 Task: Look for space in Oktyabr'skiy, Russia from 4th September, 2023 to 10th September, 2023 for 1 adult in price range Rs.9000 to Rs.17000. Place can be private room with 1  bedroom having 1 bed and 1 bathroom. Property type can be house, flat, guest house, hotel. Booking option can be shelf check-in. Required host language is English.
Action: Mouse moved to (477, 107)
Screenshot: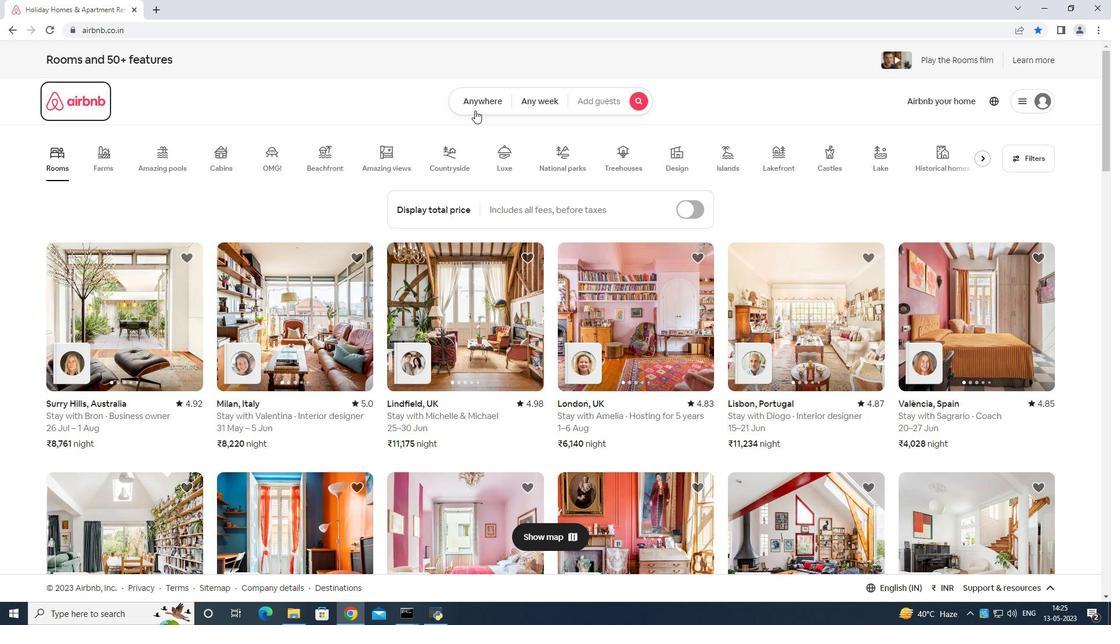 
Action: Mouse pressed left at (477, 107)
Screenshot: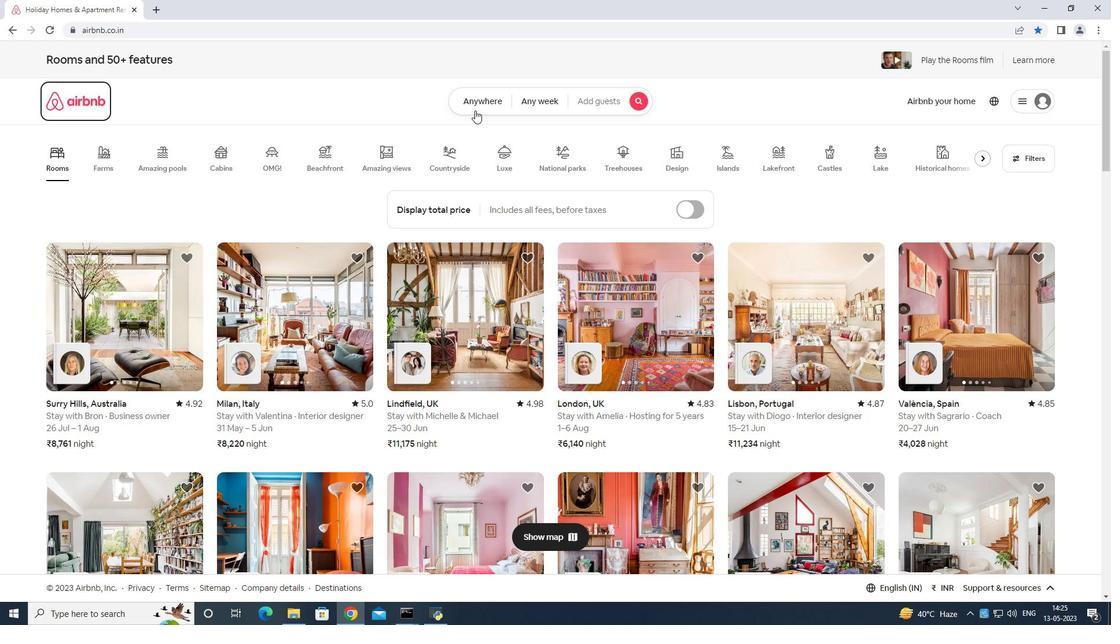 
Action: Mouse moved to (430, 142)
Screenshot: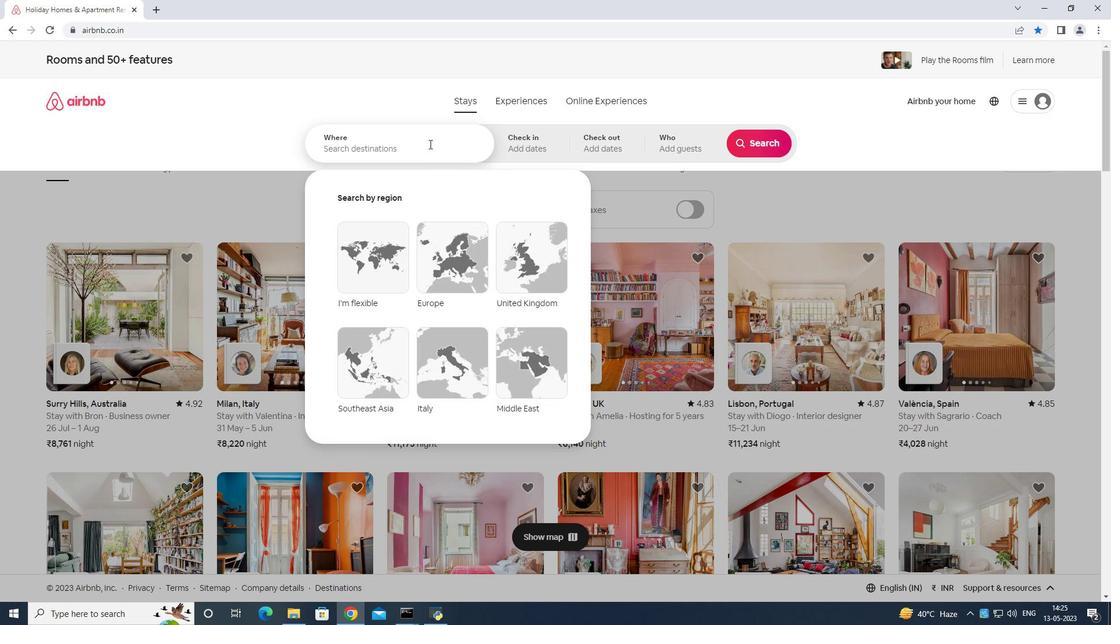 
Action: Mouse pressed left at (430, 142)
Screenshot: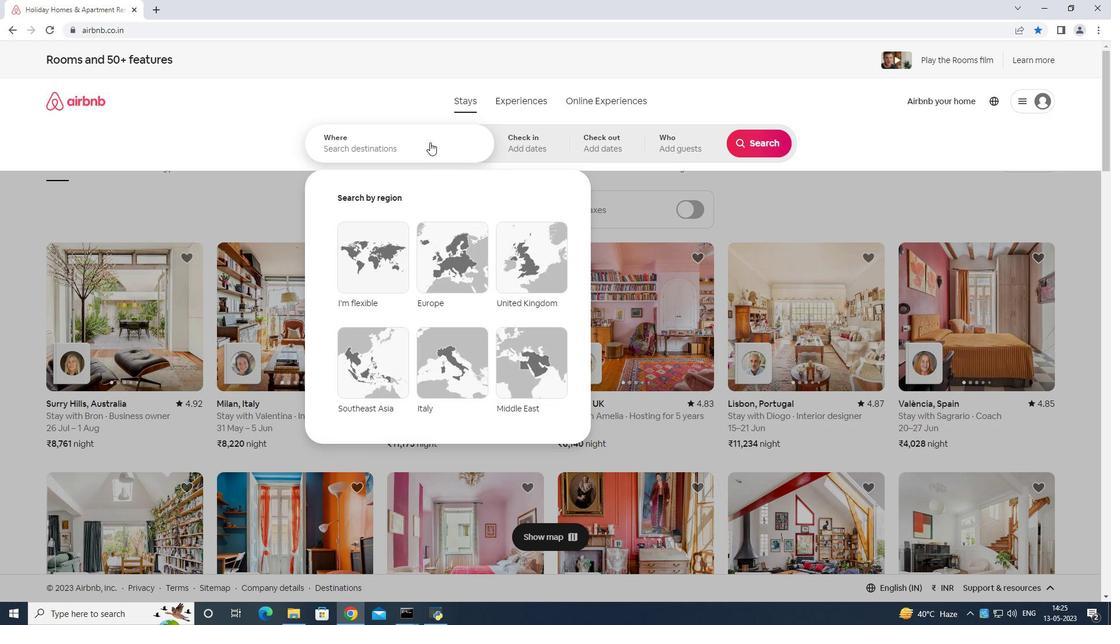 
Action: Mouse moved to (430, 140)
Screenshot: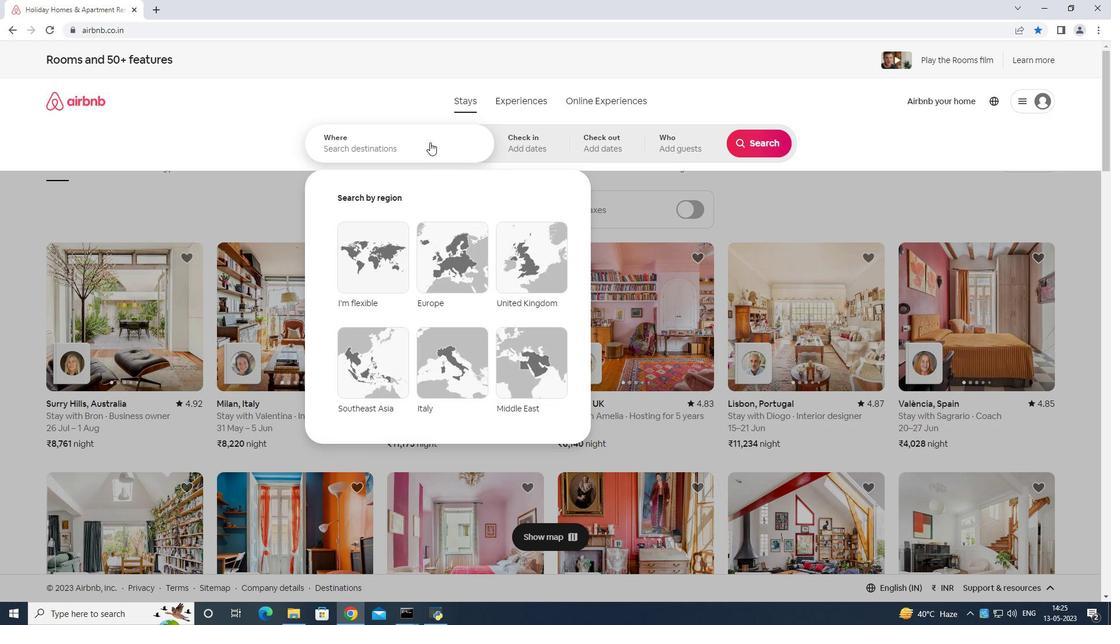 
Action: Key pressed <Key.shift>Oktyabr<Key.space>skiy<Key.space>russia<Key.enter>
Screenshot: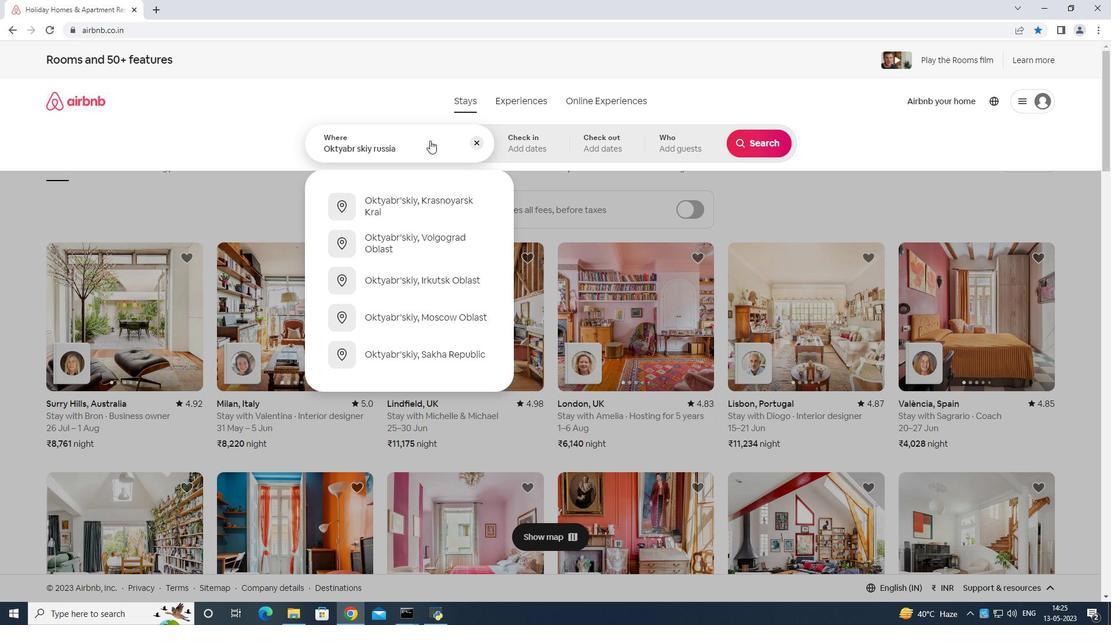 
Action: Mouse moved to (759, 235)
Screenshot: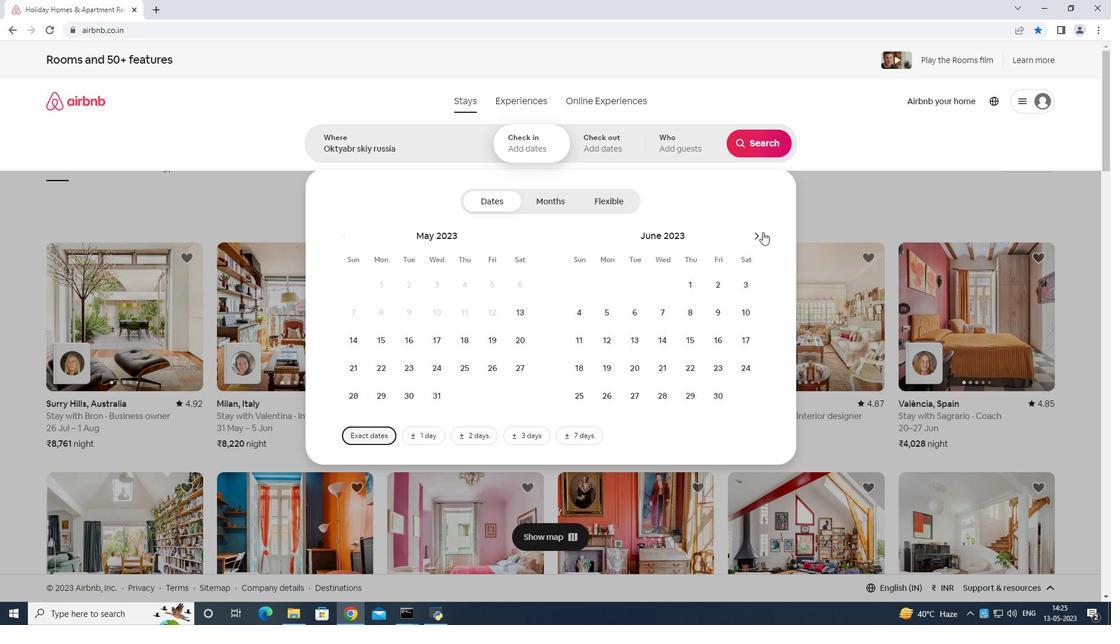 
Action: Mouse pressed left at (759, 235)
Screenshot: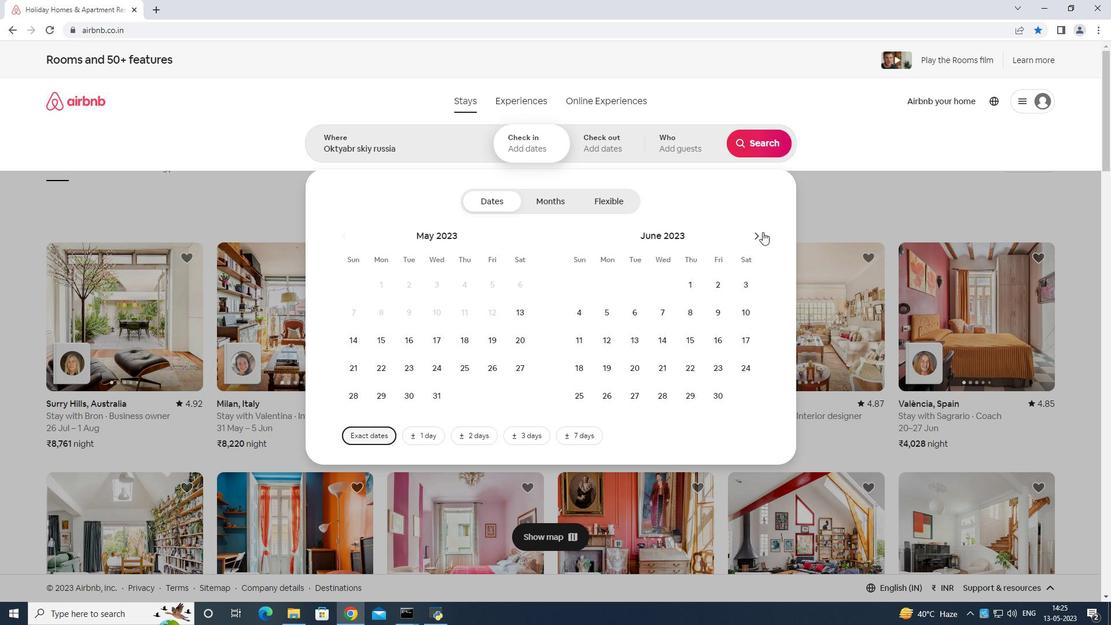 
Action: Mouse moved to (758, 233)
Screenshot: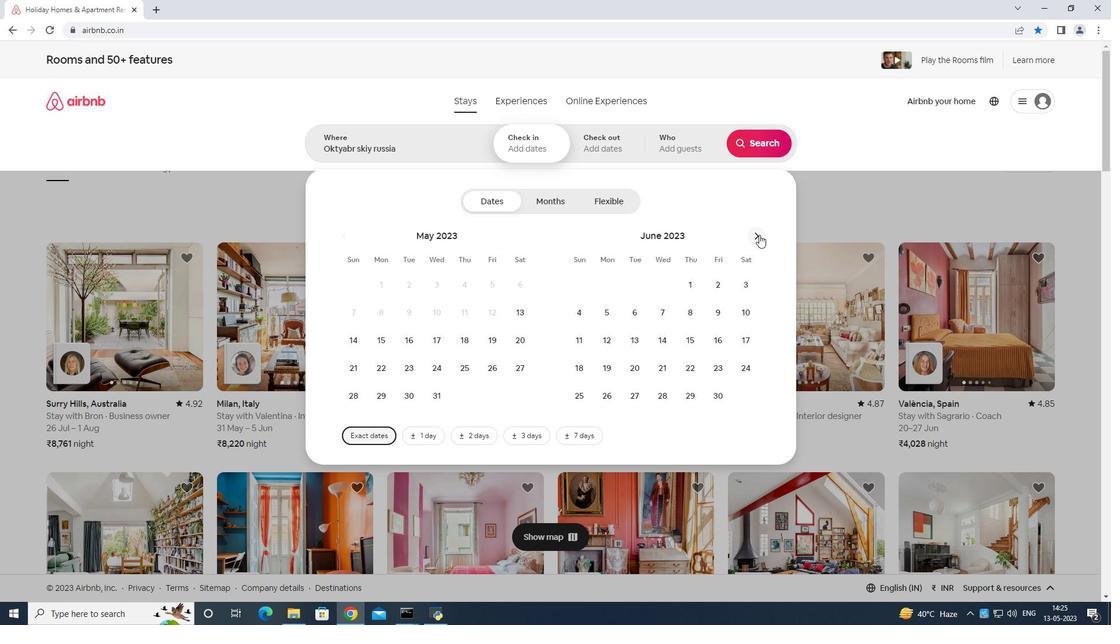 
Action: Mouse pressed left at (758, 233)
Screenshot: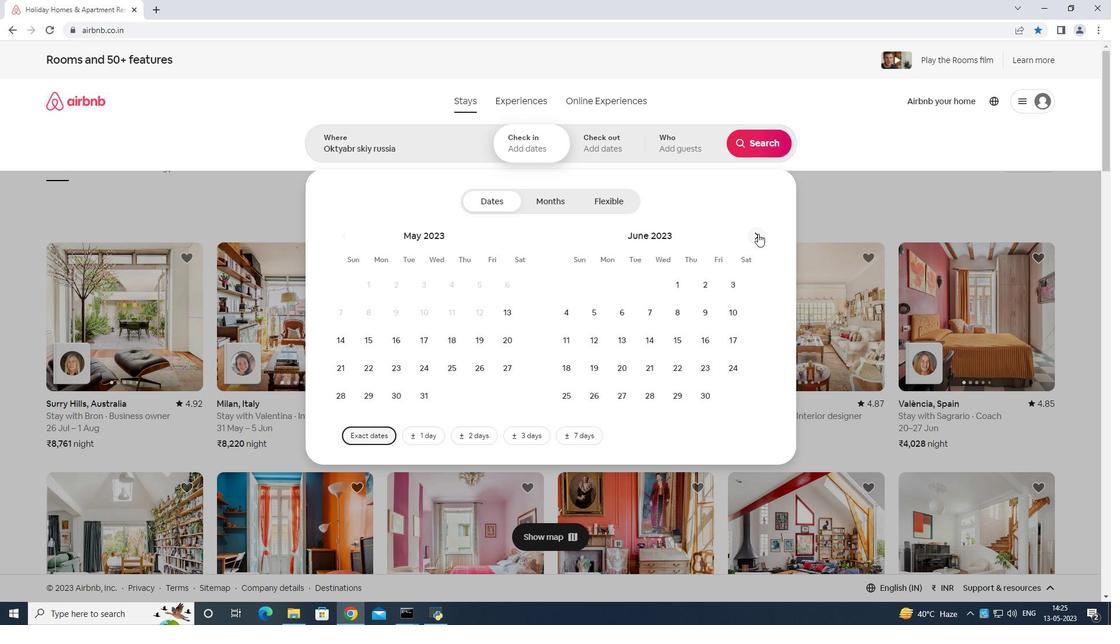
Action: Mouse moved to (758, 233)
Screenshot: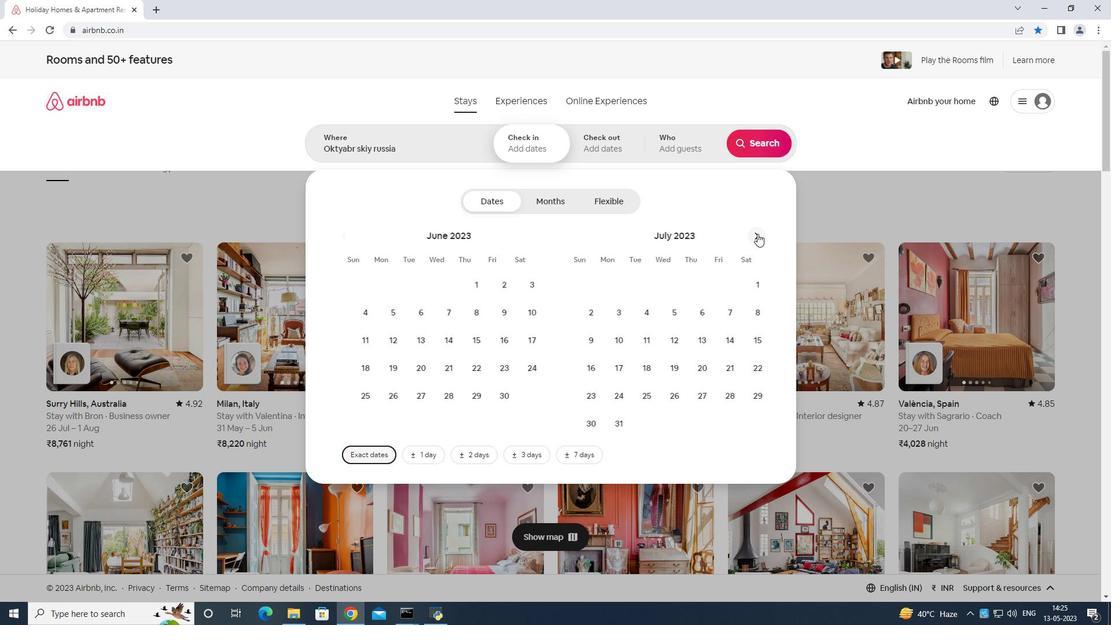 
Action: Mouse pressed left at (758, 233)
Screenshot: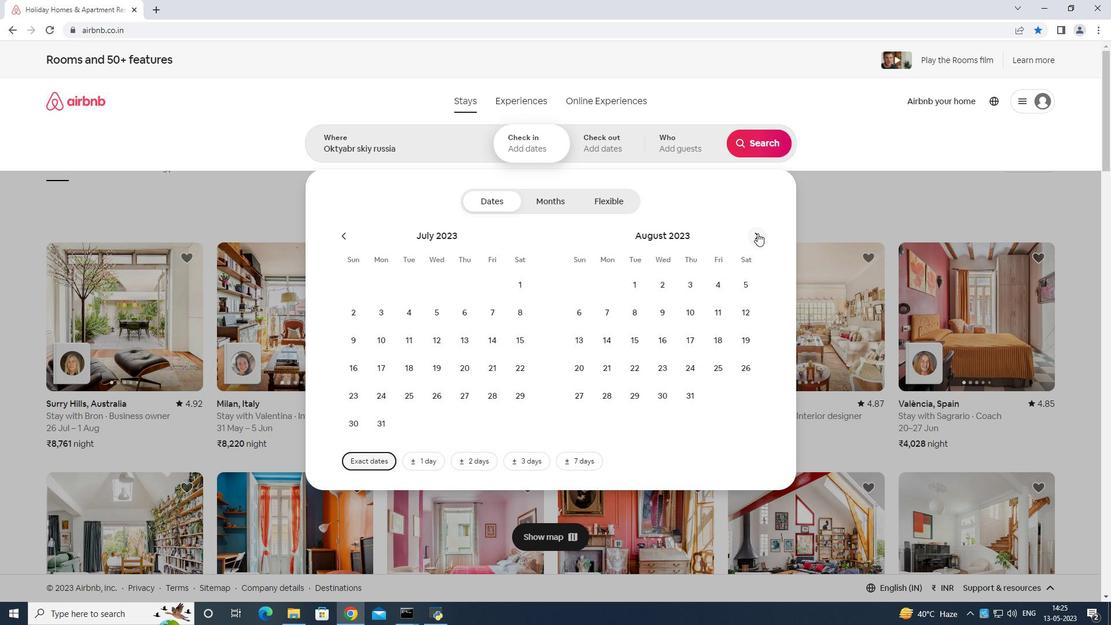 
Action: Mouse moved to (612, 308)
Screenshot: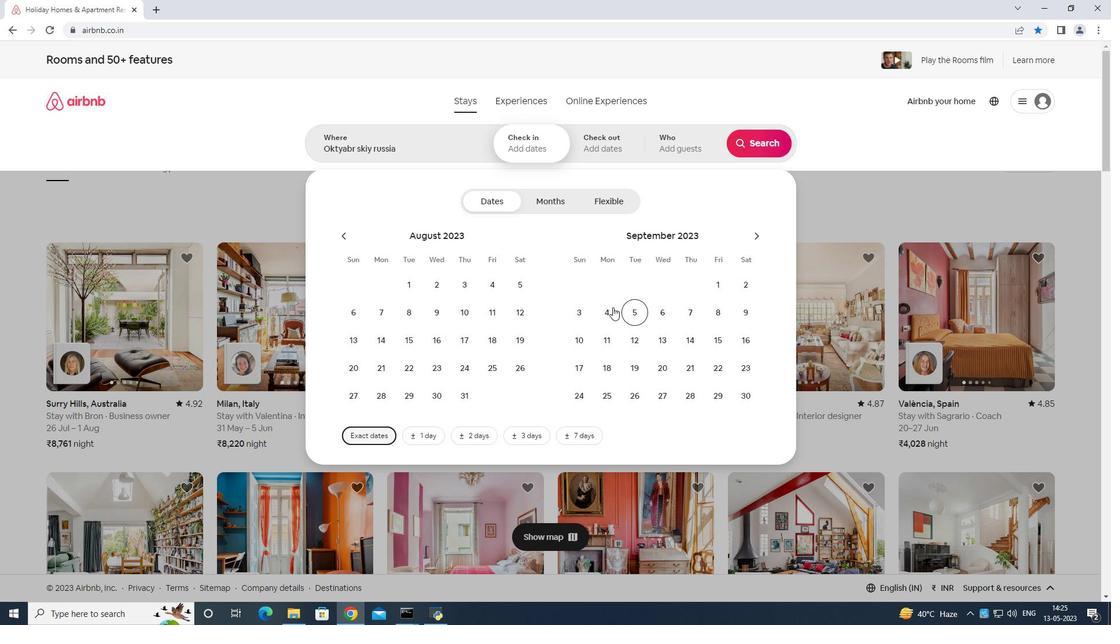 
Action: Mouse pressed left at (612, 308)
Screenshot: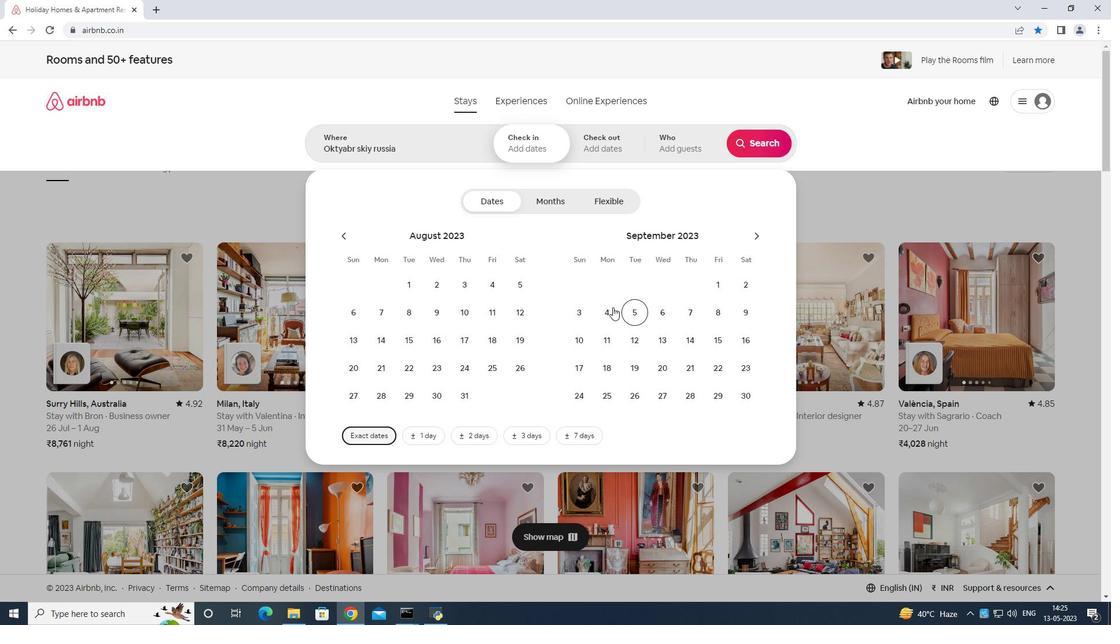 
Action: Mouse moved to (587, 337)
Screenshot: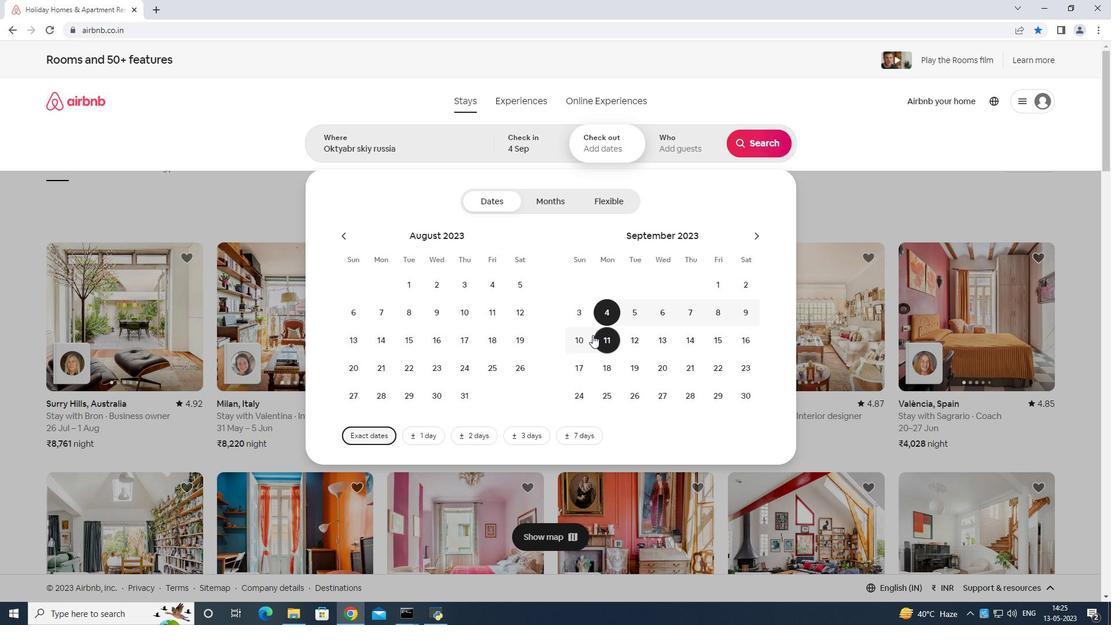 
Action: Mouse pressed left at (587, 337)
Screenshot: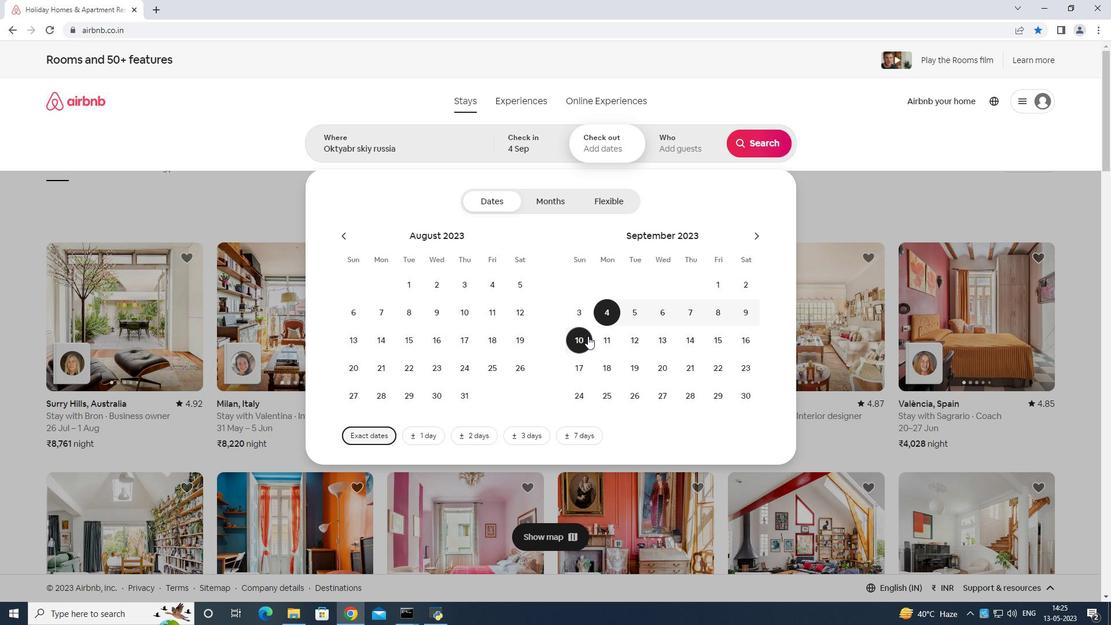 
Action: Mouse moved to (694, 140)
Screenshot: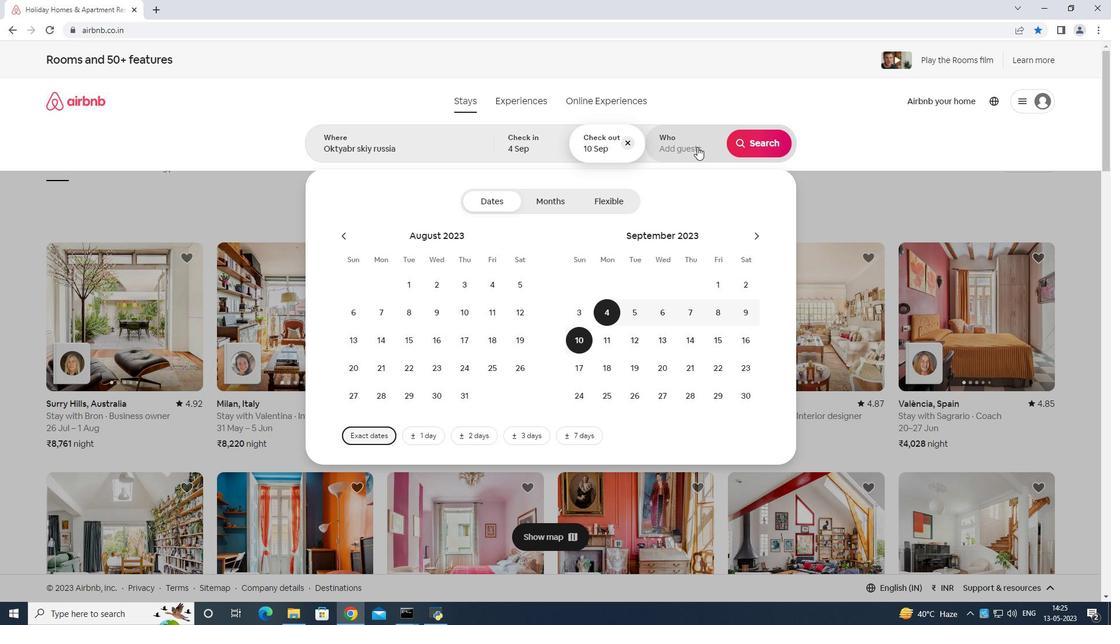 
Action: Mouse pressed left at (694, 140)
Screenshot: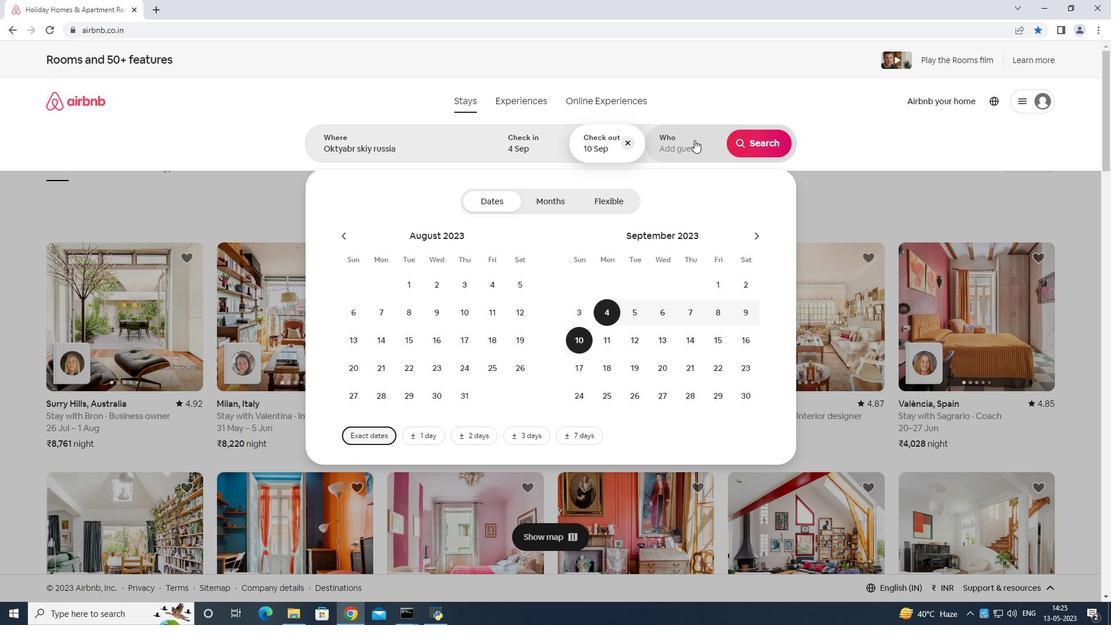 
Action: Mouse moved to (762, 202)
Screenshot: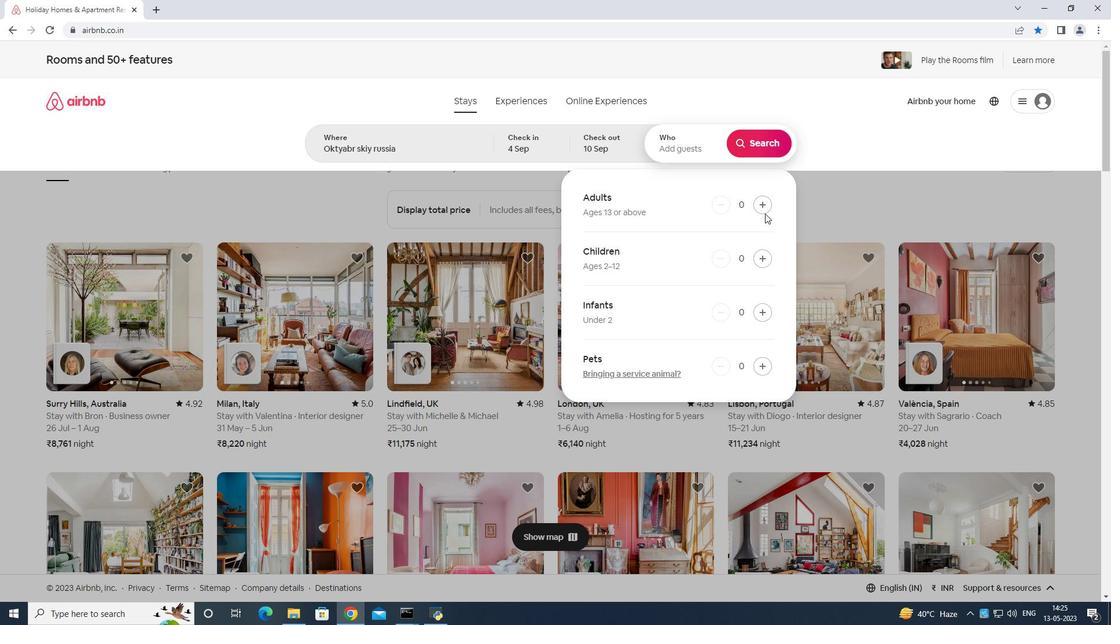 
Action: Mouse pressed left at (762, 202)
Screenshot: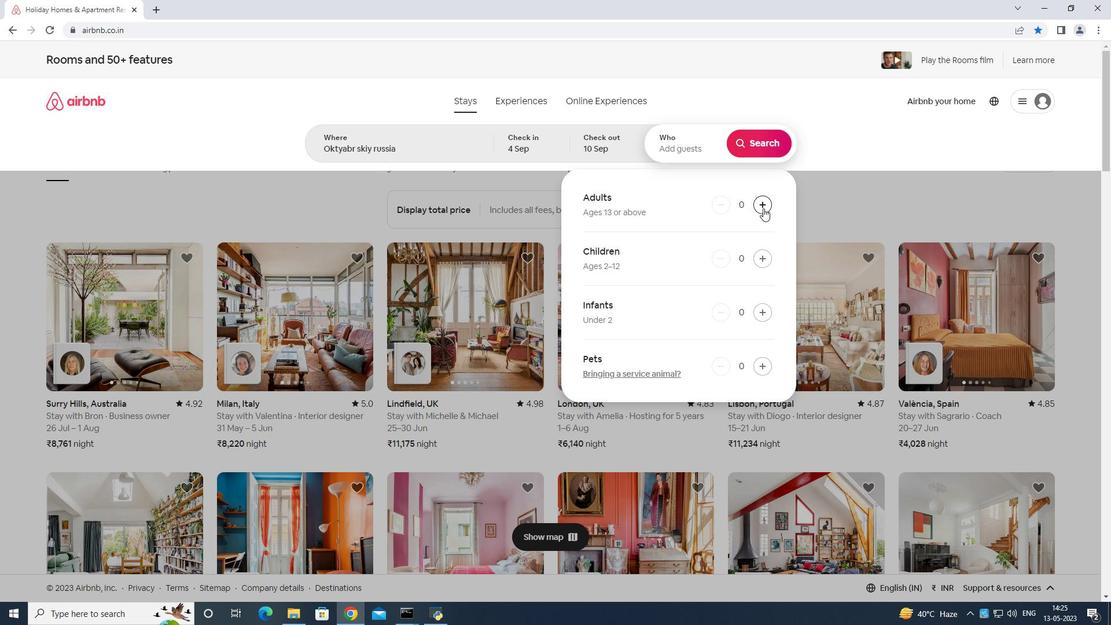 
Action: Mouse moved to (762, 148)
Screenshot: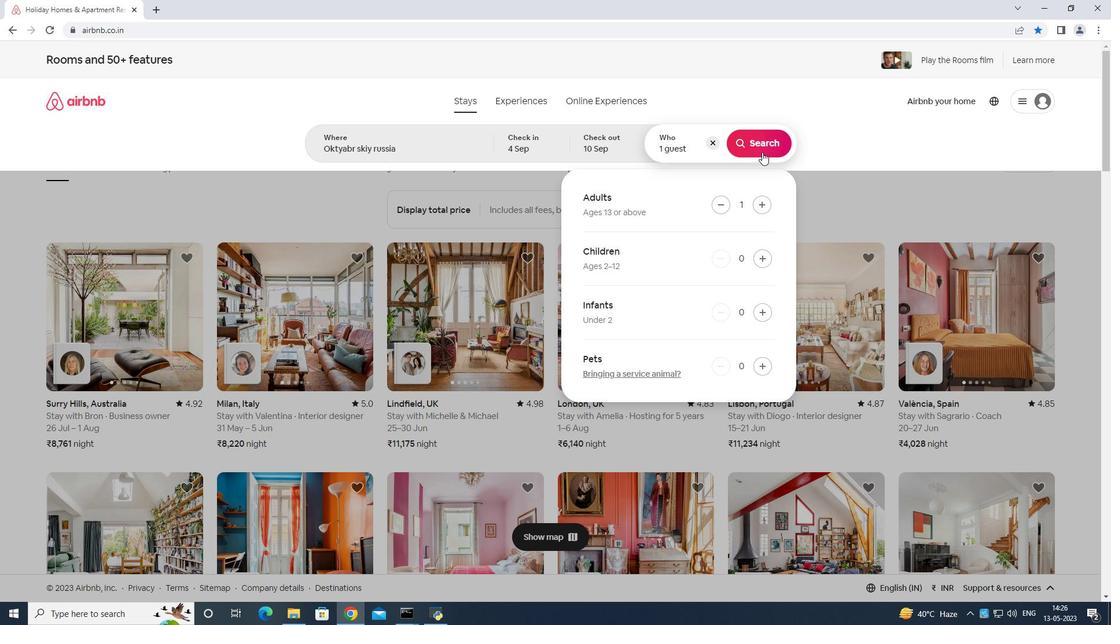
Action: Mouse pressed left at (762, 148)
Screenshot: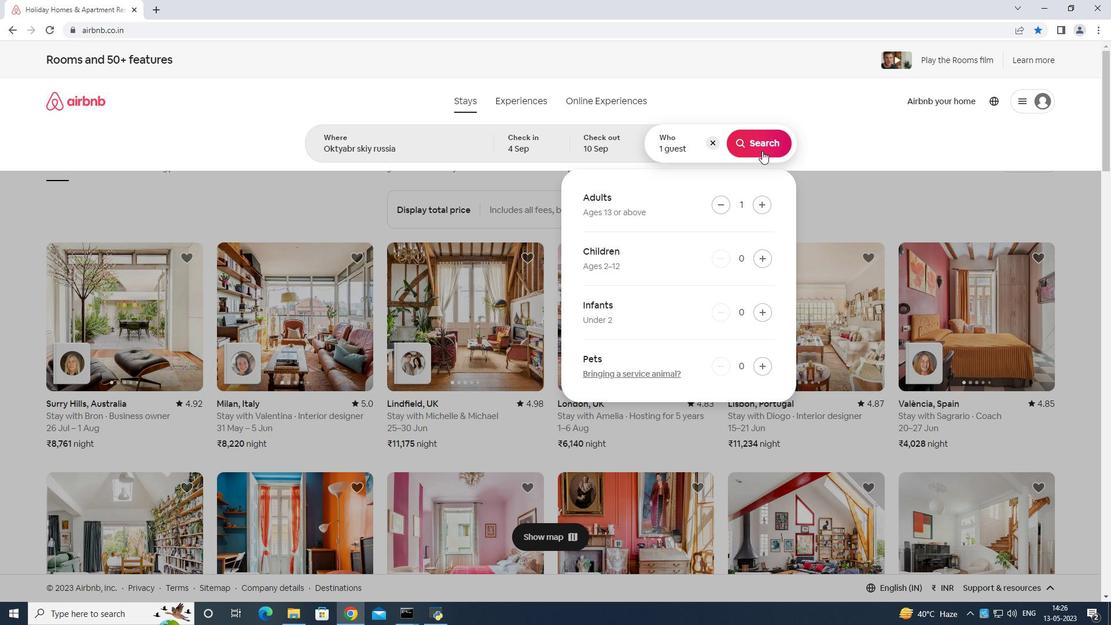 
Action: Mouse moved to (1045, 105)
Screenshot: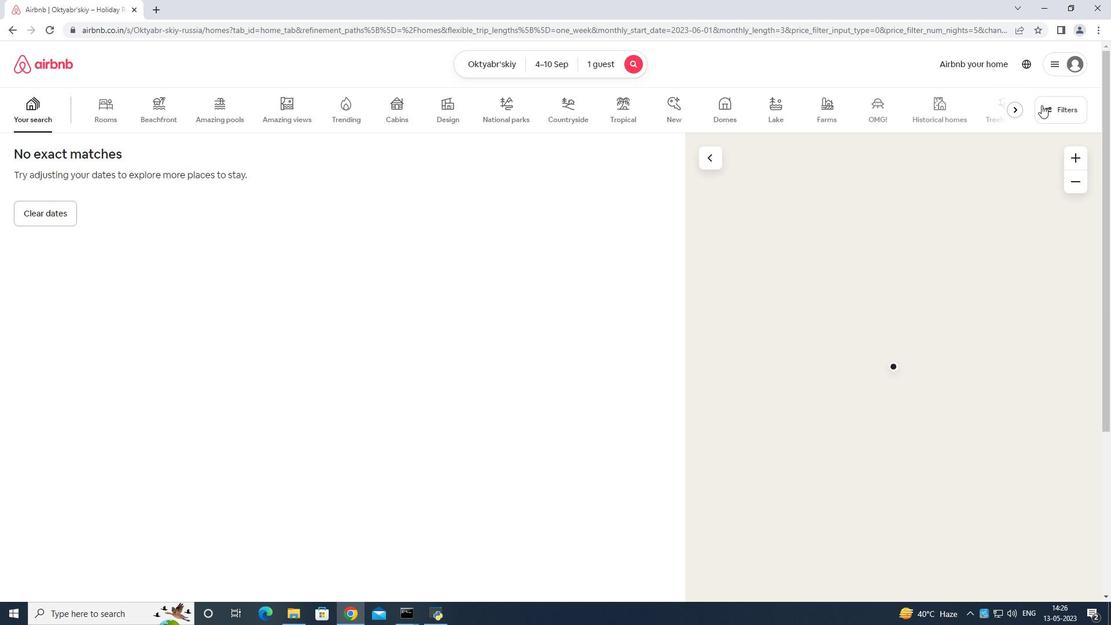 
Action: Mouse pressed left at (1045, 105)
Screenshot: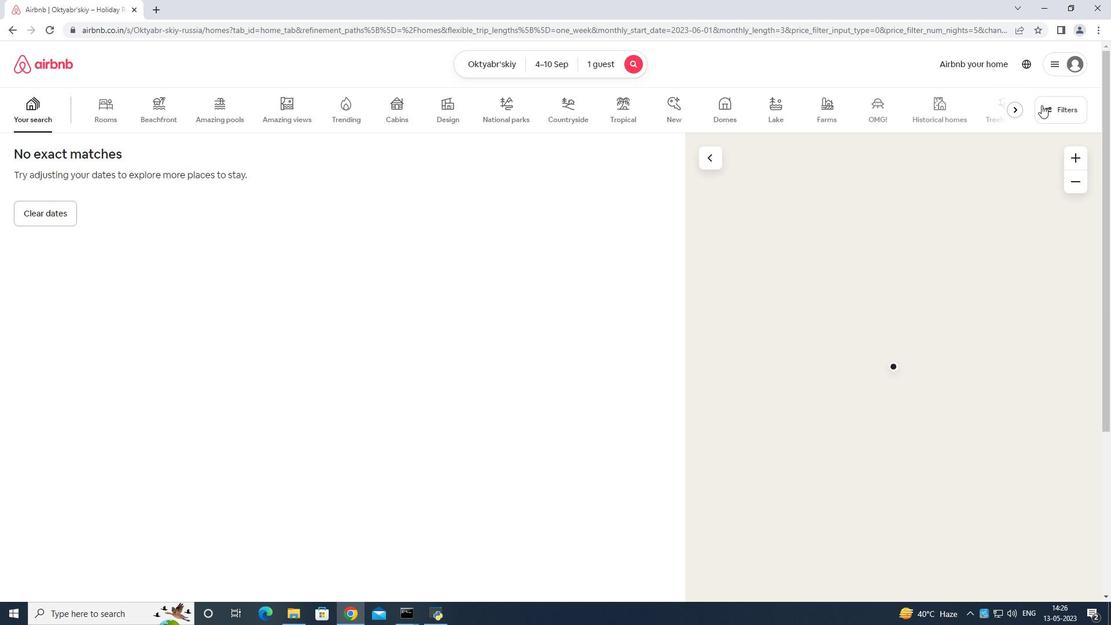 
Action: Mouse moved to (438, 381)
Screenshot: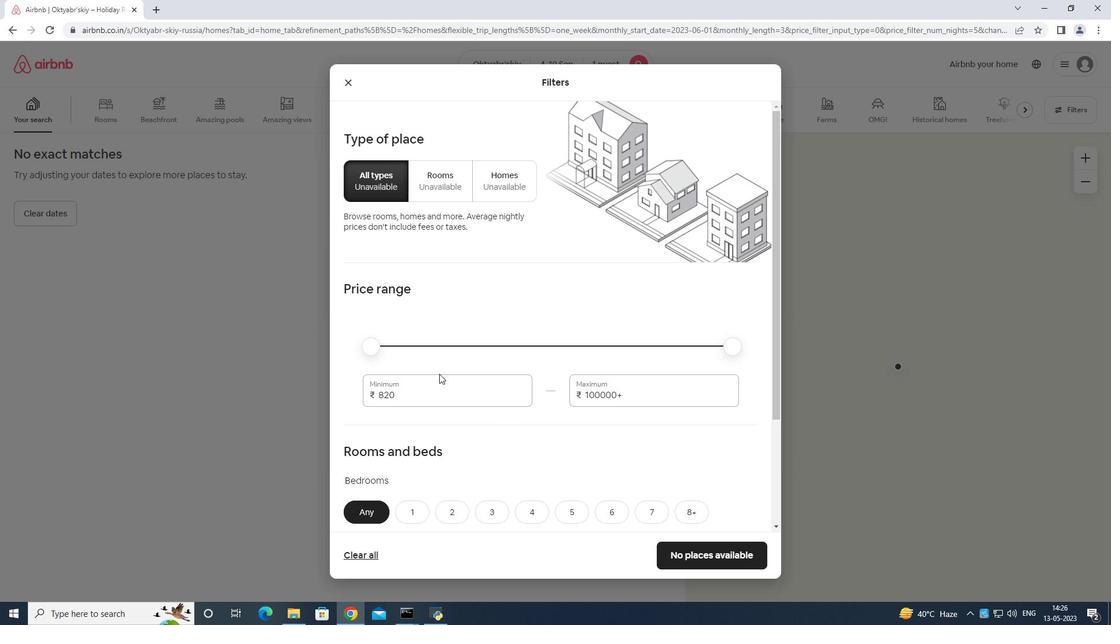 
Action: Mouse pressed left at (438, 381)
Screenshot: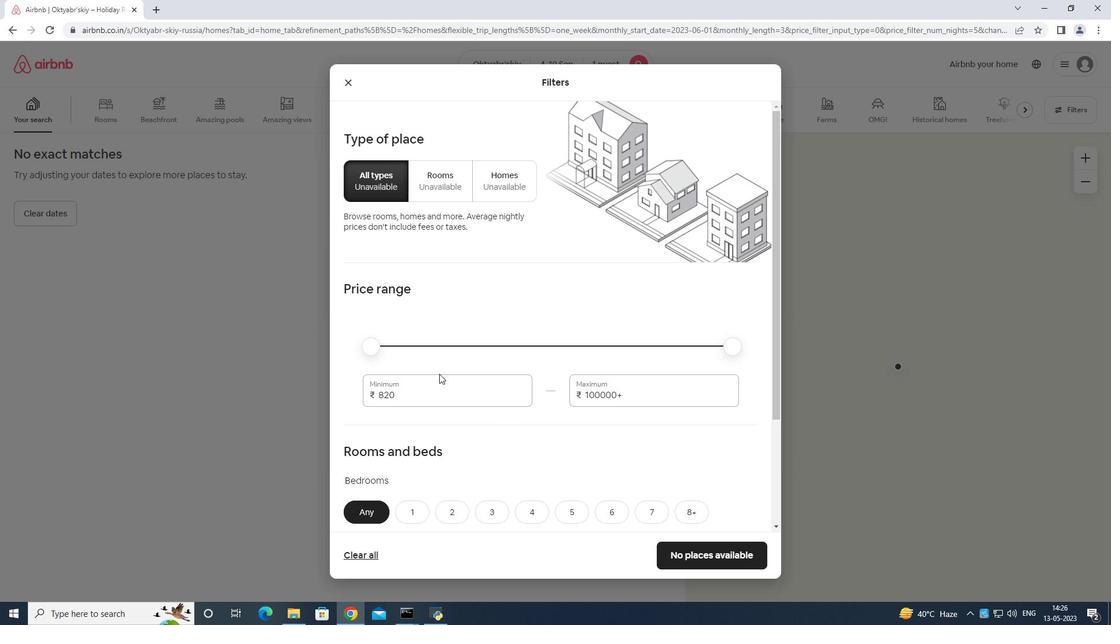 
Action: Mouse moved to (438, 383)
Screenshot: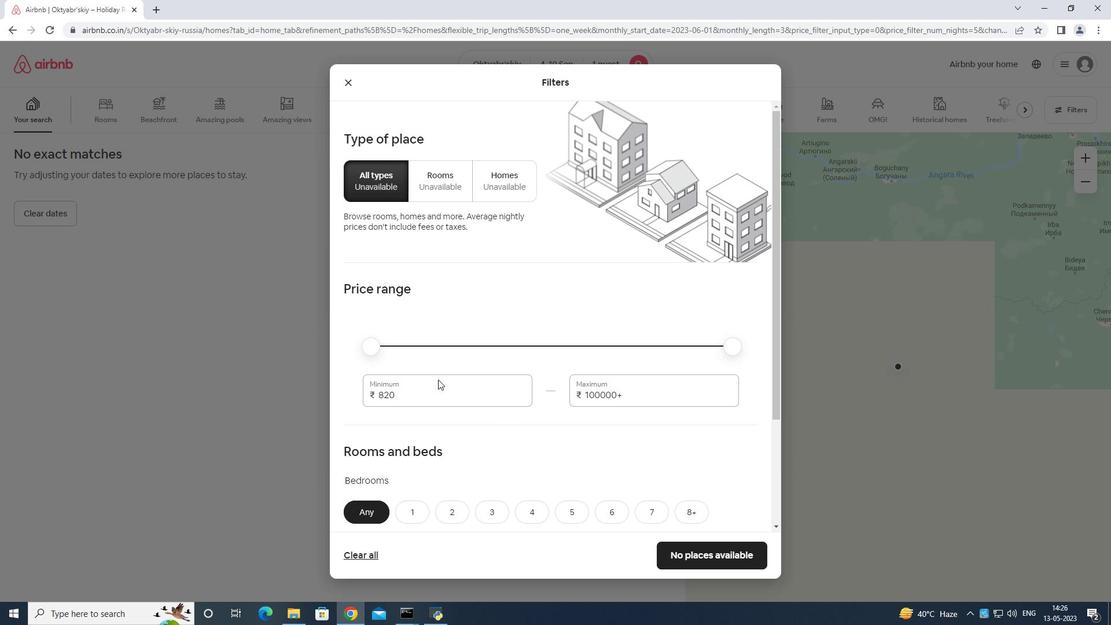 
Action: Key pressed <Key.backspace><Key.backspace><Key.backspace><Key.backspace><Key.backspace><Key.backspace><Key.backspace><Key.backspace><Key.backspace><Key.backspace><Key.backspace>
Screenshot: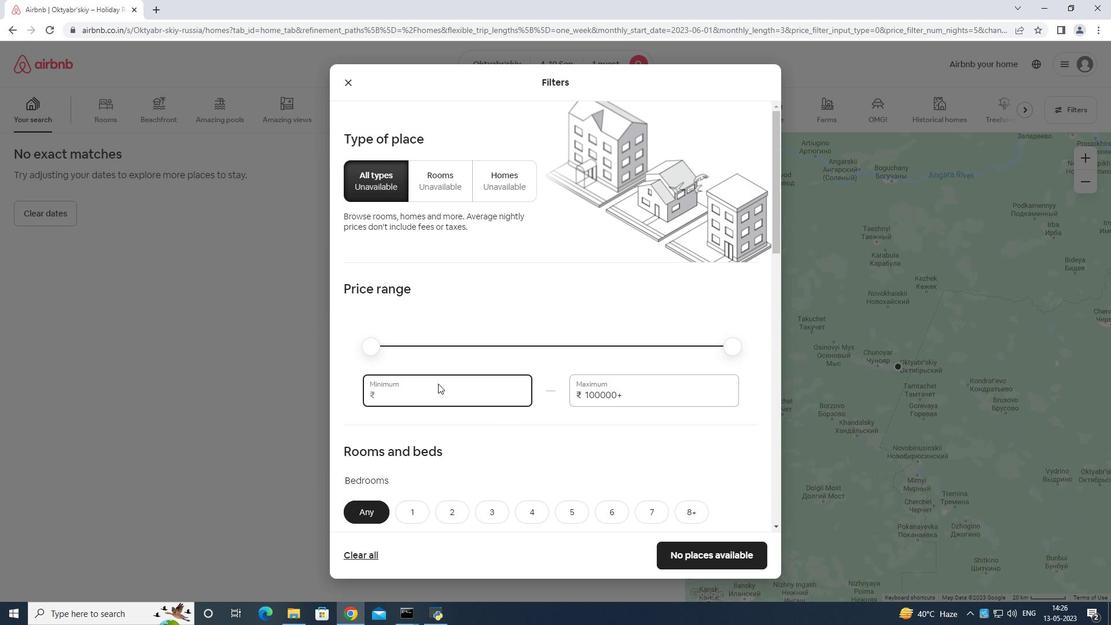 
Action: Mouse moved to (450, 389)
Screenshot: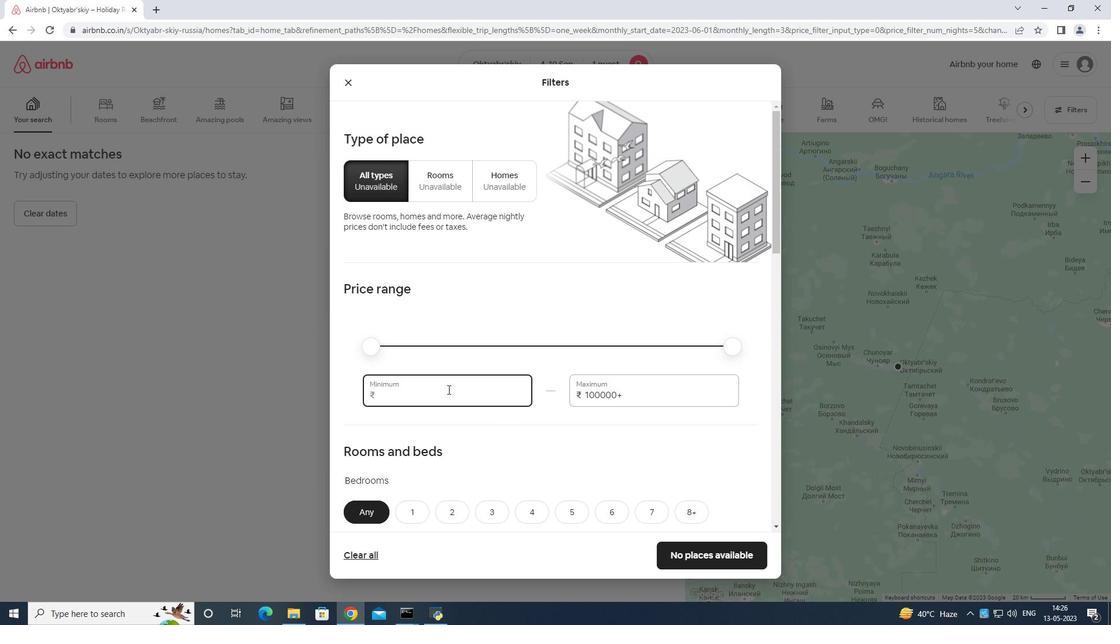 
Action: Key pressed 9
Screenshot: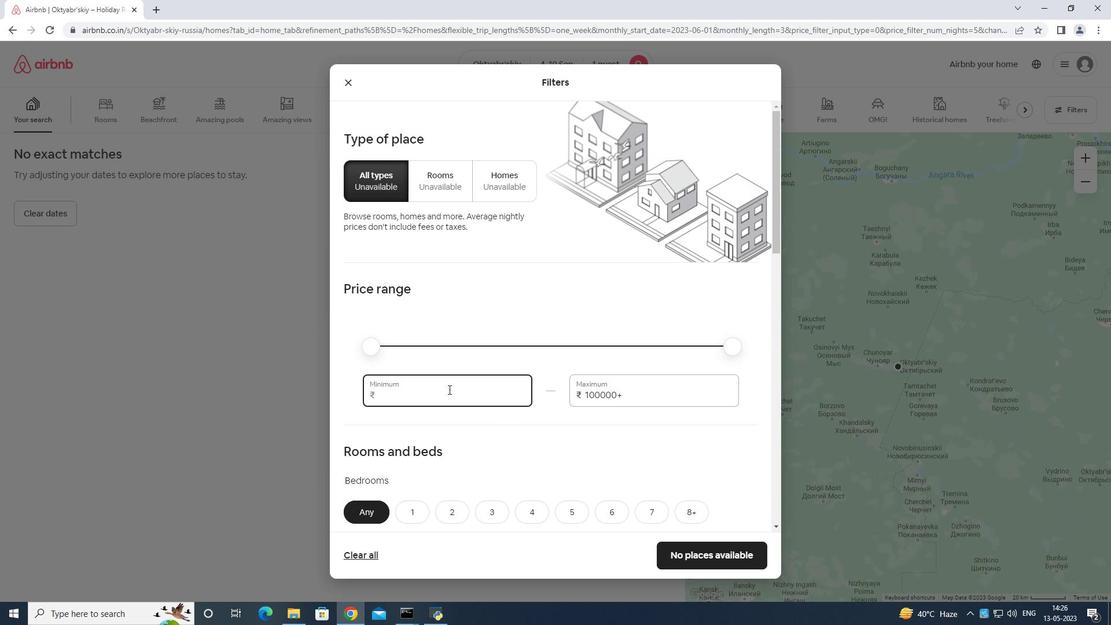 
Action: Mouse moved to (450, 390)
Screenshot: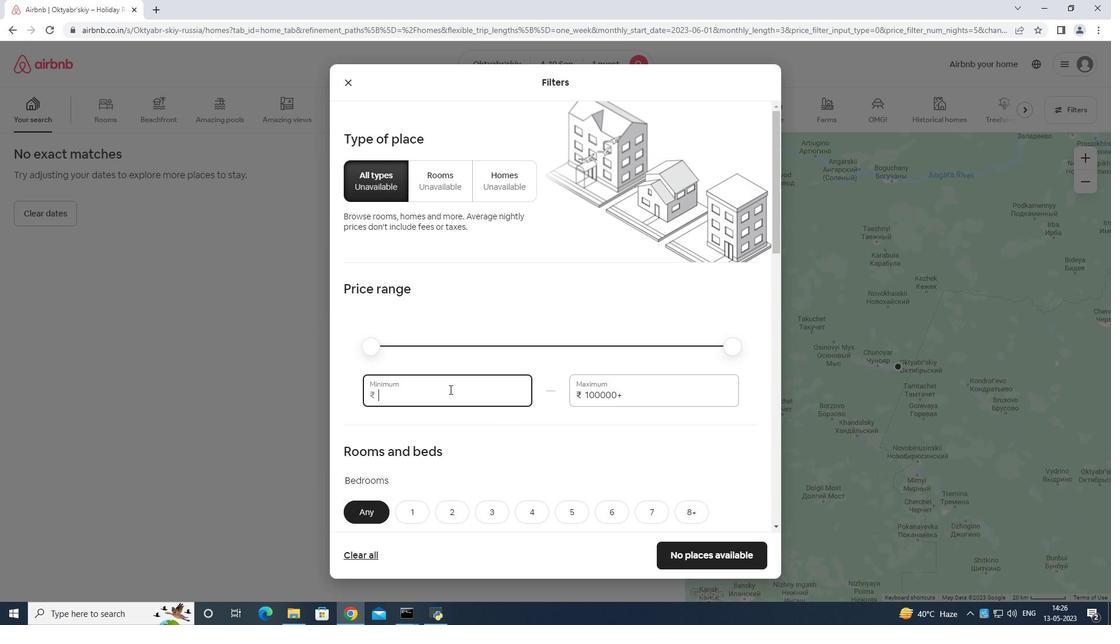 
Action: Key pressed 0
Screenshot: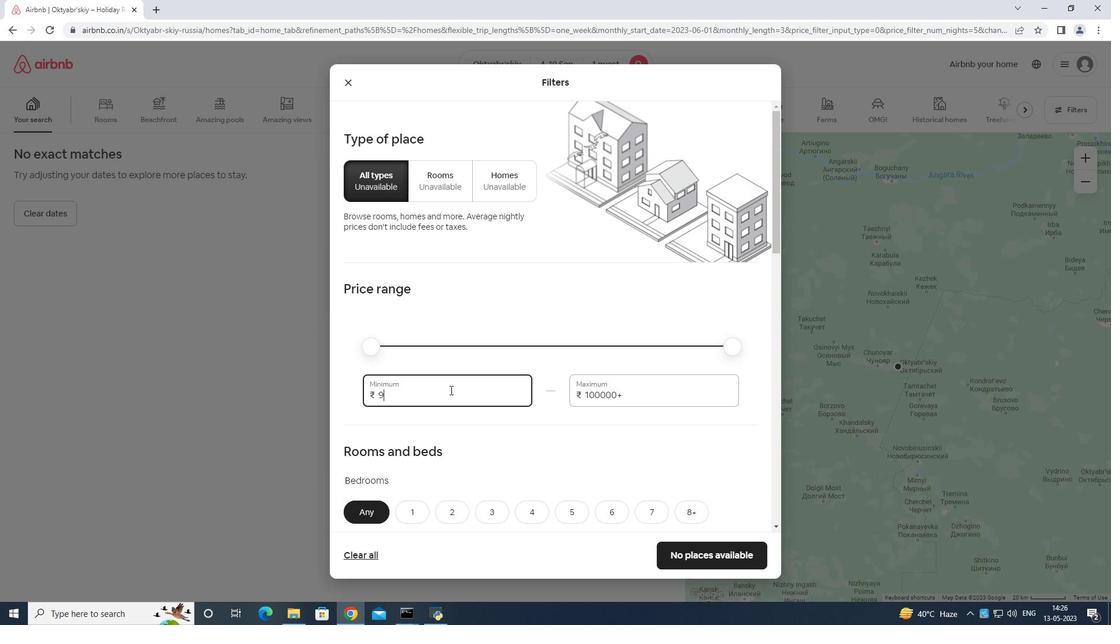 
Action: Mouse moved to (450, 390)
Screenshot: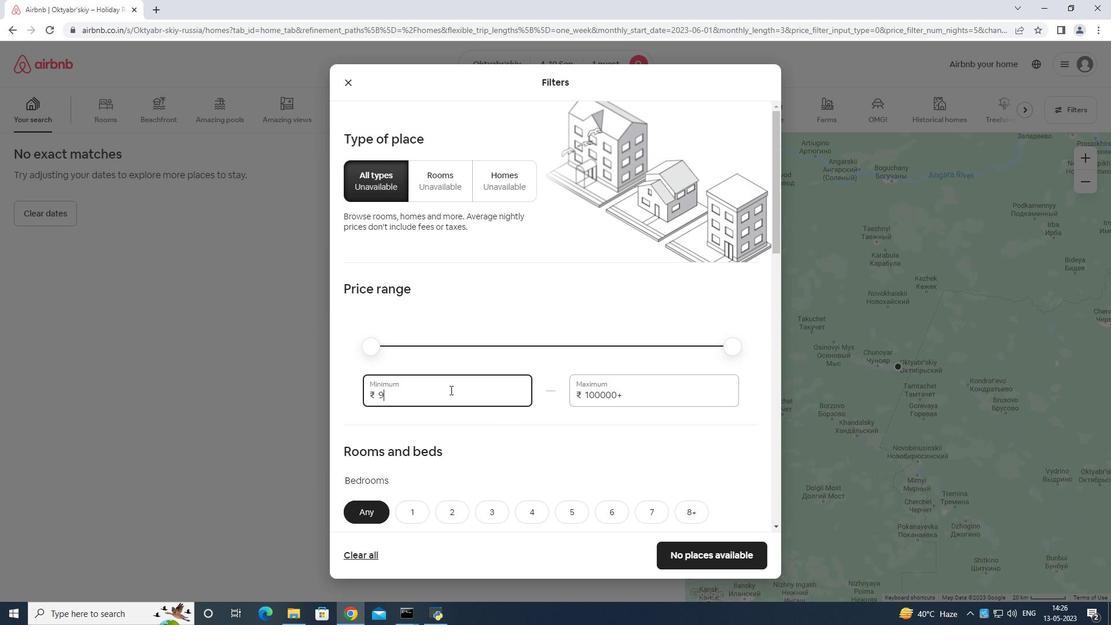 
Action: Key pressed 00
Screenshot: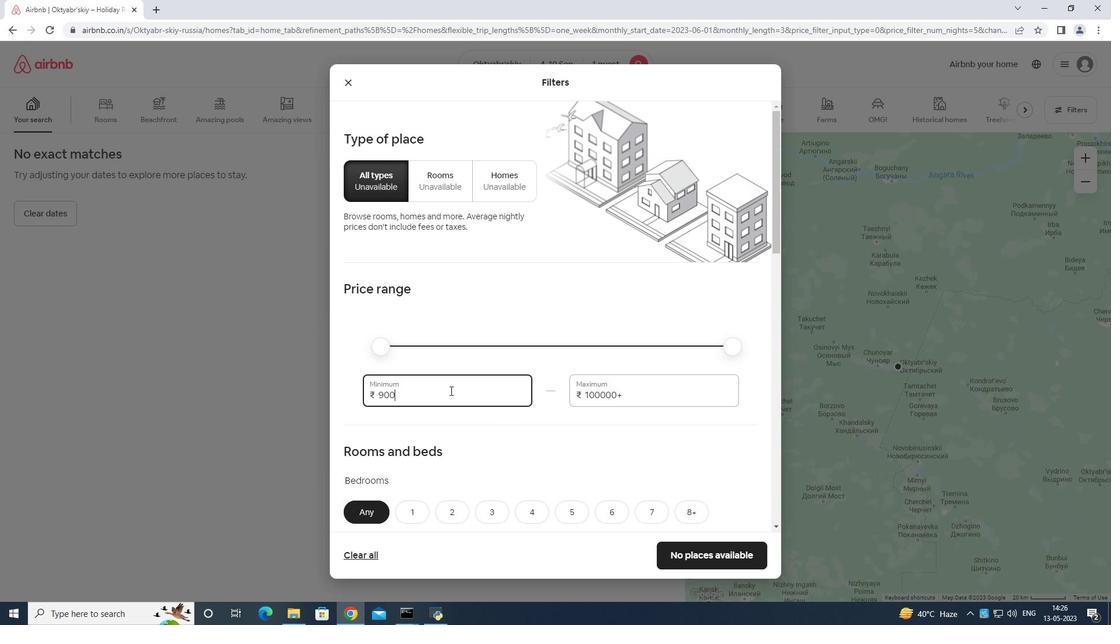 
Action: Mouse moved to (623, 381)
Screenshot: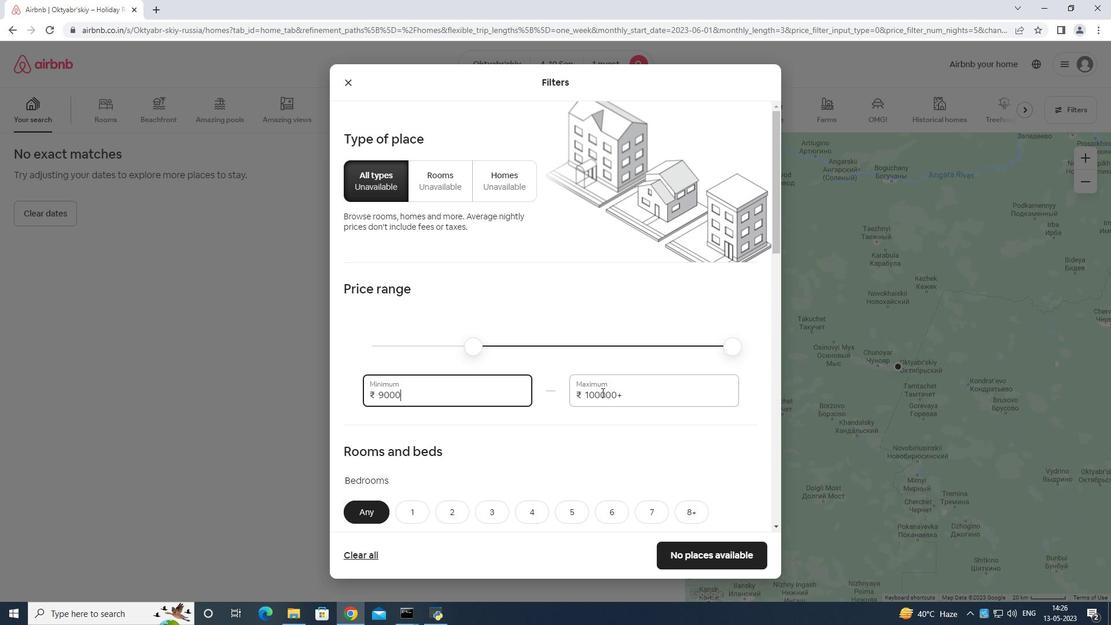 
Action: Mouse pressed left at (623, 381)
Screenshot: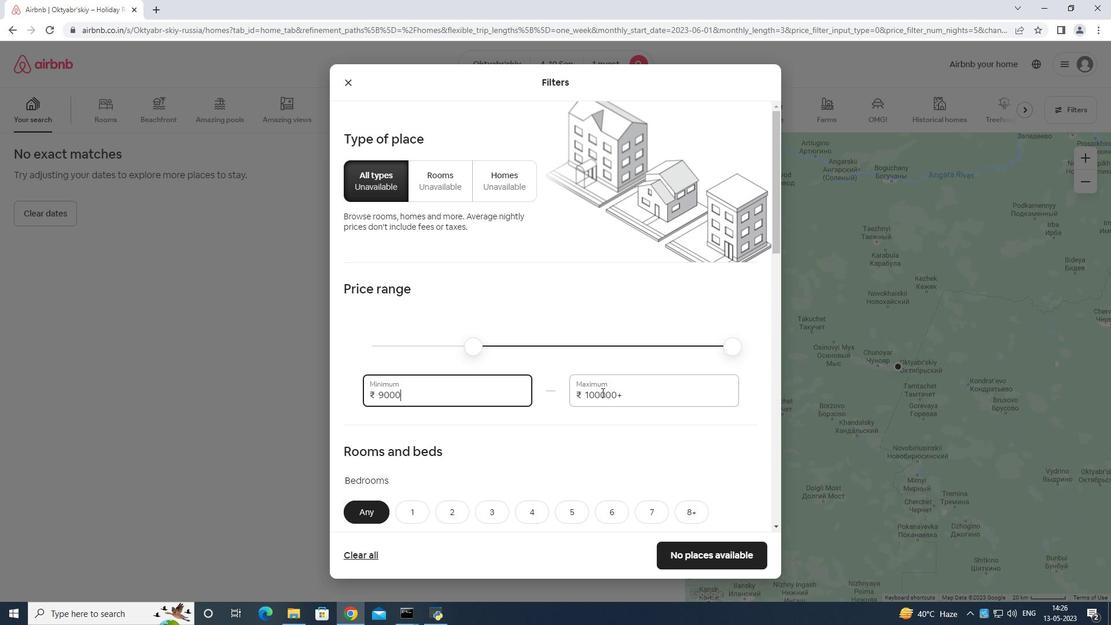 
Action: Mouse moved to (623, 388)
Screenshot: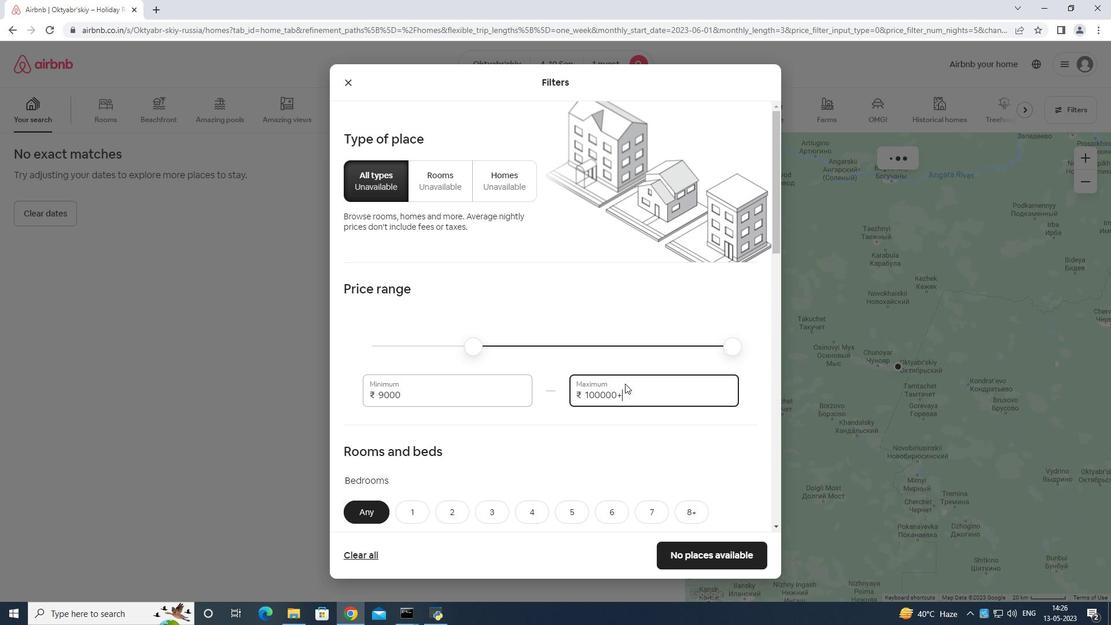 
Action: Key pressed <Key.backspace>
Screenshot: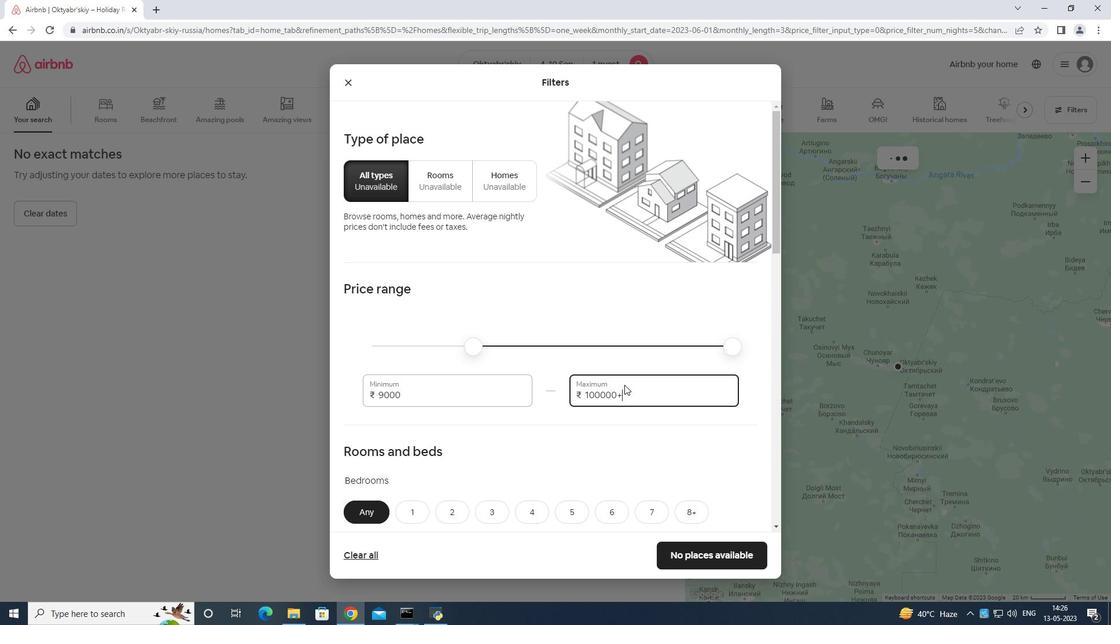 
Action: Mouse moved to (617, 388)
Screenshot: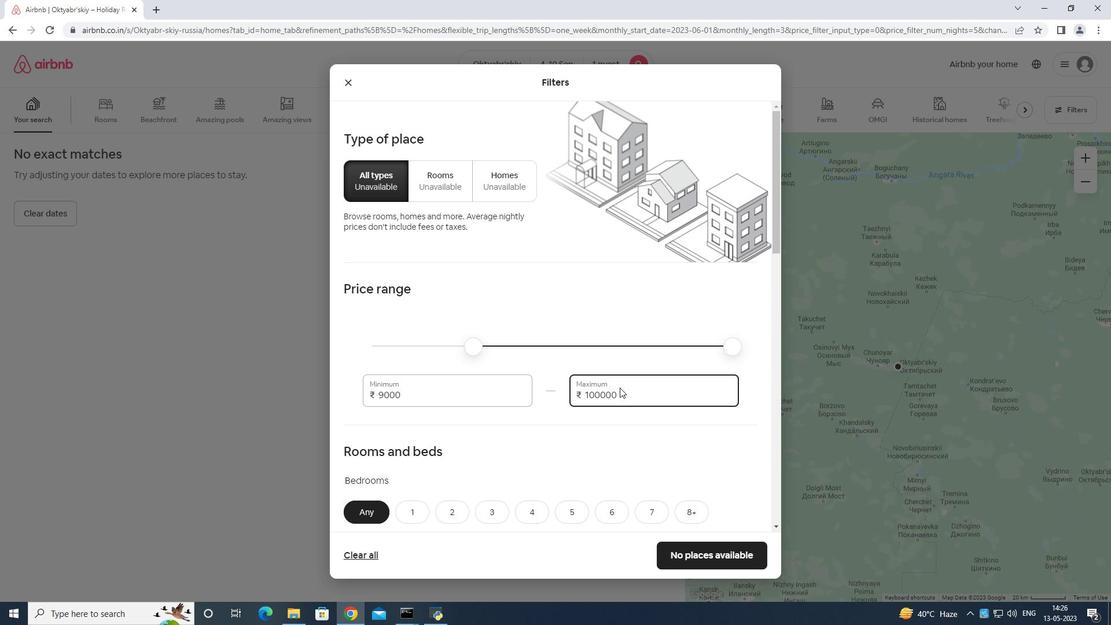 
Action: Key pressed <Key.backspace>
Screenshot: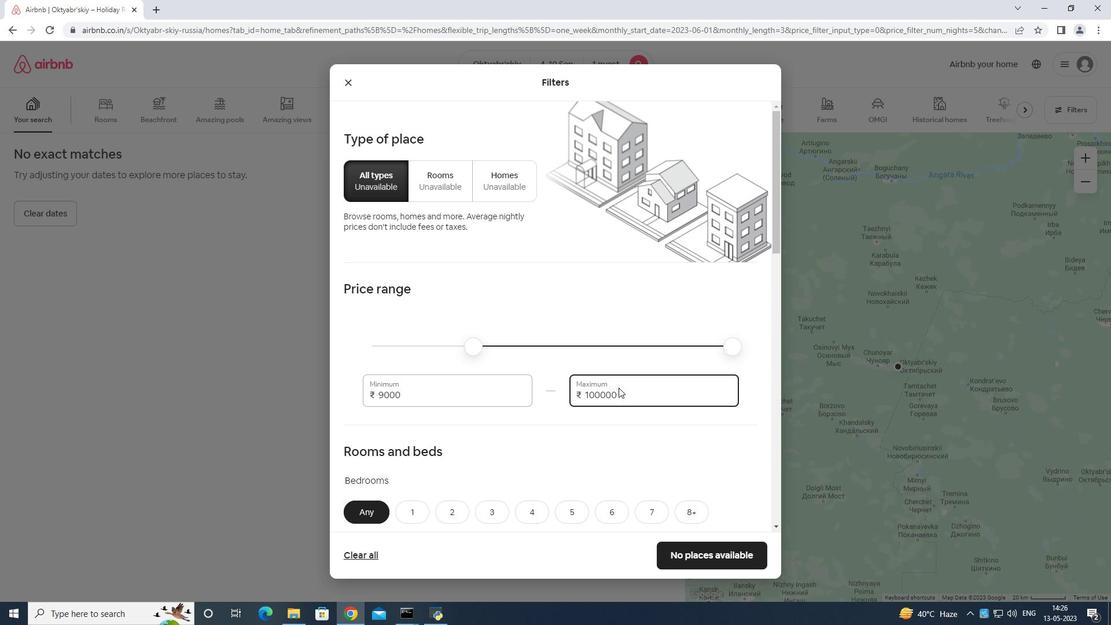 
Action: Mouse moved to (617, 388)
Screenshot: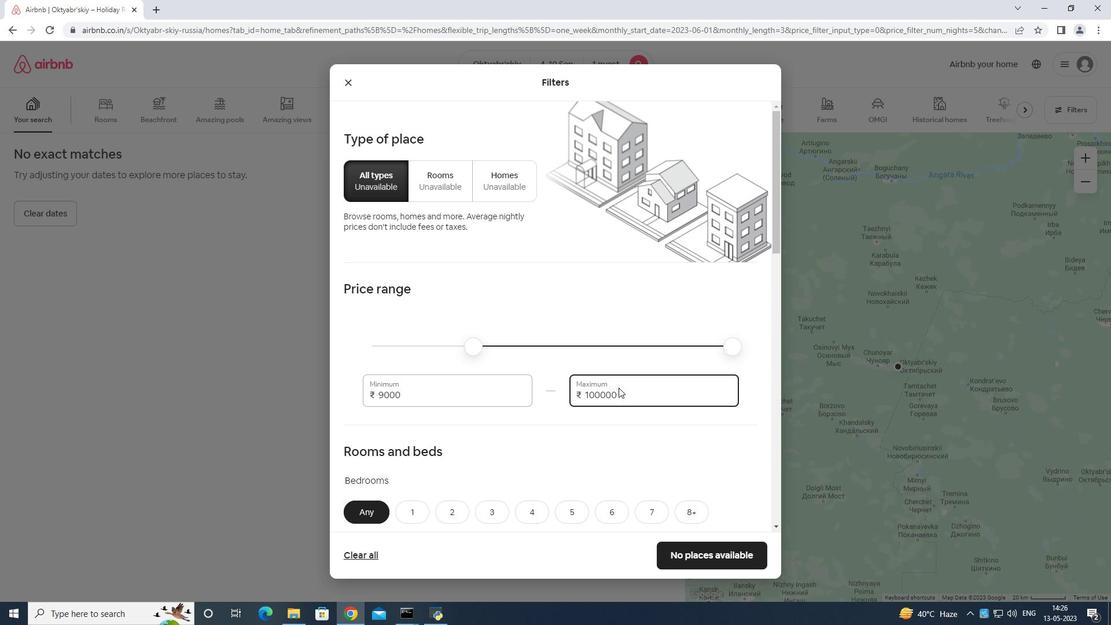
Action: Key pressed <Key.backspace>
Screenshot: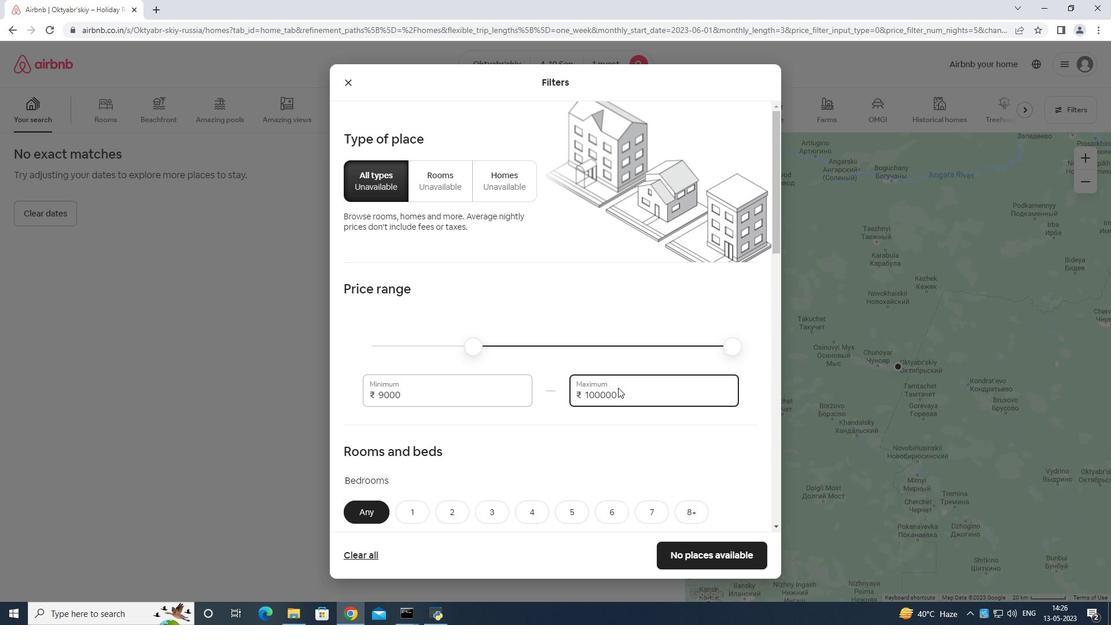 
Action: Mouse moved to (617, 388)
Screenshot: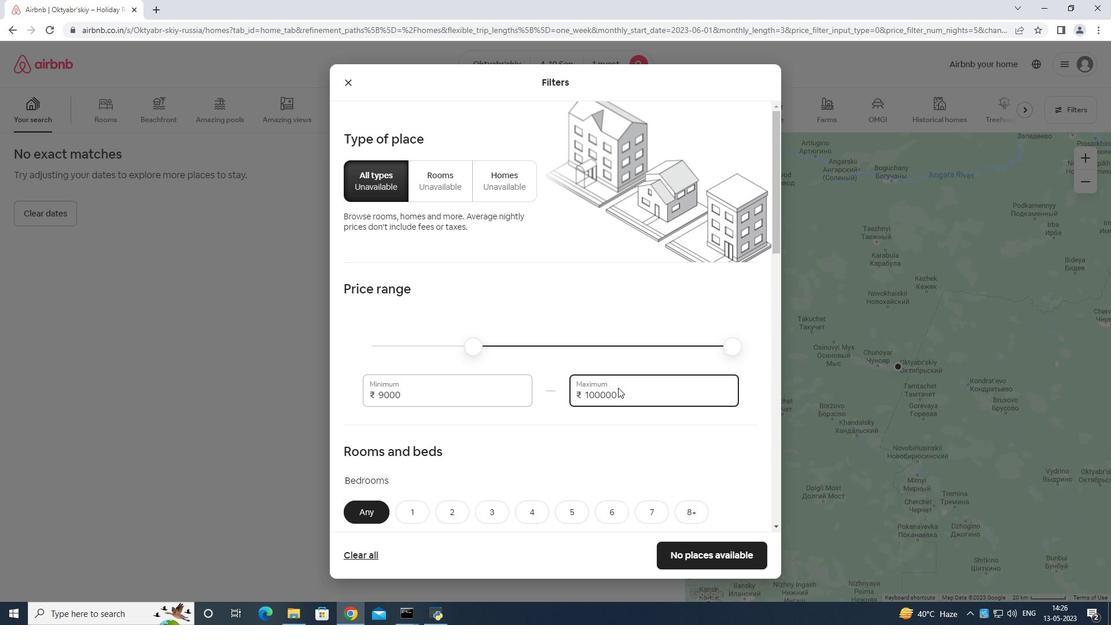 
Action: Key pressed <Key.backspace><Key.backspace><Key.backspace><Key.backspace><Key.backspace><Key.backspace><Key.backspace><Key.backspace><Key.backspace><Key.backspace><Key.backspace><Key.backspace>
Screenshot: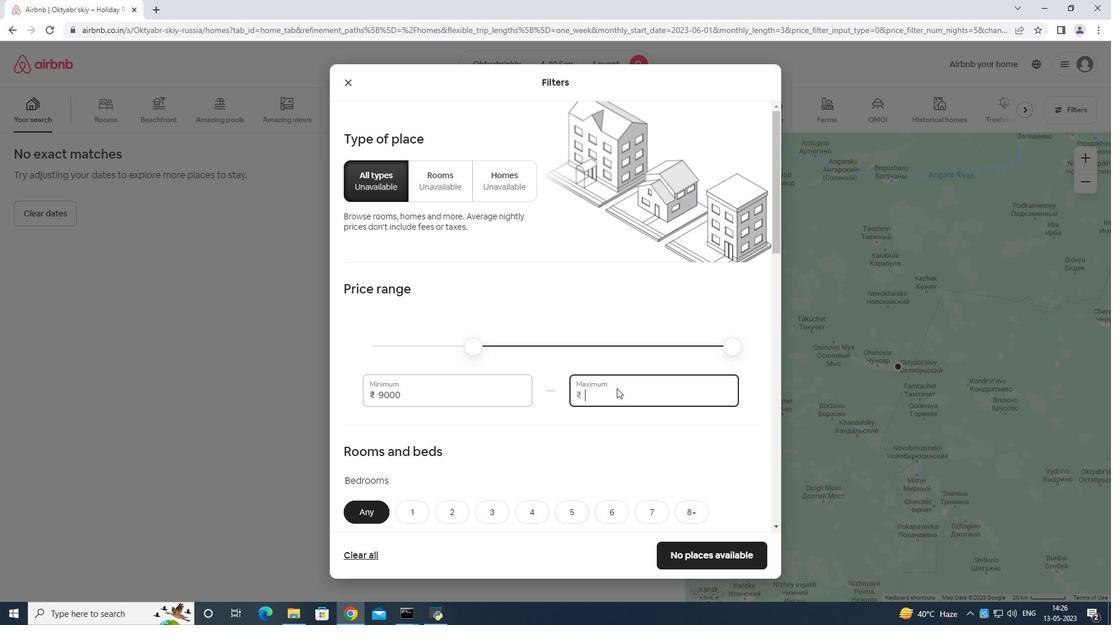 
Action: Mouse moved to (617, 390)
Screenshot: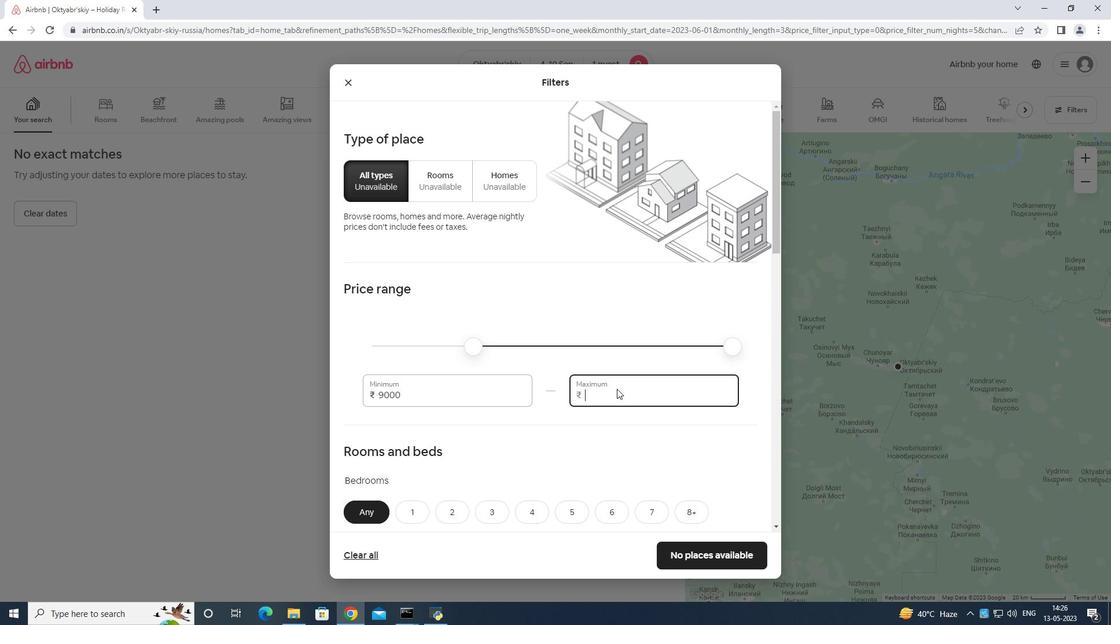 
Action: Key pressed 1
Screenshot: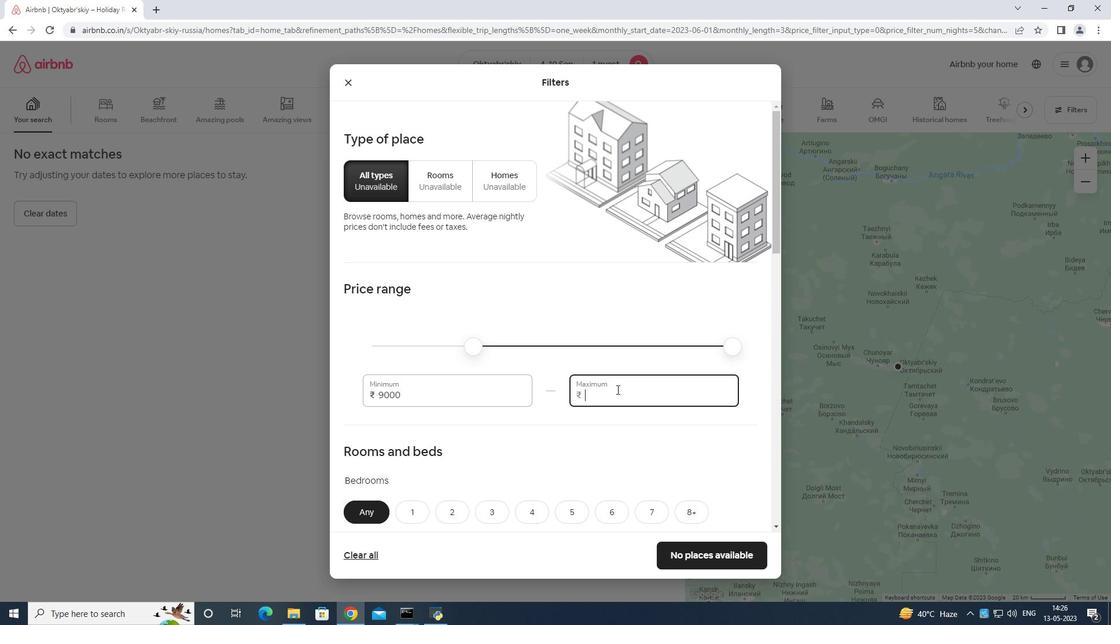 
Action: Mouse moved to (617, 390)
Screenshot: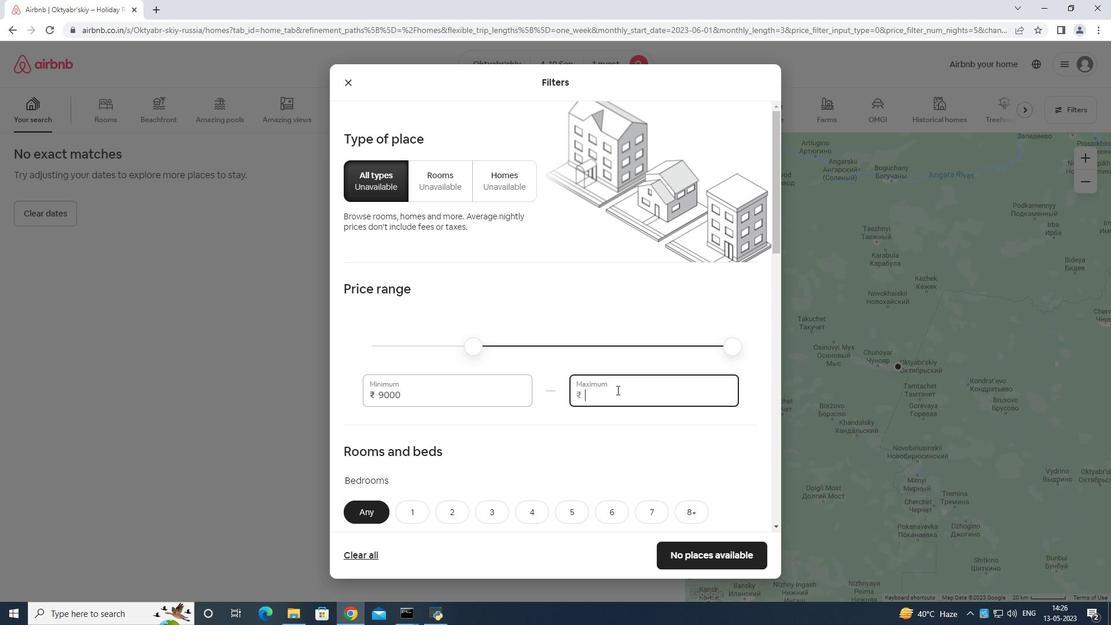 
Action: Key pressed 7
Screenshot: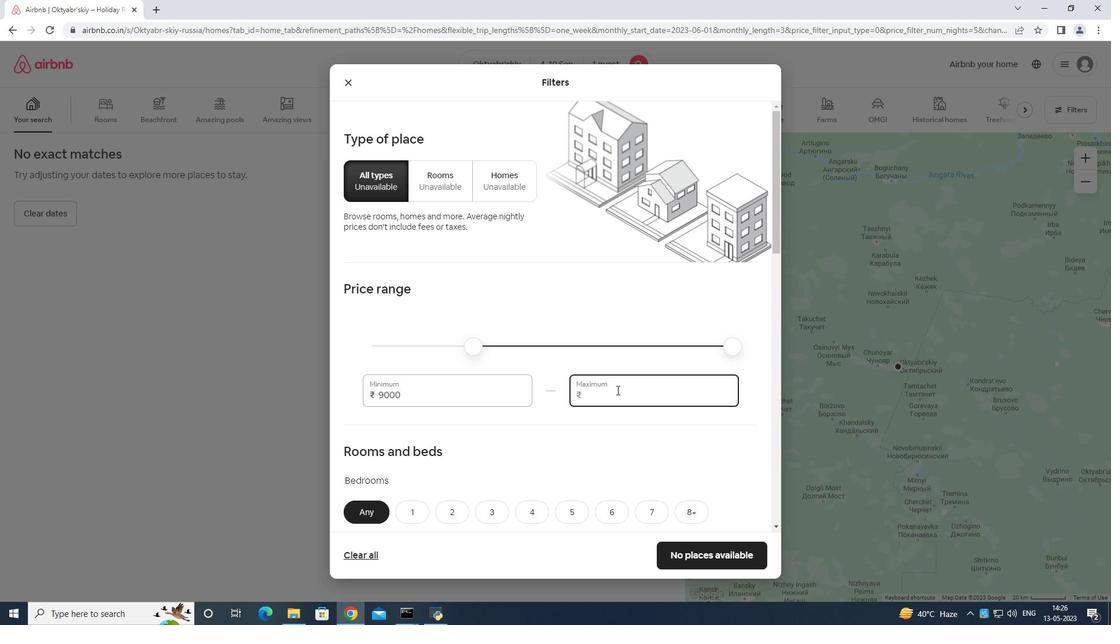 
Action: Mouse moved to (618, 391)
Screenshot: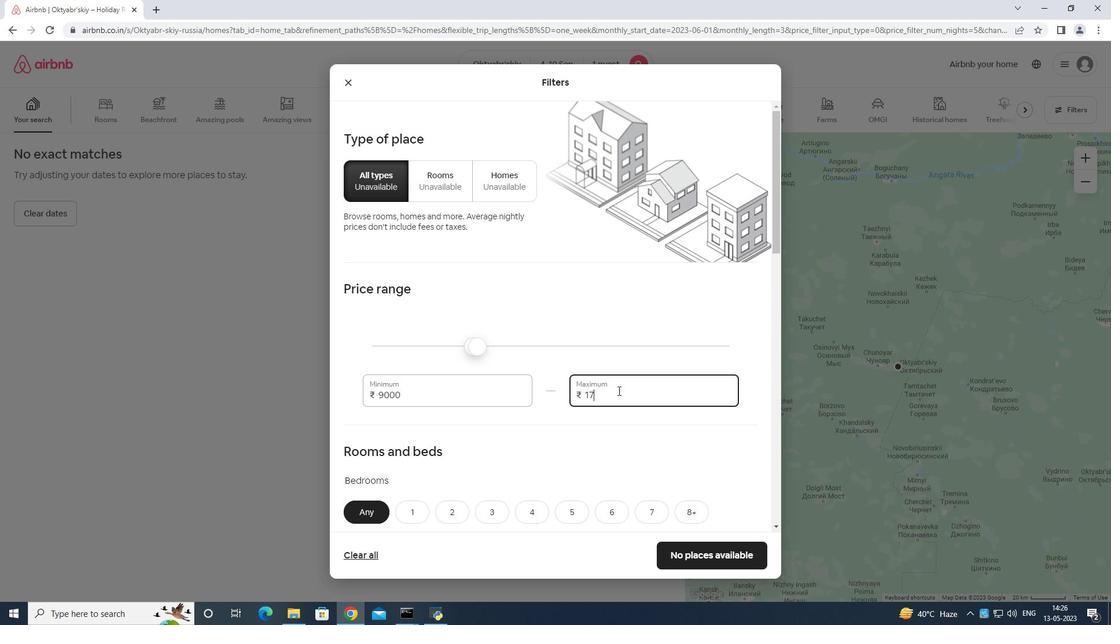 
Action: Key pressed 0
Screenshot: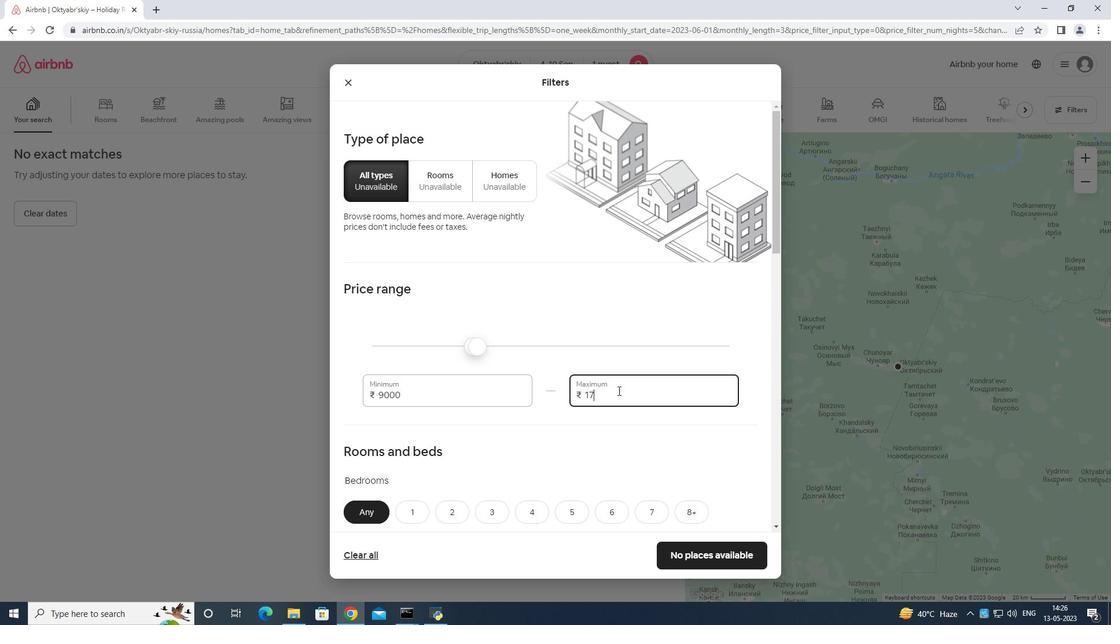 
Action: Mouse moved to (618, 392)
Screenshot: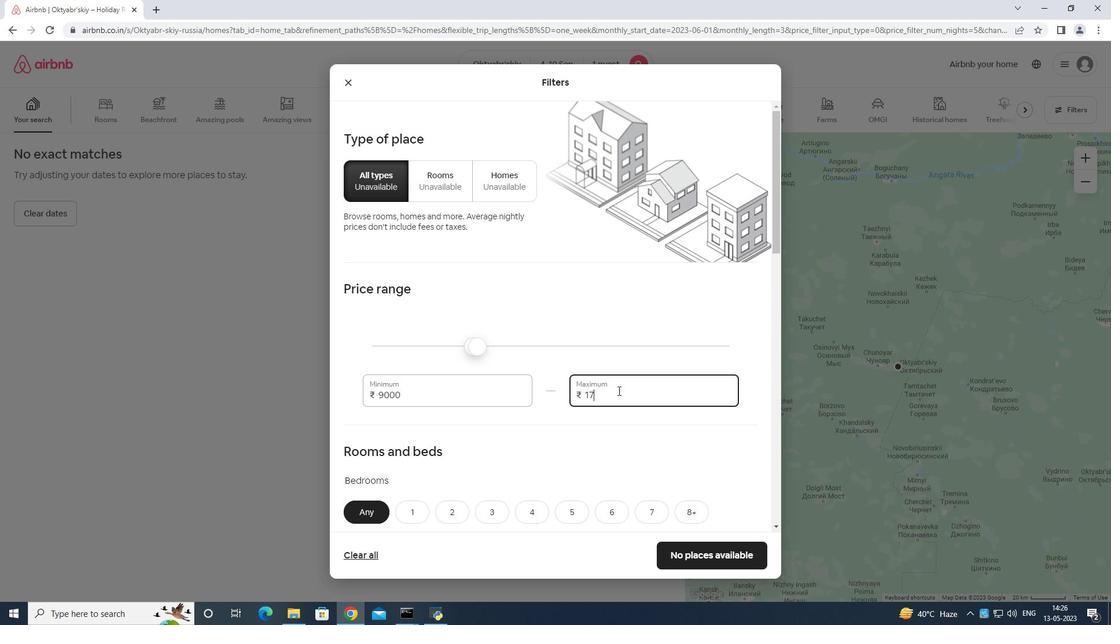 
Action: Key pressed 00
Screenshot: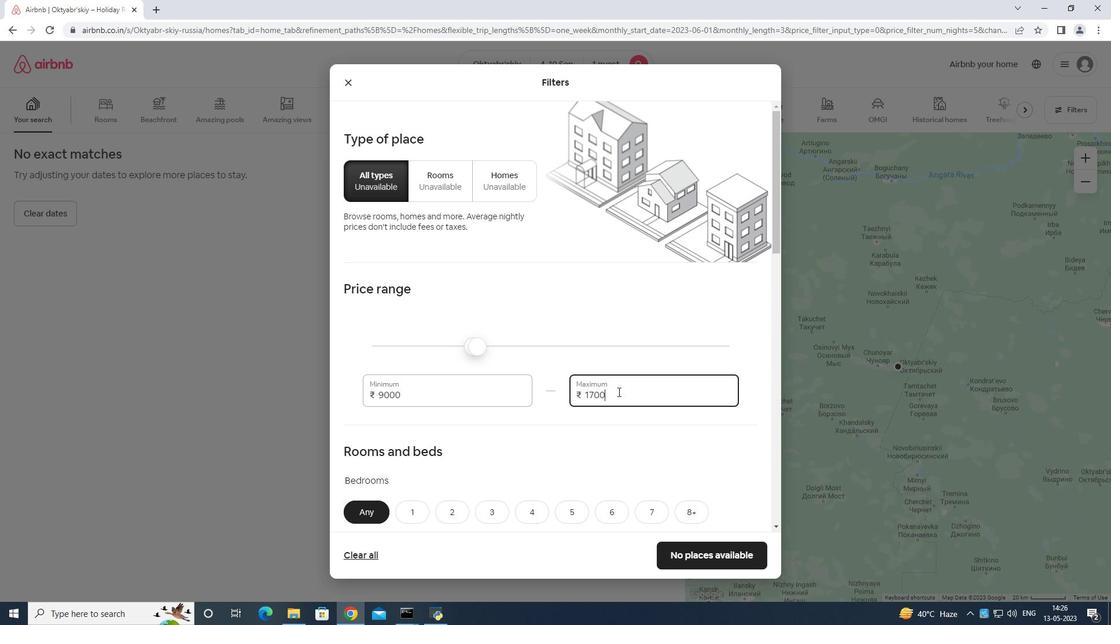 
Action: Mouse moved to (624, 384)
Screenshot: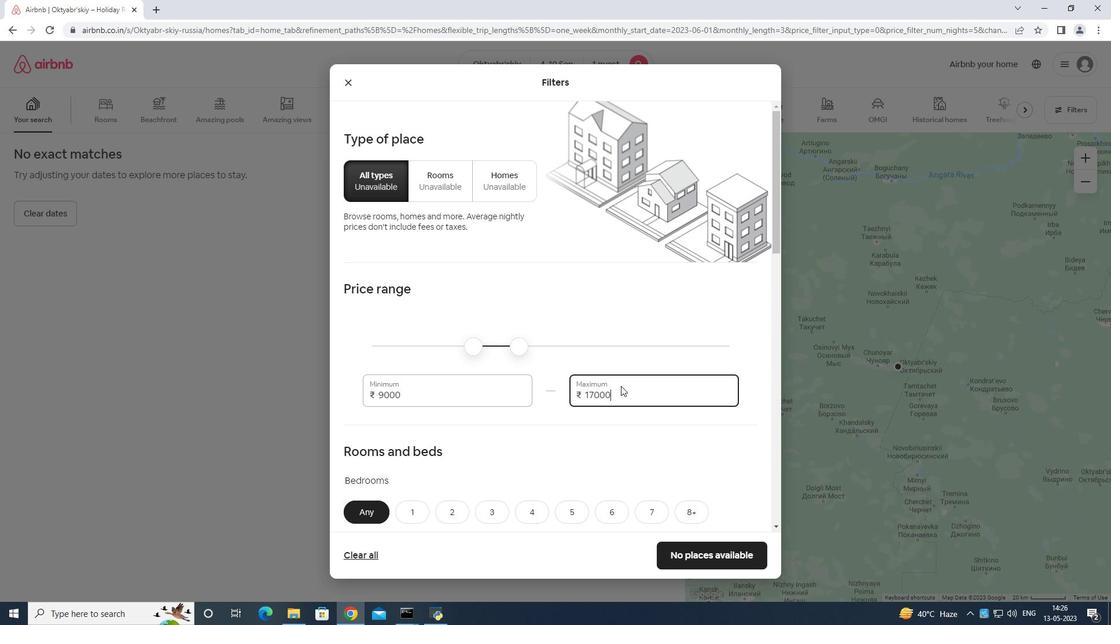 
Action: Mouse scrolled (624, 383) with delta (0, 0)
Screenshot: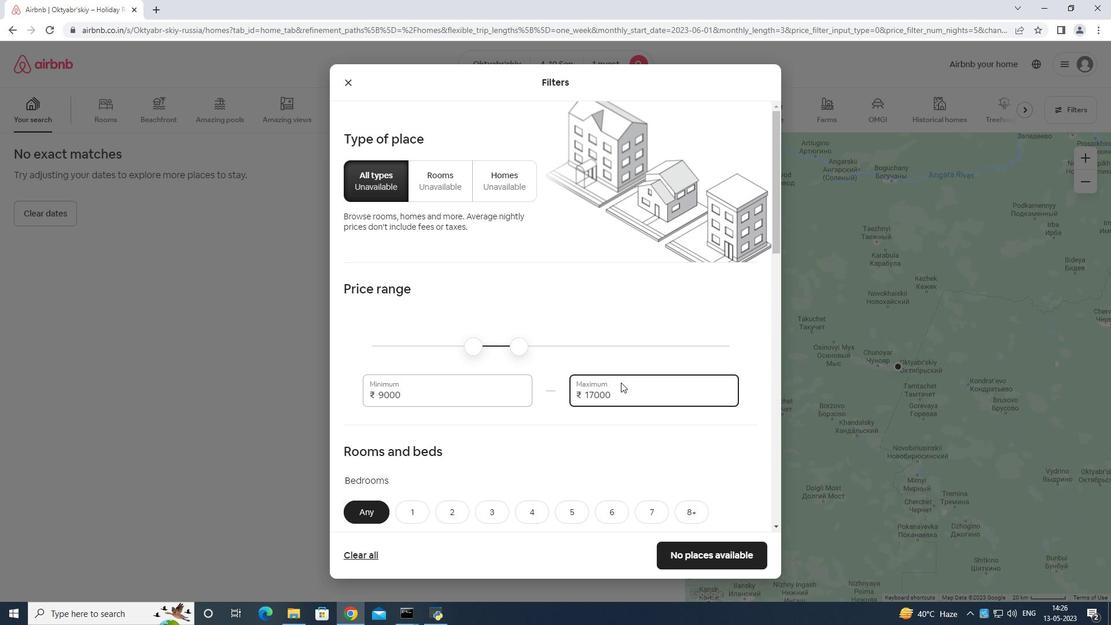 
Action: Mouse moved to (624, 385)
Screenshot: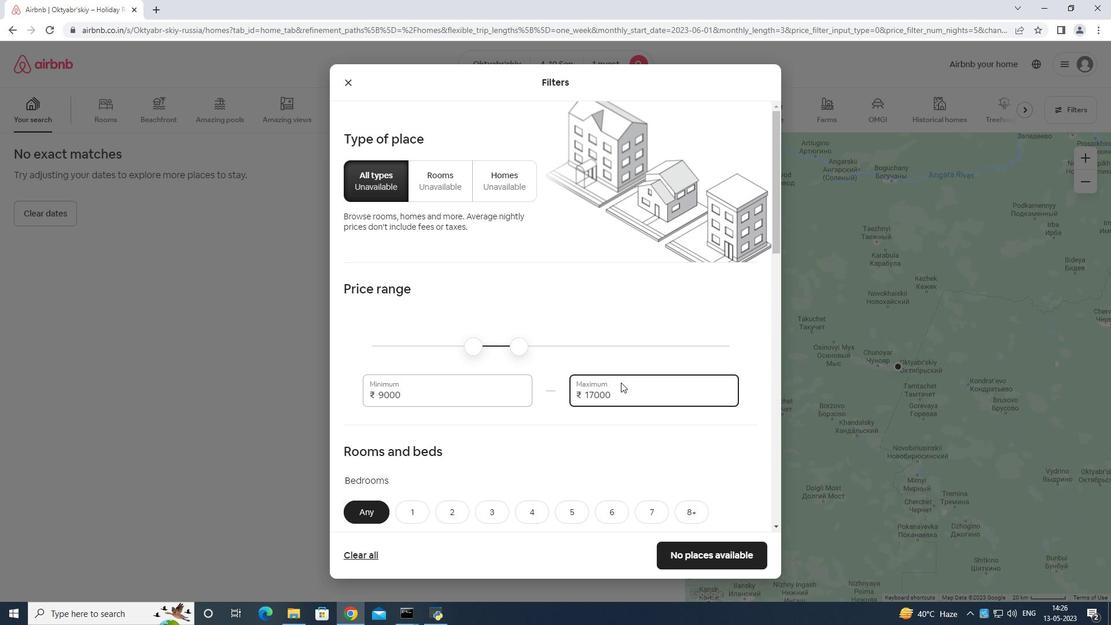 
Action: Mouse scrolled (624, 384) with delta (0, 0)
Screenshot: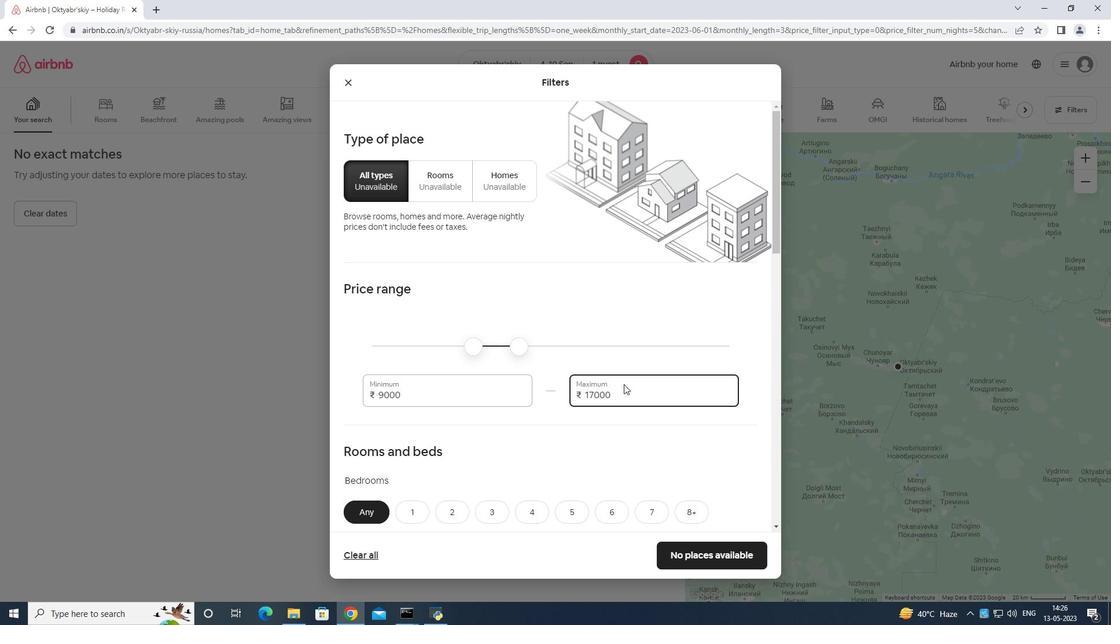 
Action: Mouse scrolled (624, 384) with delta (0, 0)
Screenshot: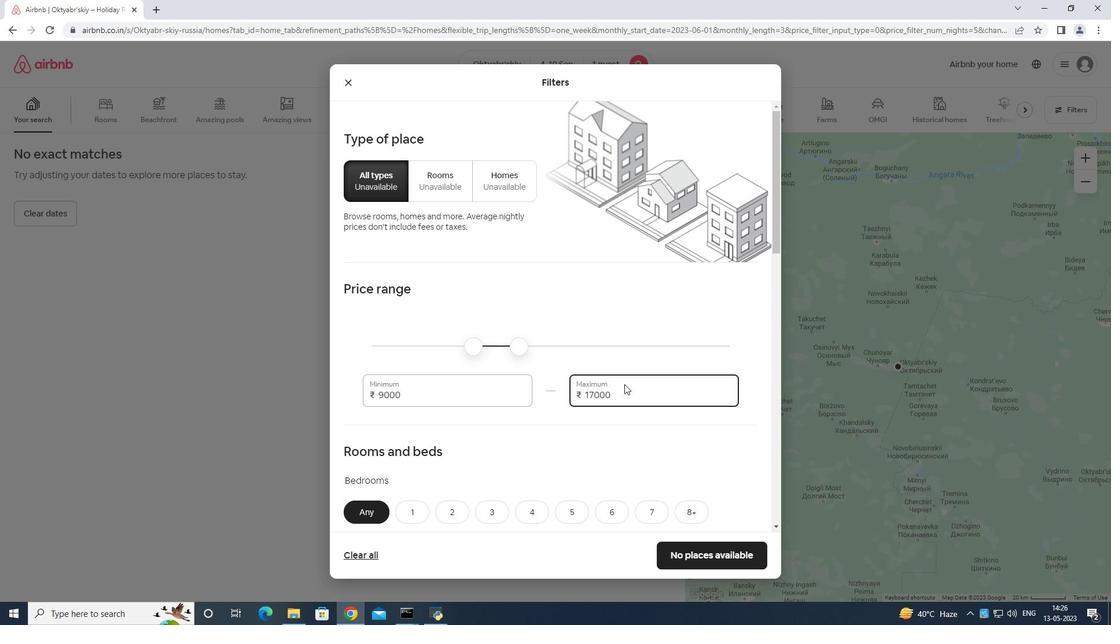 
Action: Mouse scrolled (624, 384) with delta (0, 0)
Screenshot: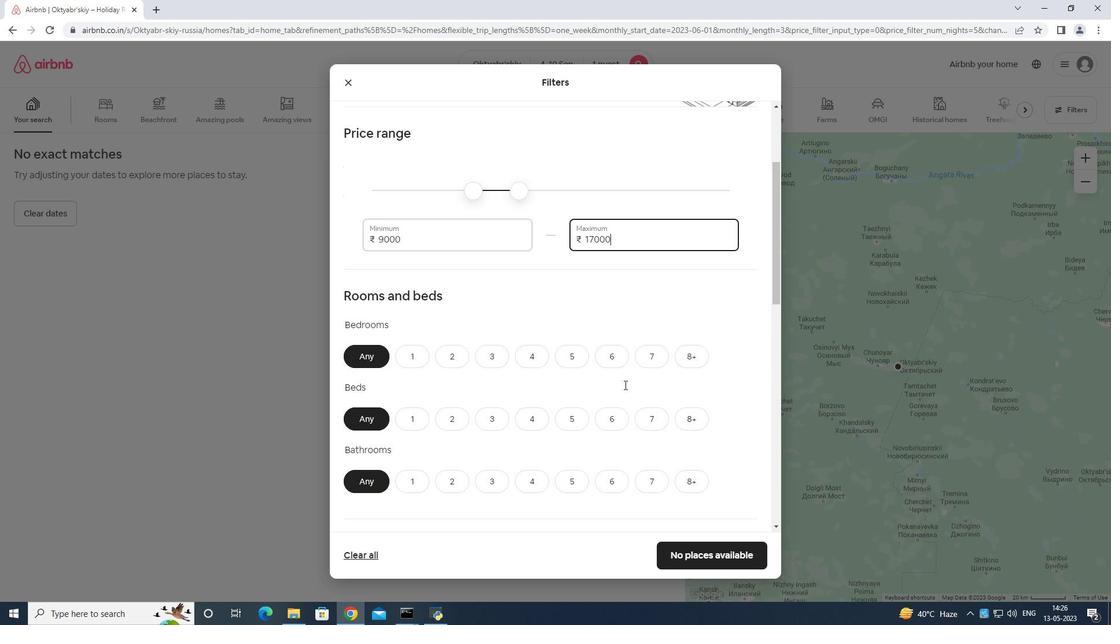 
Action: Mouse moved to (412, 276)
Screenshot: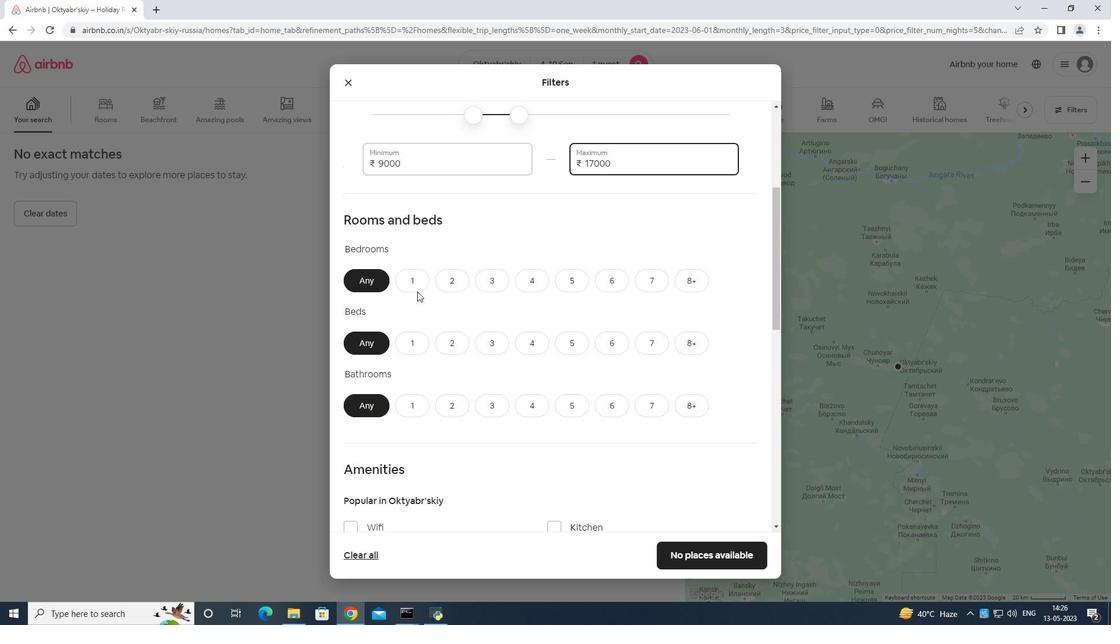 
Action: Mouse pressed left at (412, 276)
Screenshot: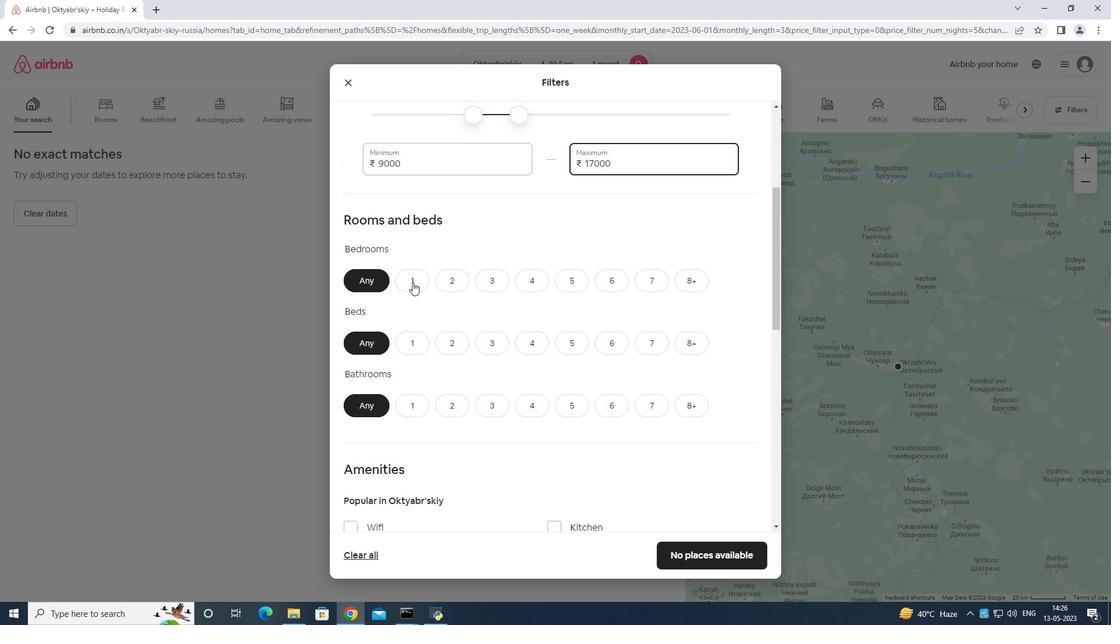 
Action: Mouse moved to (414, 343)
Screenshot: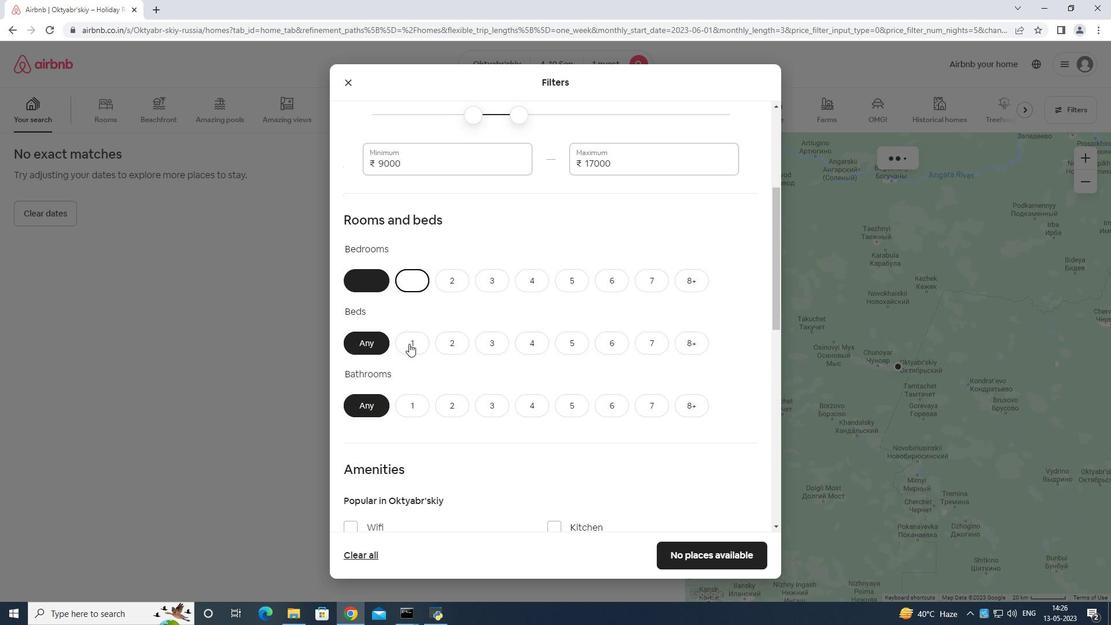 
Action: Mouse pressed left at (414, 343)
Screenshot: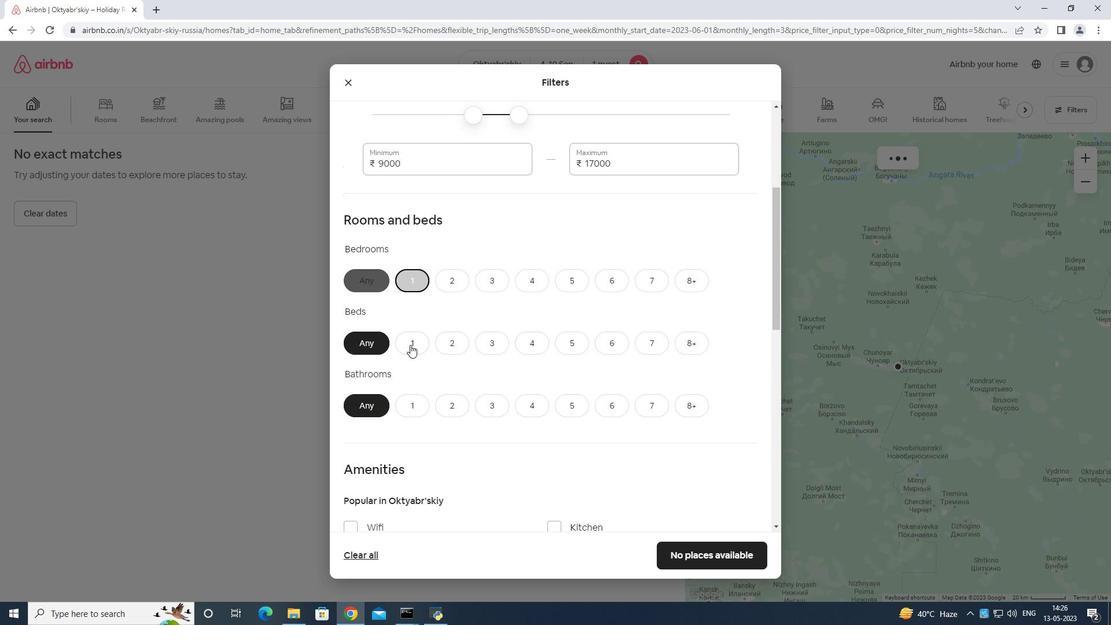 
Action: Mouse moved to (422, 405)
Screenshot: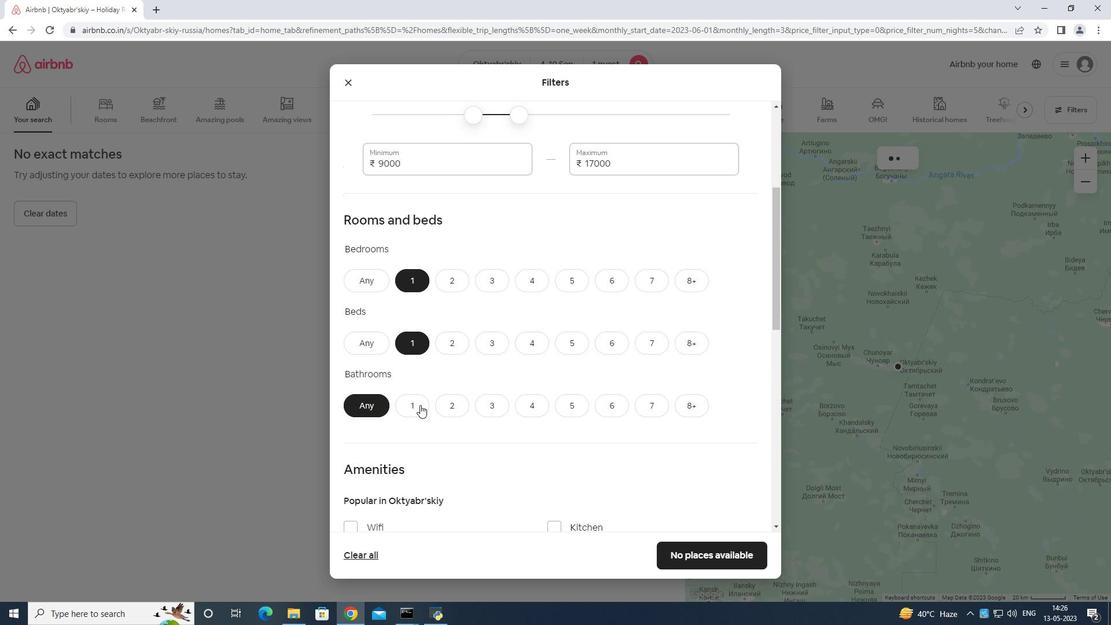 
Action: Mouse pressed left at (422, 405)
Screenshot: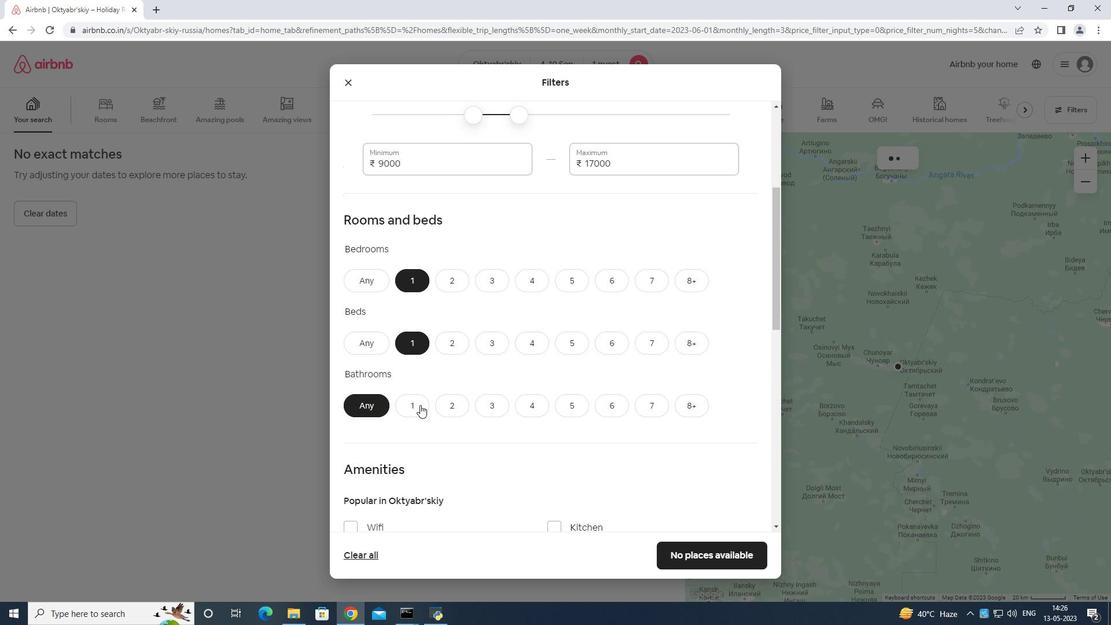 
Action: Mouse moved to (420, 388)
Screenshot: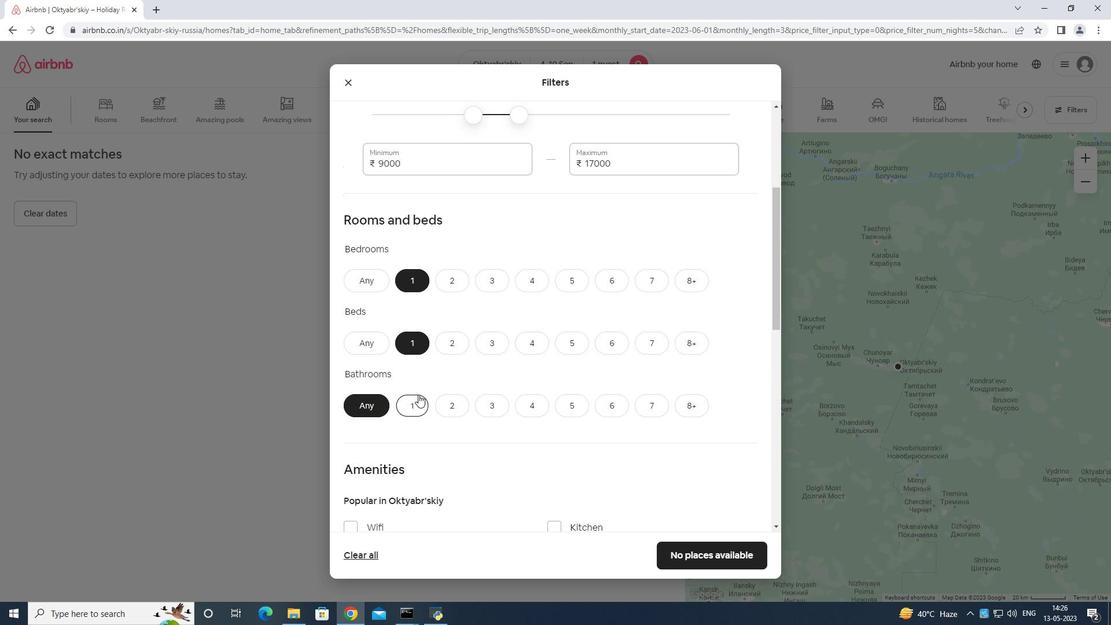 
Action: Mouse scrolled (420, 388) with delta (0, 0)
Screenshot: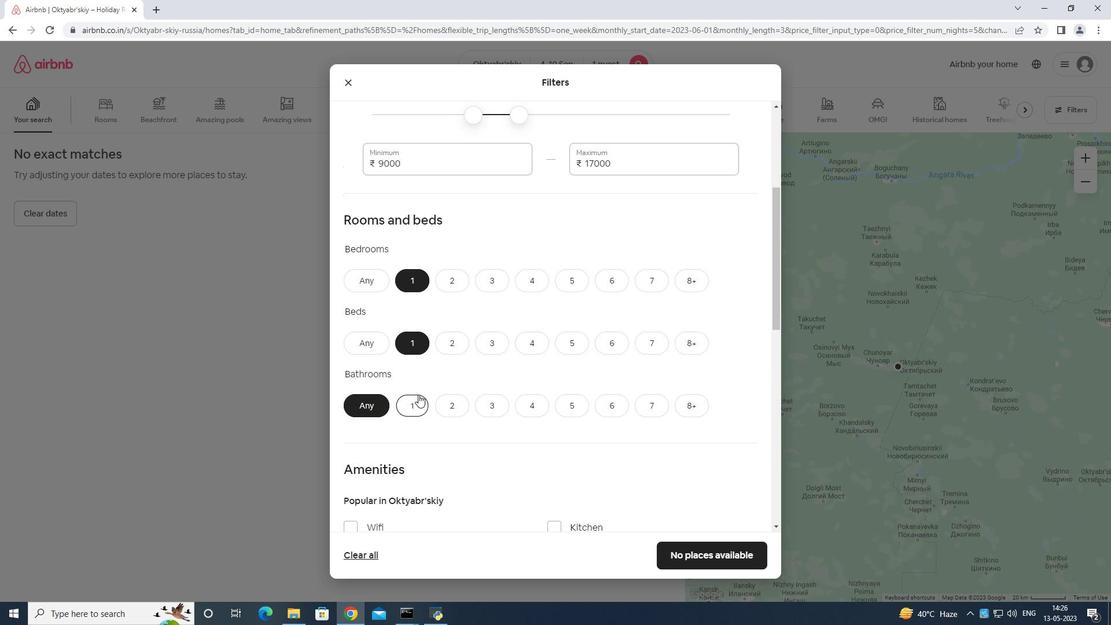 
Action: Mouse moved to (427, 389)
Screenshot: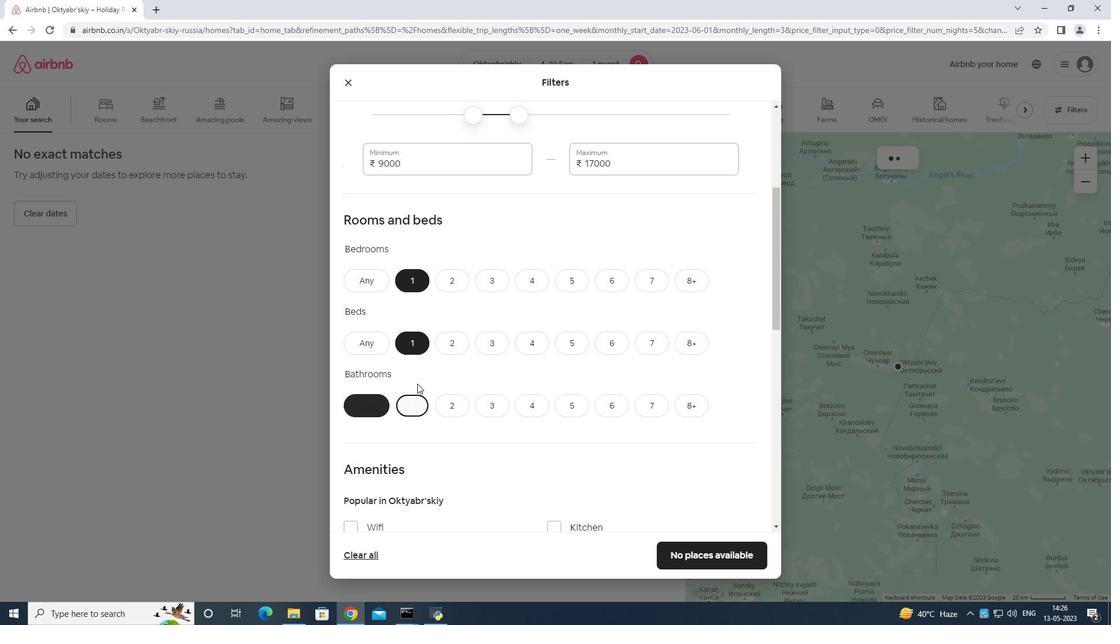 
Action: Mouse scrolled (427, 389) with delta (0, 0)
Screenshot: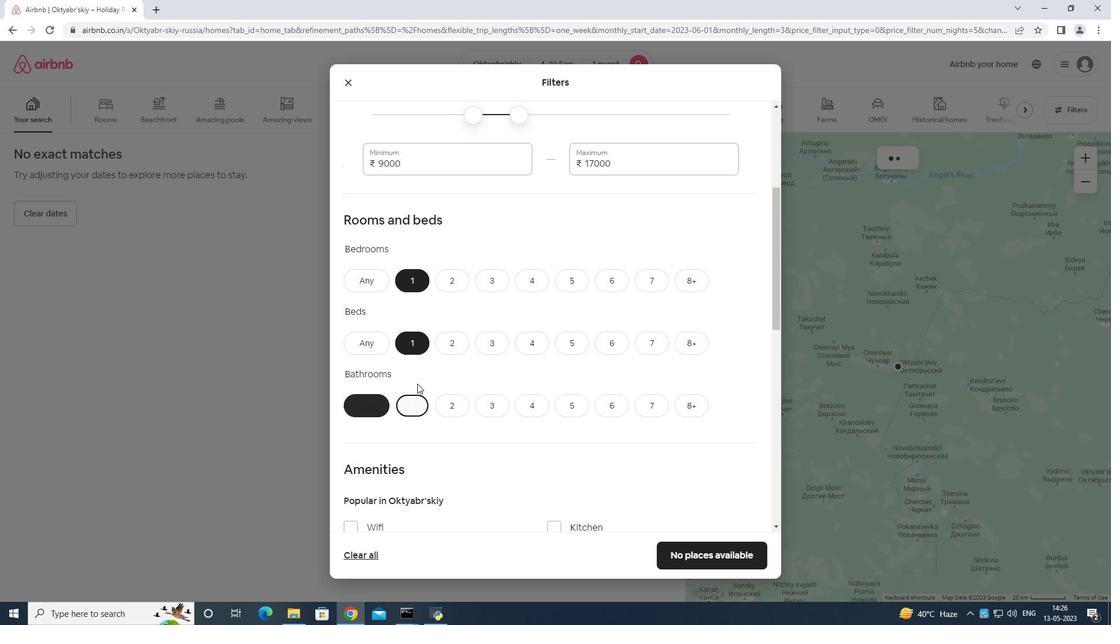 
Action: Mouse moved to (433, 388)
Screenshot: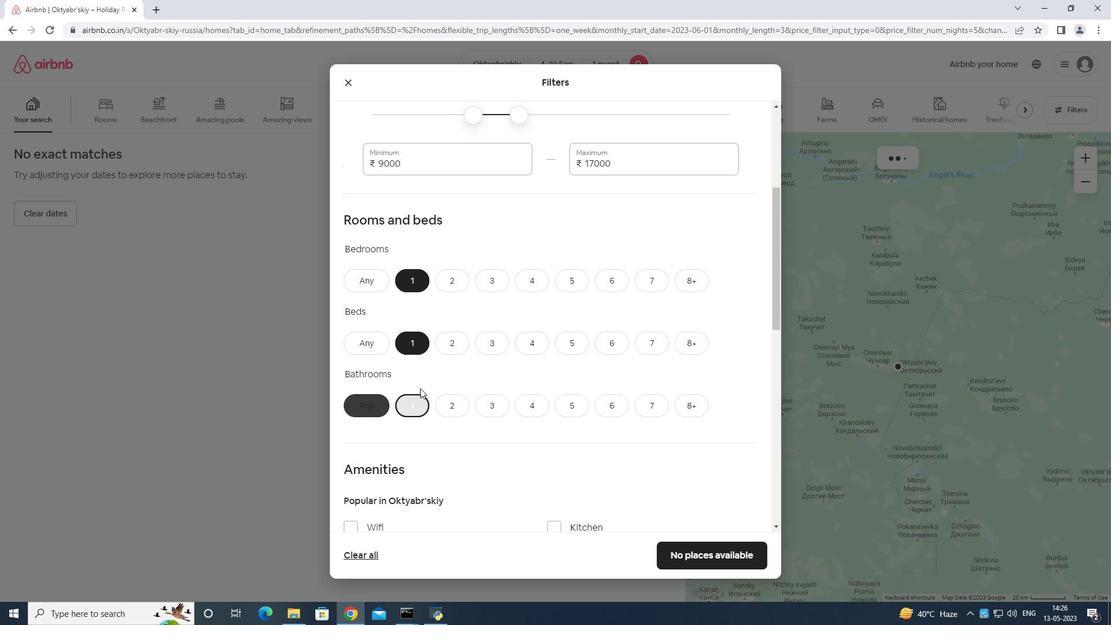 
Action: Mouse scrolled (433, 387) with delta (0, 0)
Screenshot: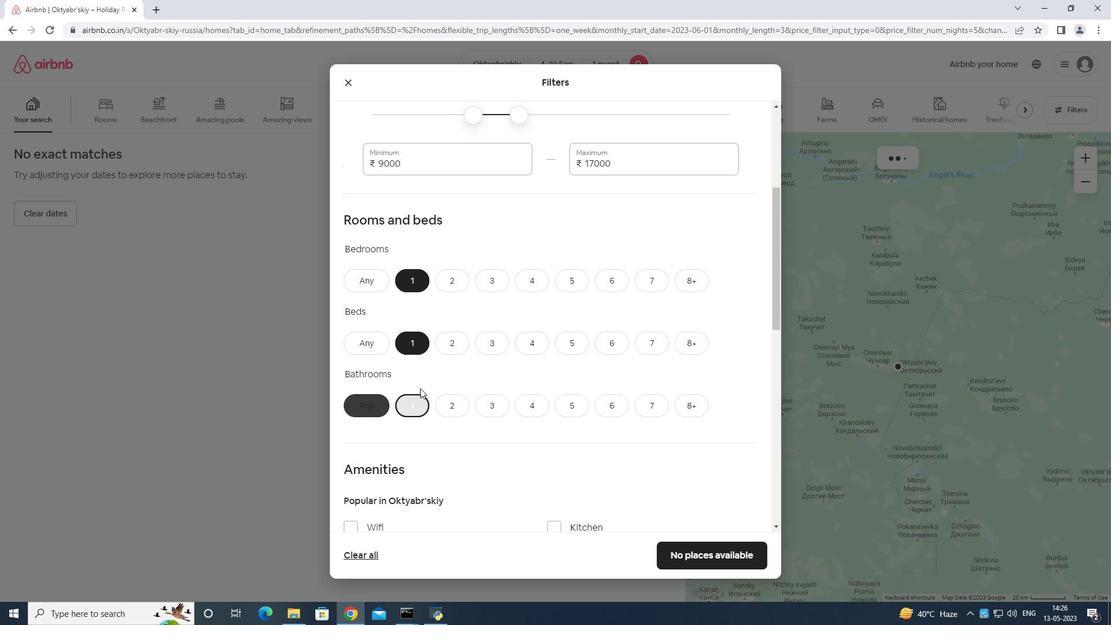 
Action: Mouse moved to (451, 374)
Screenshot: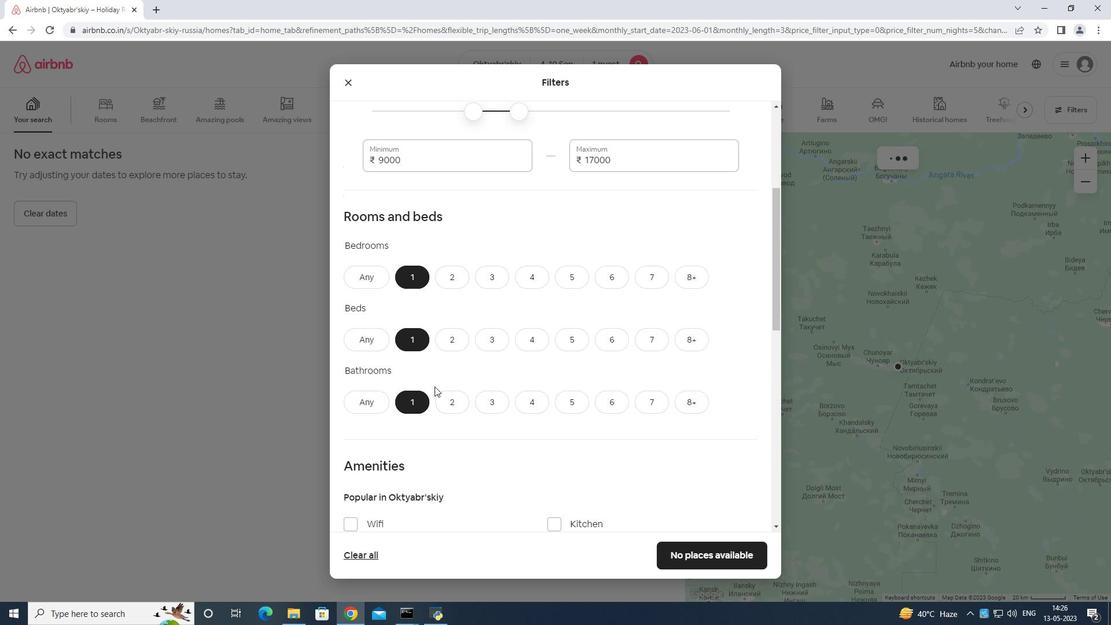 
Action: Mouse scrolled (447, 375) with delta (0, 0)
Screenshot: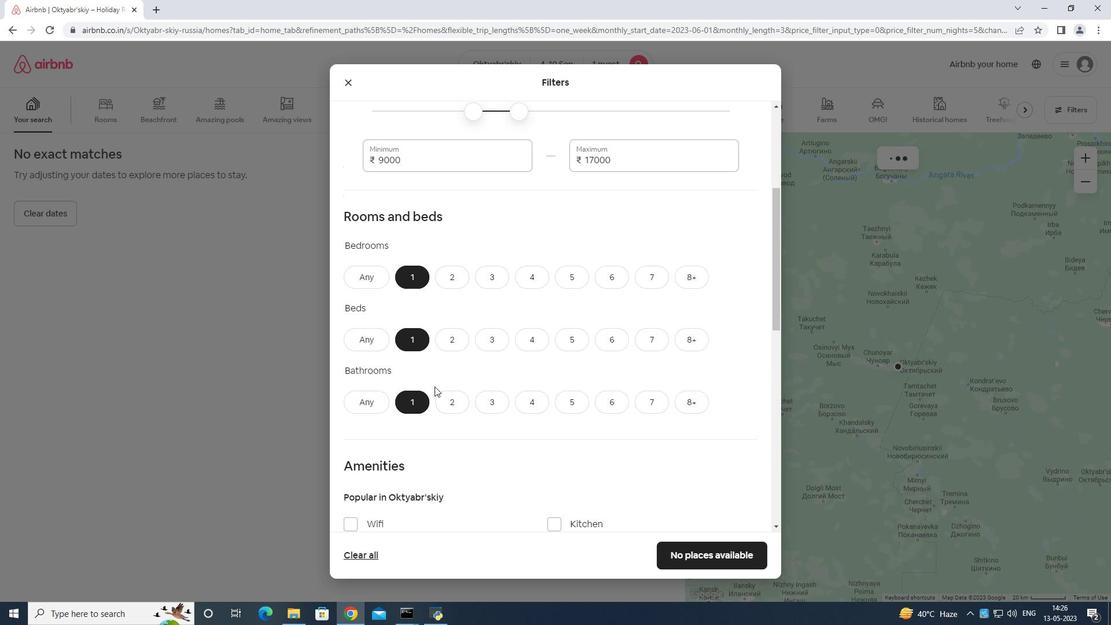 
Action: Mouse moved to (355, 292)
Screenshot: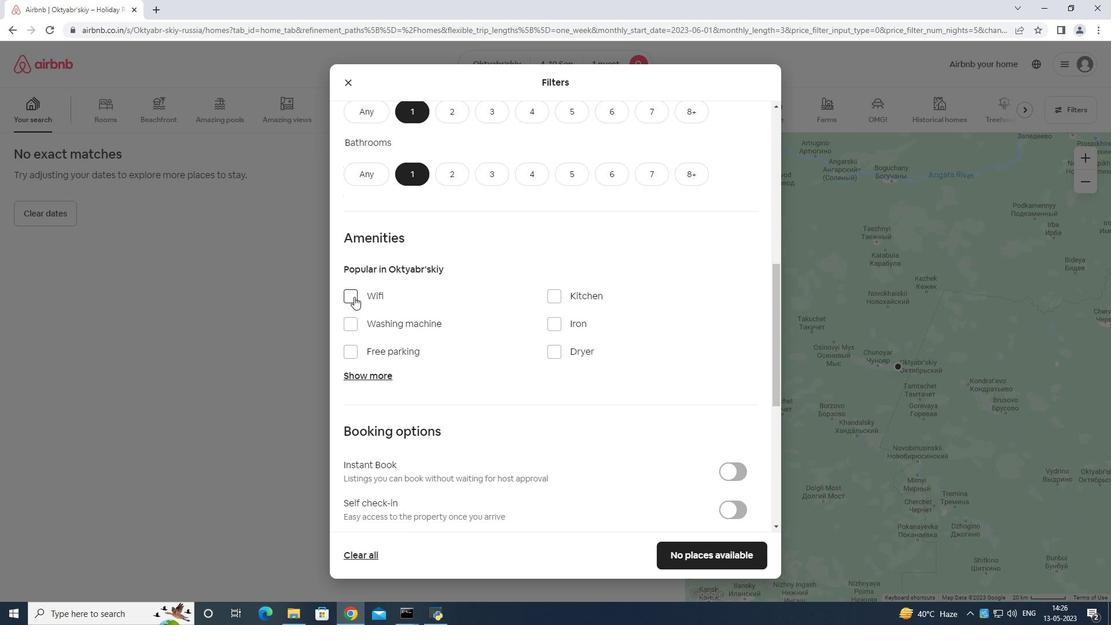 
Action: Mouse pressed left at (355, 292)
Screenshot: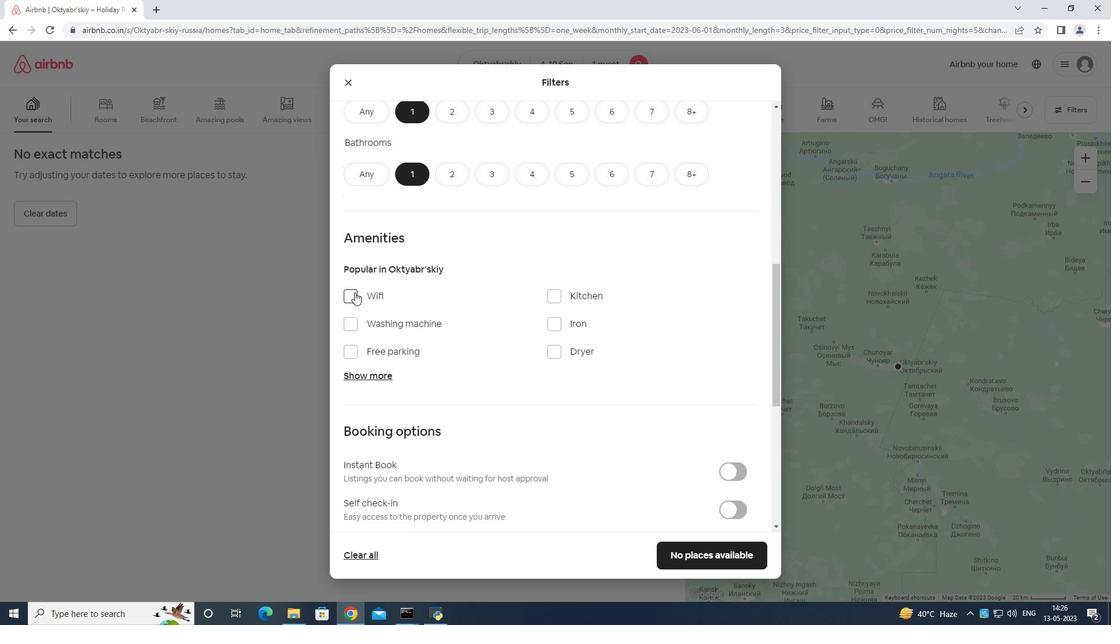 
Action: Mouse moved to (356, 355)
Screenshot: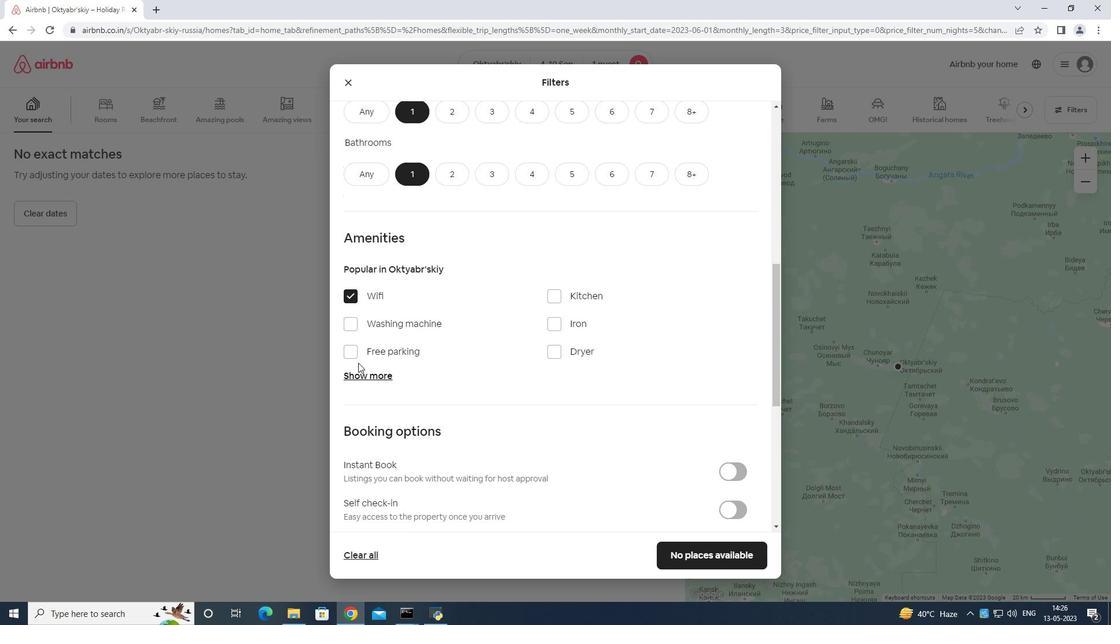 
Action: Mouse pressed left at (356, 355)
Screenshot: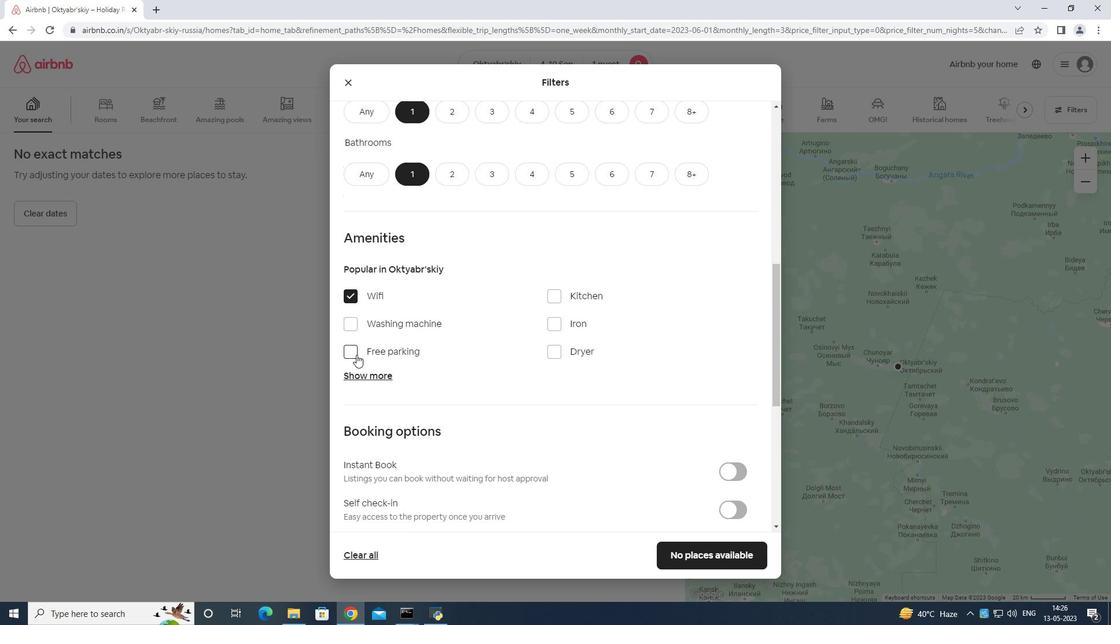 
Action: Mouse moved to (359, 376)
Screenshot: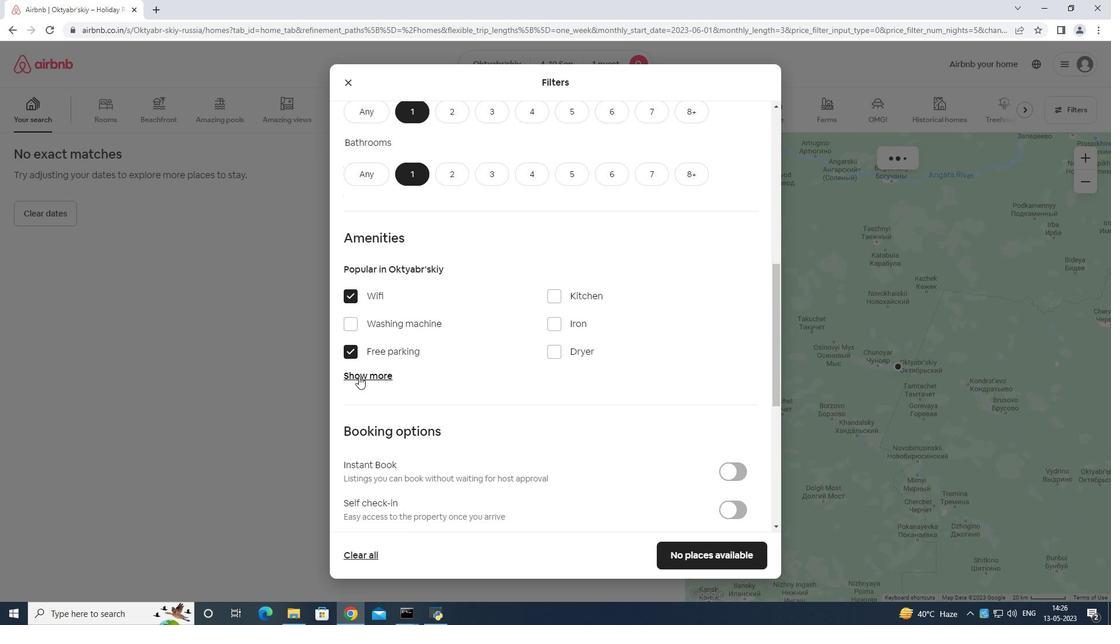 
Action: Mouse pressed left at (359, 376)
Screenshot: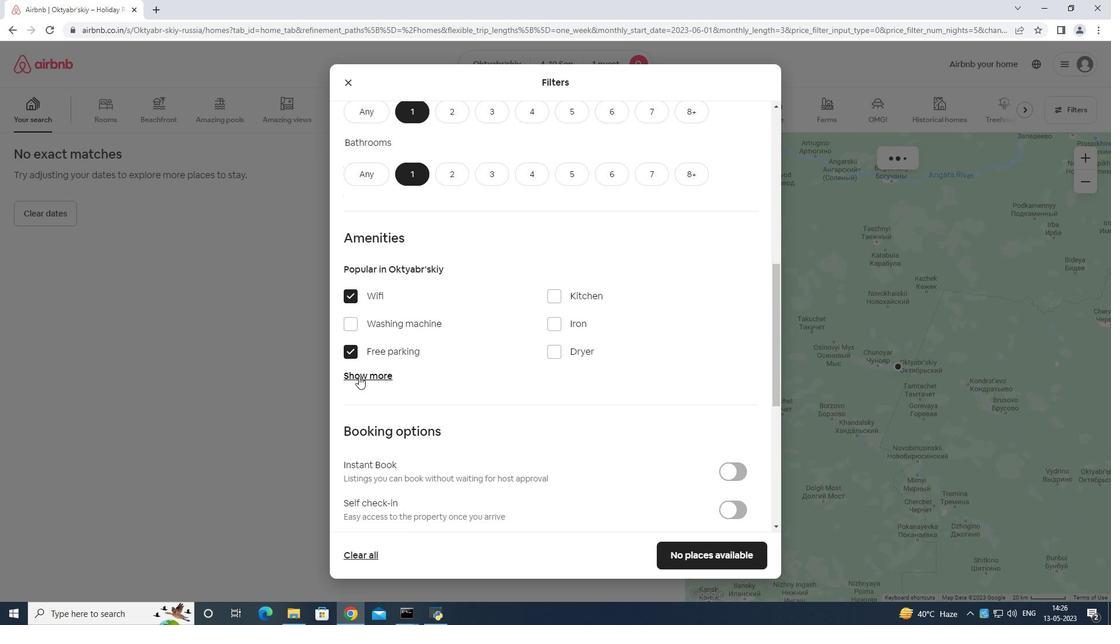 
Action: Mouse moved to (480, 352)
Screenshot: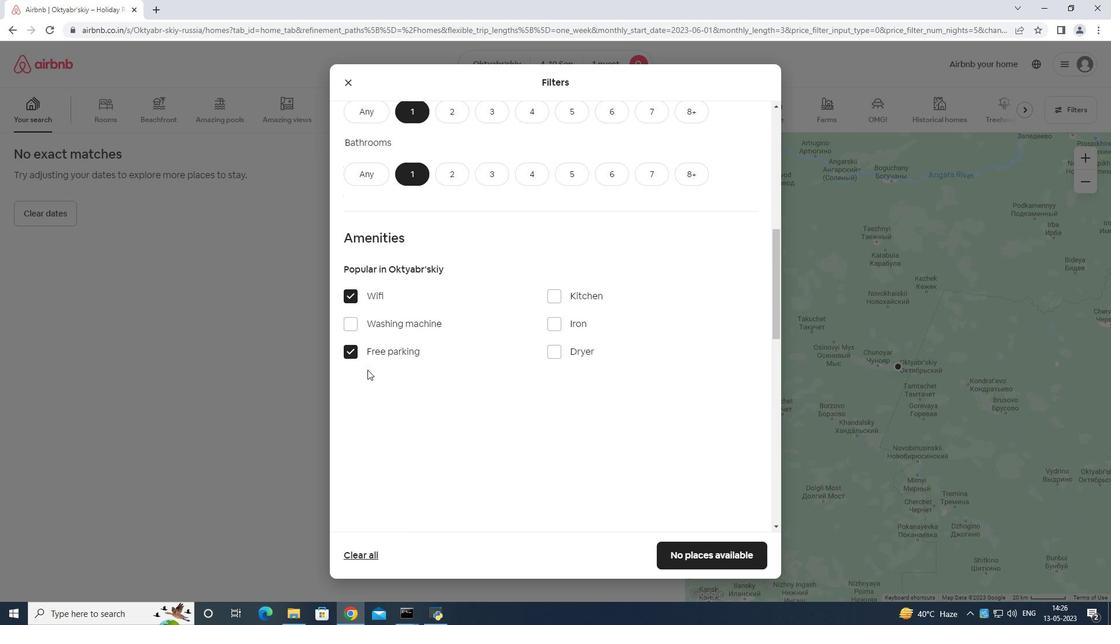 
Action: Mouse scrolled (480, 351) with delta (0, 0)
Screenshot: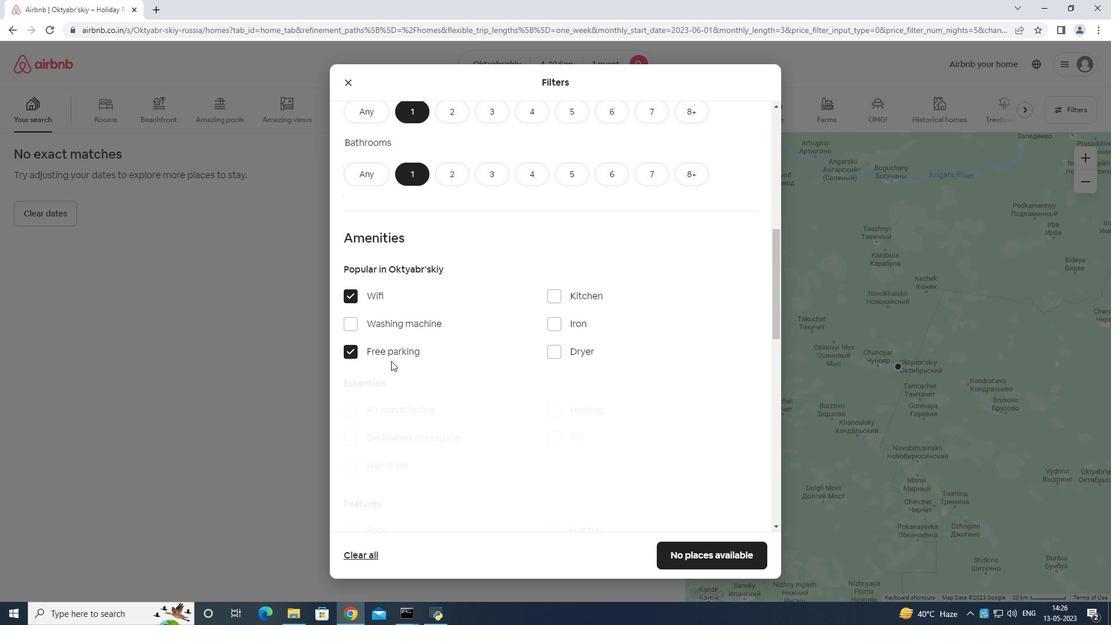
Action: Mouse moved to (495, 354)
Screenshot: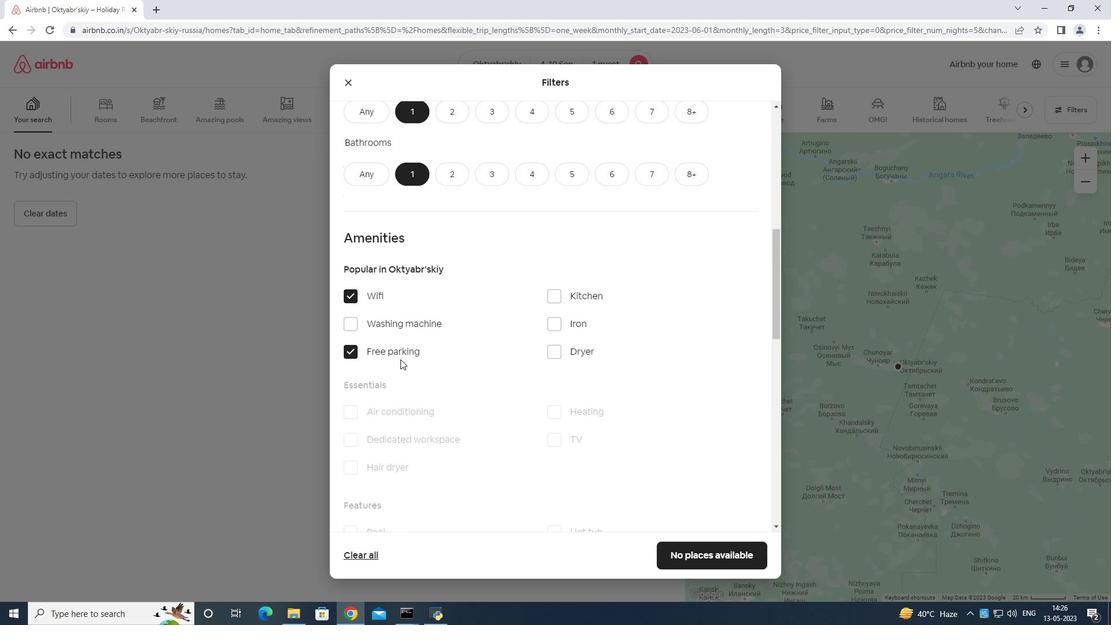 
Action: Mouse scrolled (495, 353) with delta (0, 0)
Screenshot: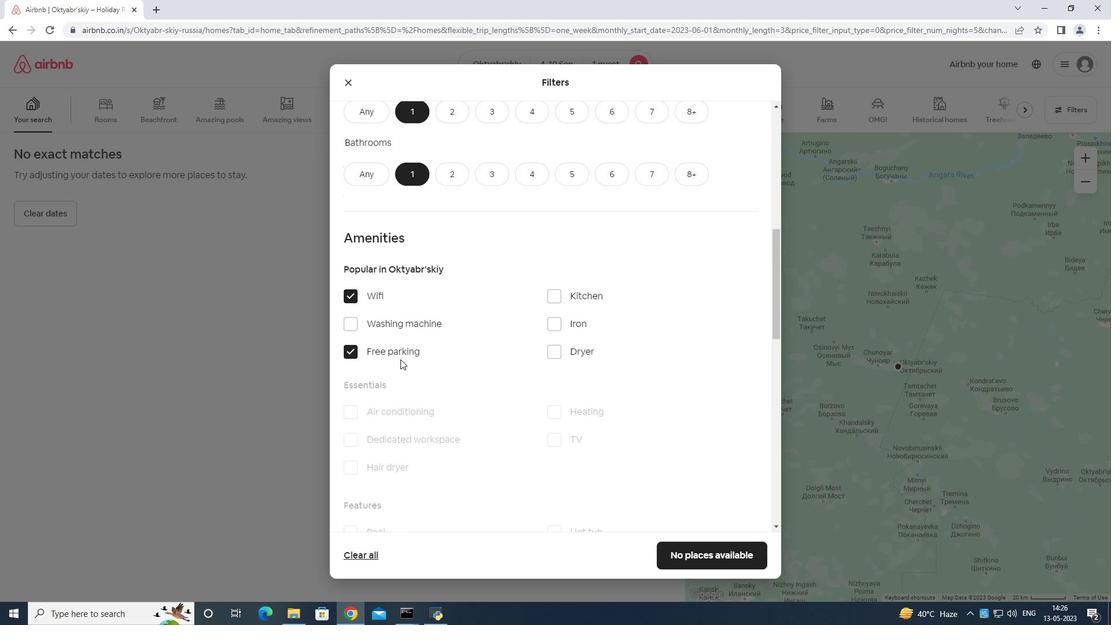 
Action: Mouse moved to (554, 330)
Screenshot: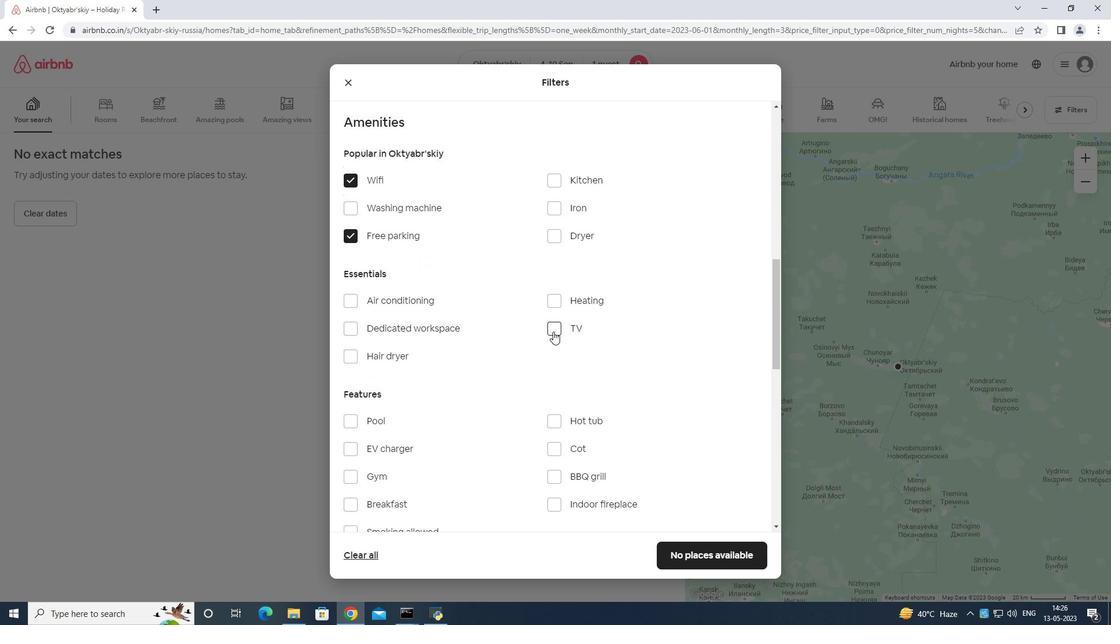 
Action: Mouse pressed left at (554, 330)
Screenshot: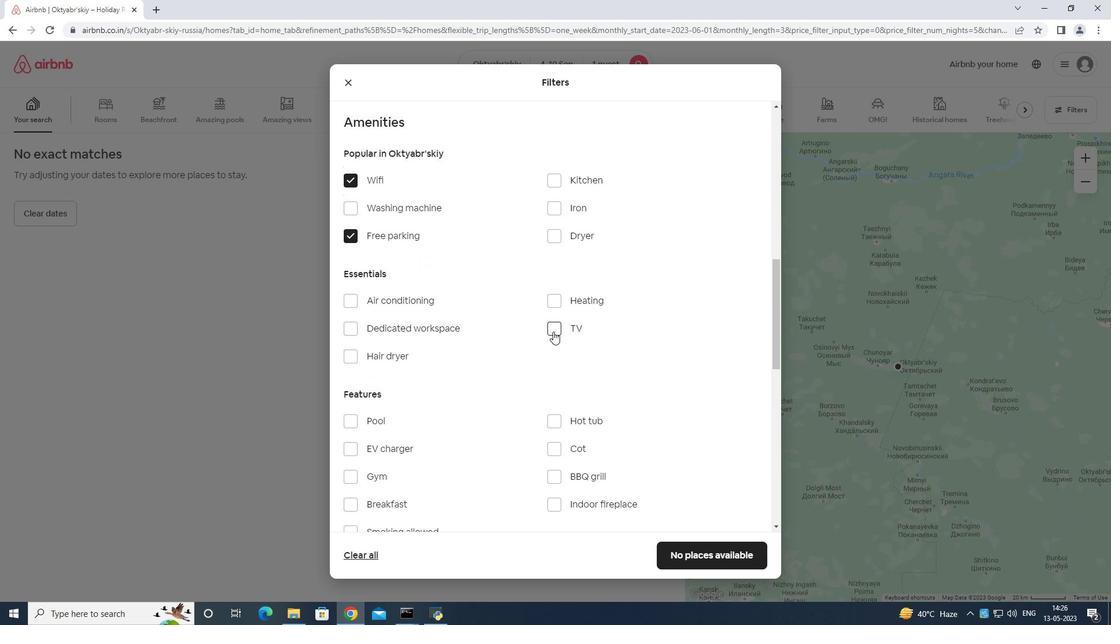 
Action: Mouse moved to (550, 315)
Screenshot: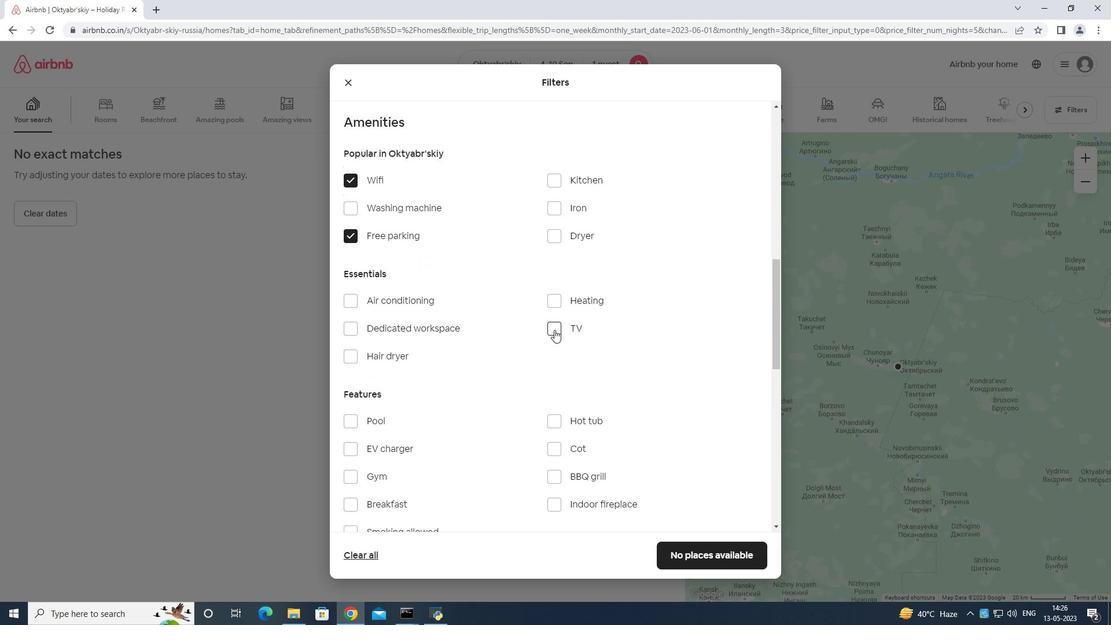 
Action: Mouse scrolled (550, 315) with delta (0, 0)
Screenshot: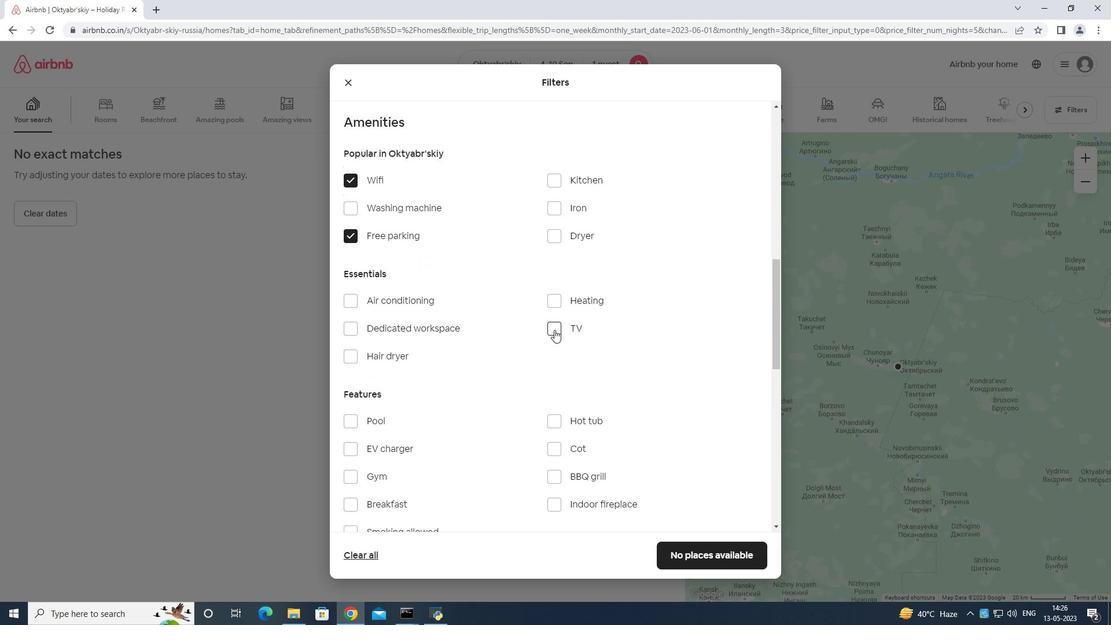 
Action: Mouse moved to (550, 315)
Screenshot: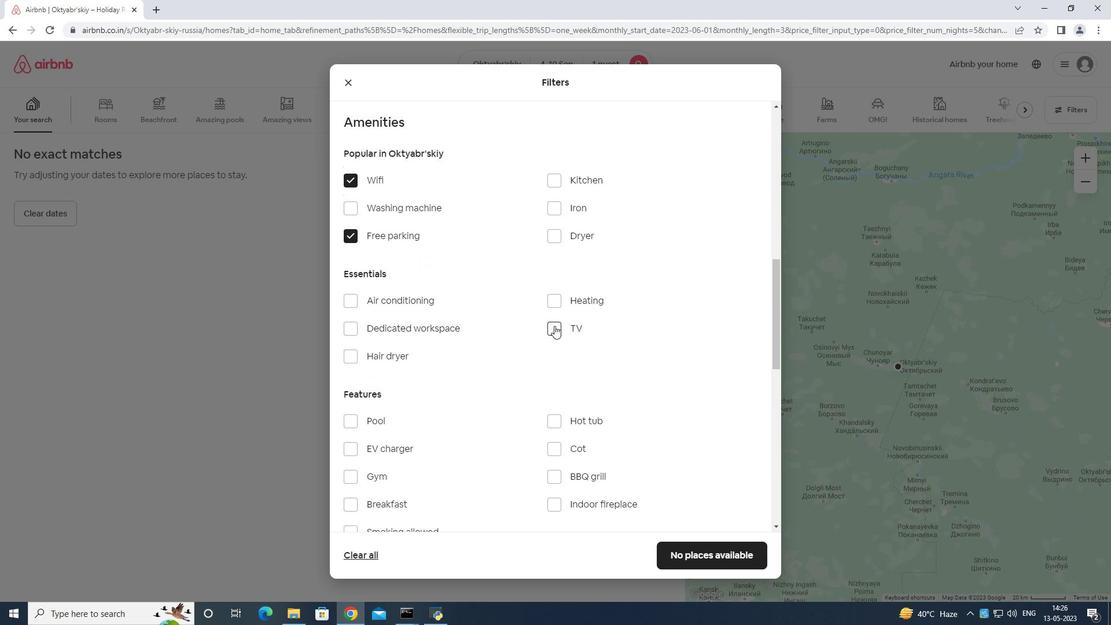 
Action: Mouse scrolled (550, 315) with delta (0, 0)
Screenshot: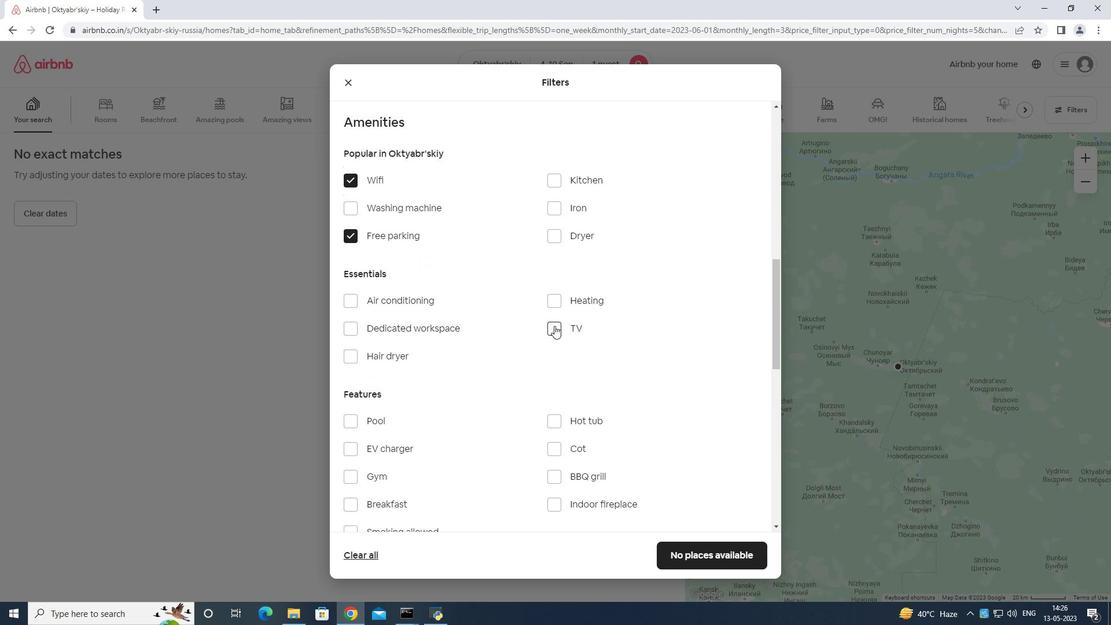 
Action: Mouse moved to (550, 316)
Screenshot: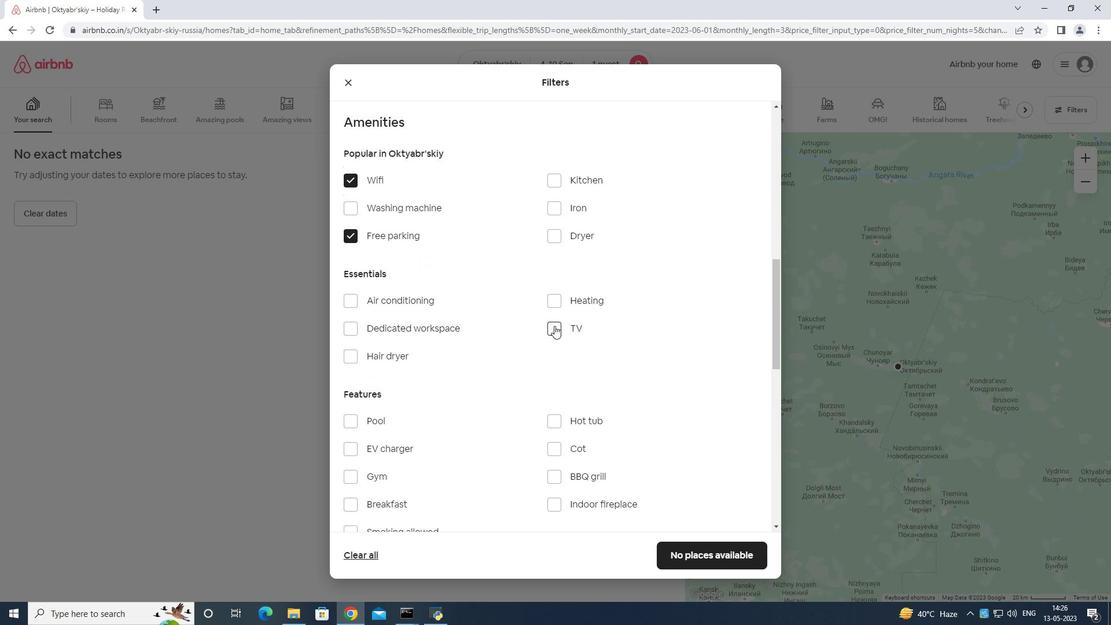 
Action: Mouse scrolled (550, 316) with delta (0, 0)
Screenshot: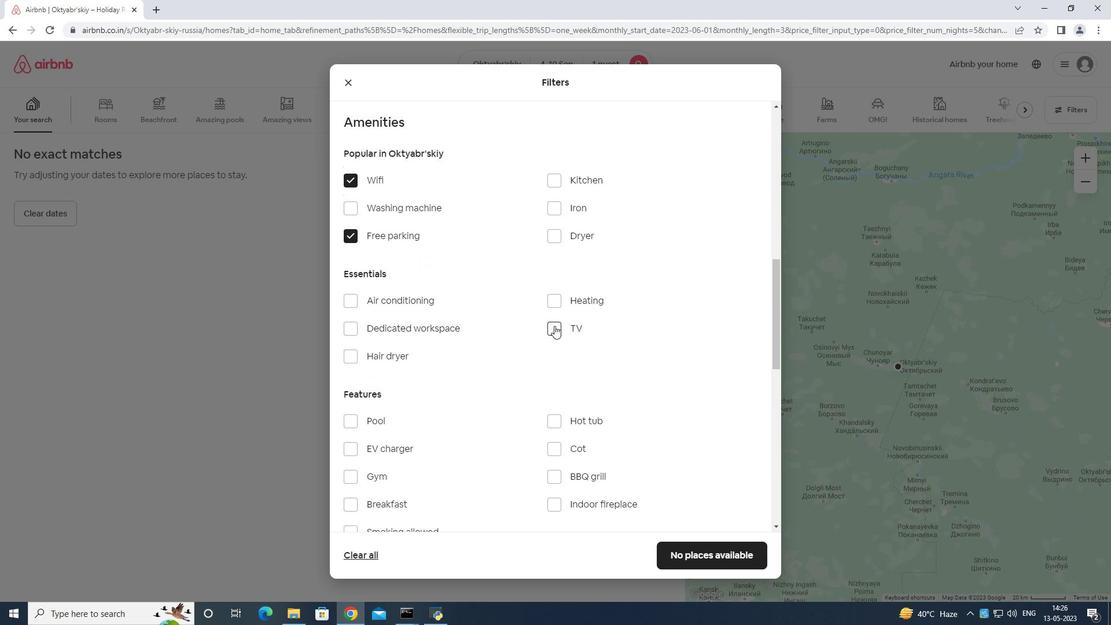 
Action: Mouse moved to (550, 316)
Screenshot: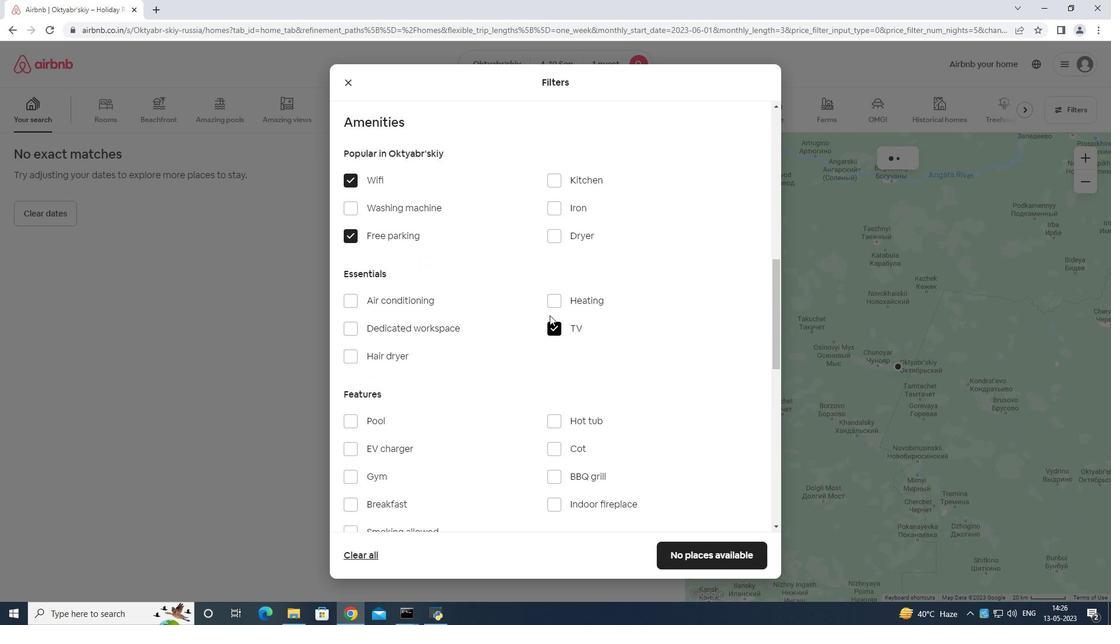 
Action: Mouse scrolled (550, 316) with delta (0, 0)
Screenshot: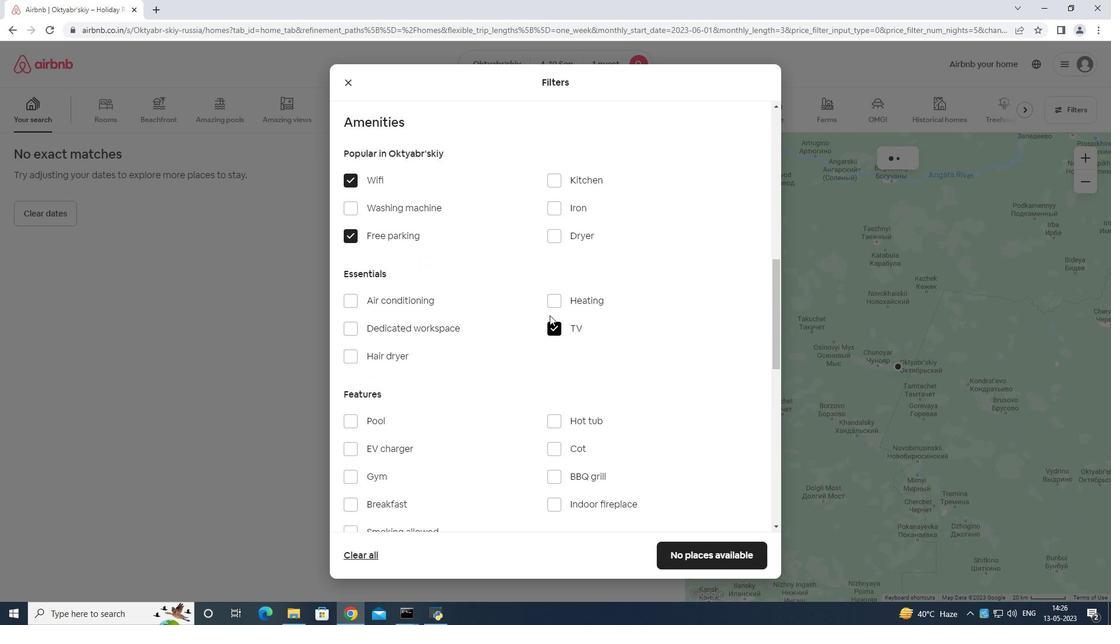 
Action: Mouse moved to (348, 248)
Screenshot: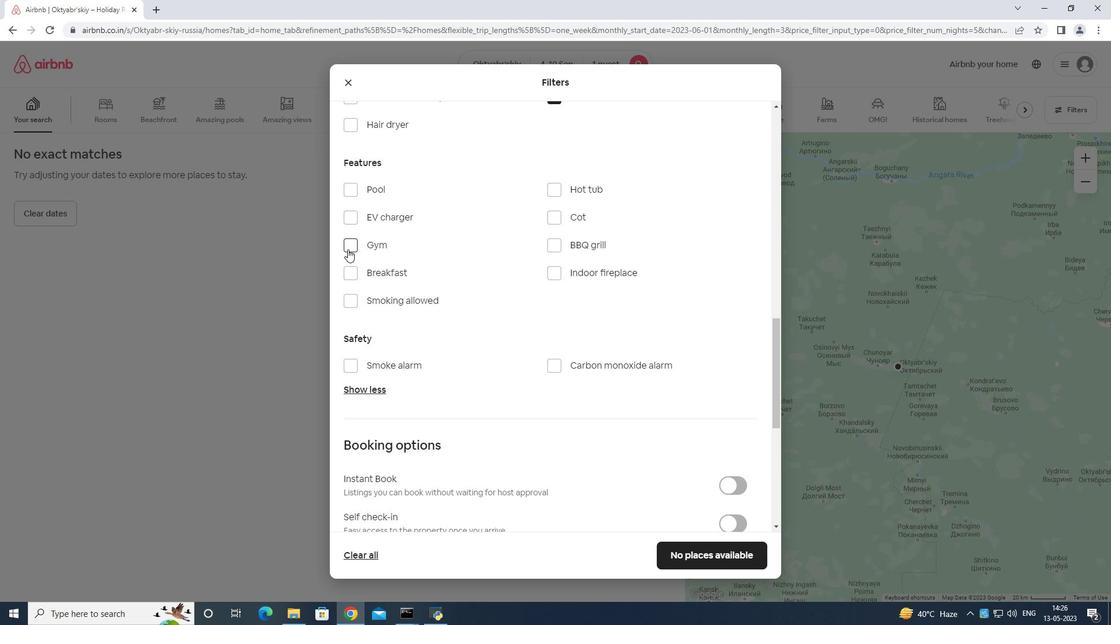 
Action: Mouse pressed left at (348, 248)
Screenshot: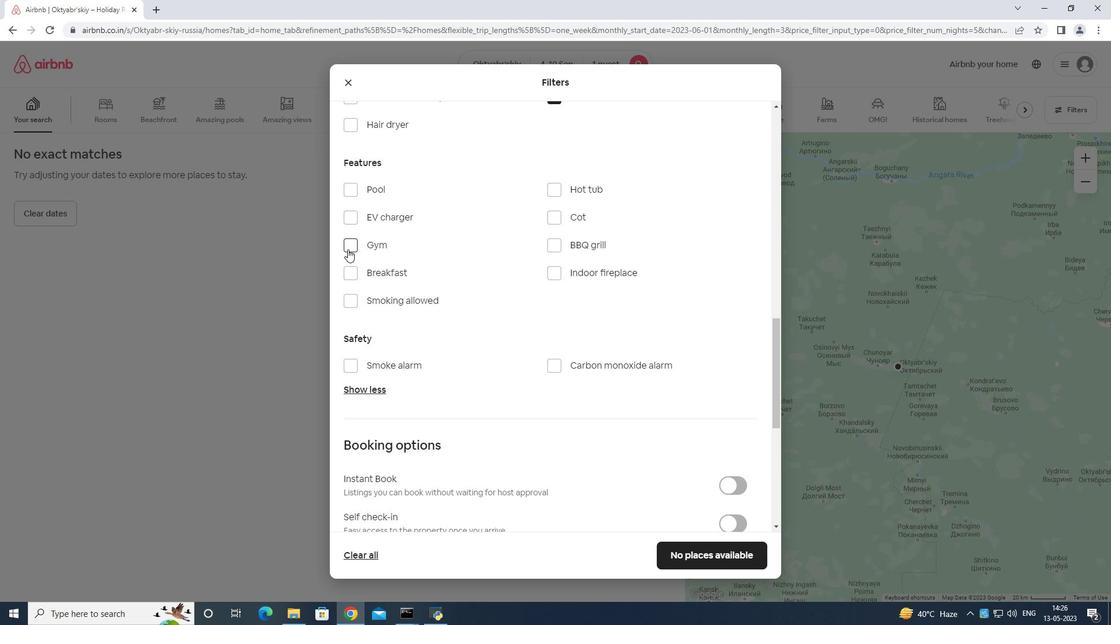 
Action: Mouse moved to (350, 270)
Screenshot: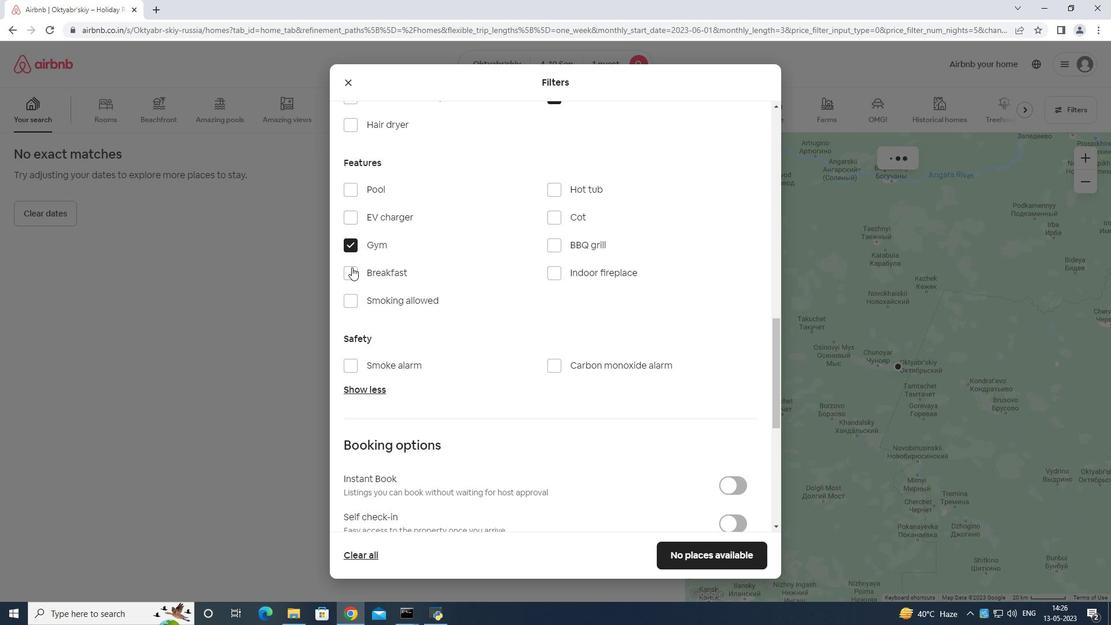 
Action: Mouse pressed left at (350, 270)
Screenshot: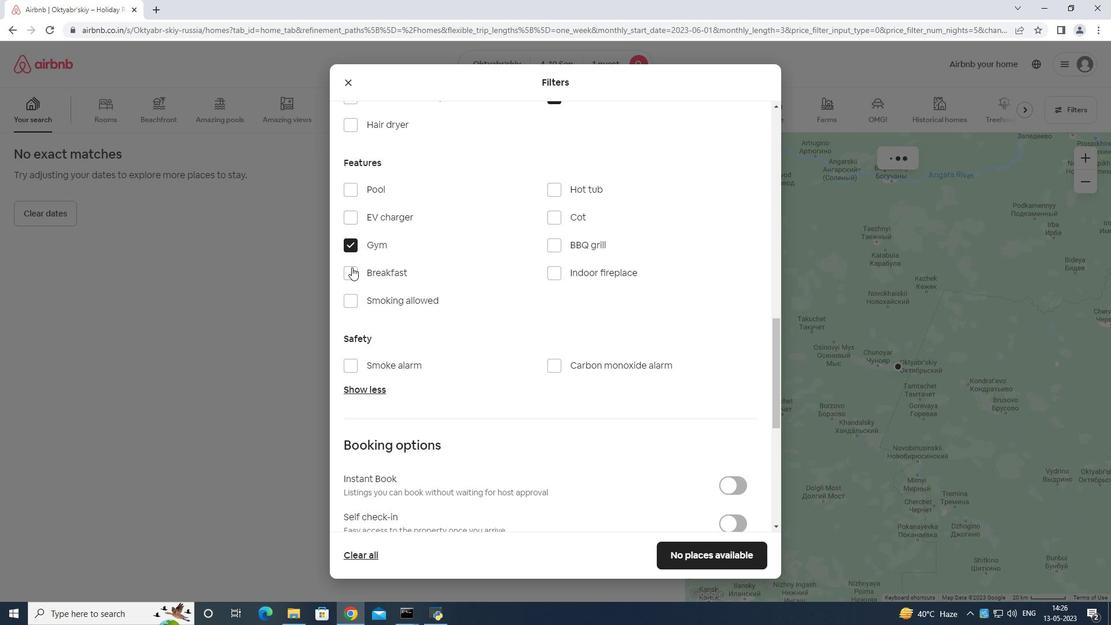 
Action: Mouse moved to (392, 268)
Screenshot: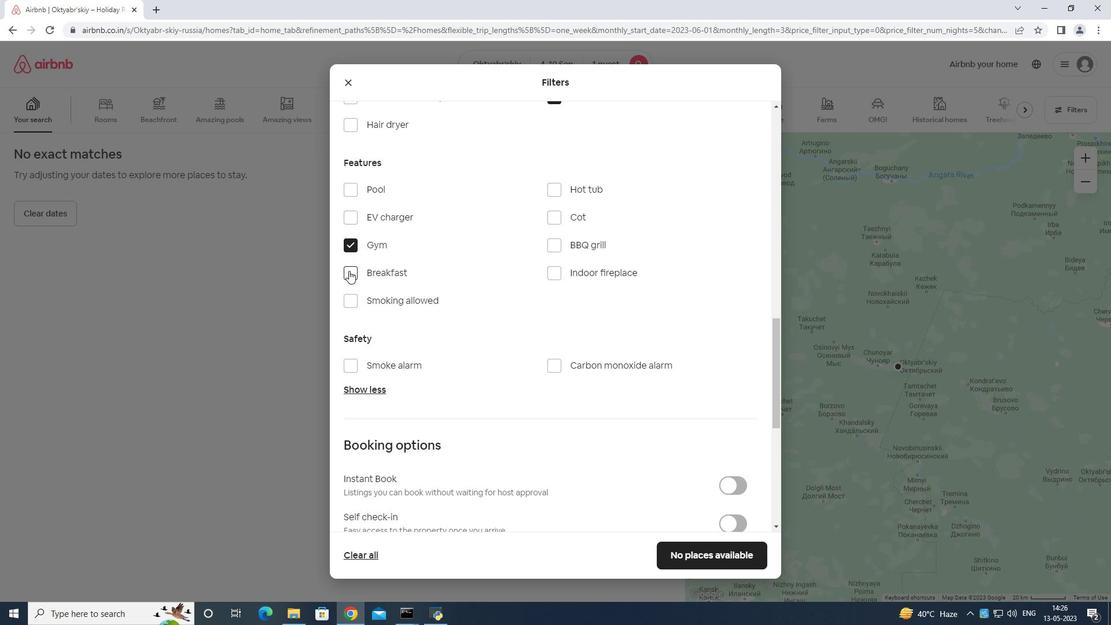 
Action: Mouse scrolled (392, 267) with delta (0, 0)
Screenshot: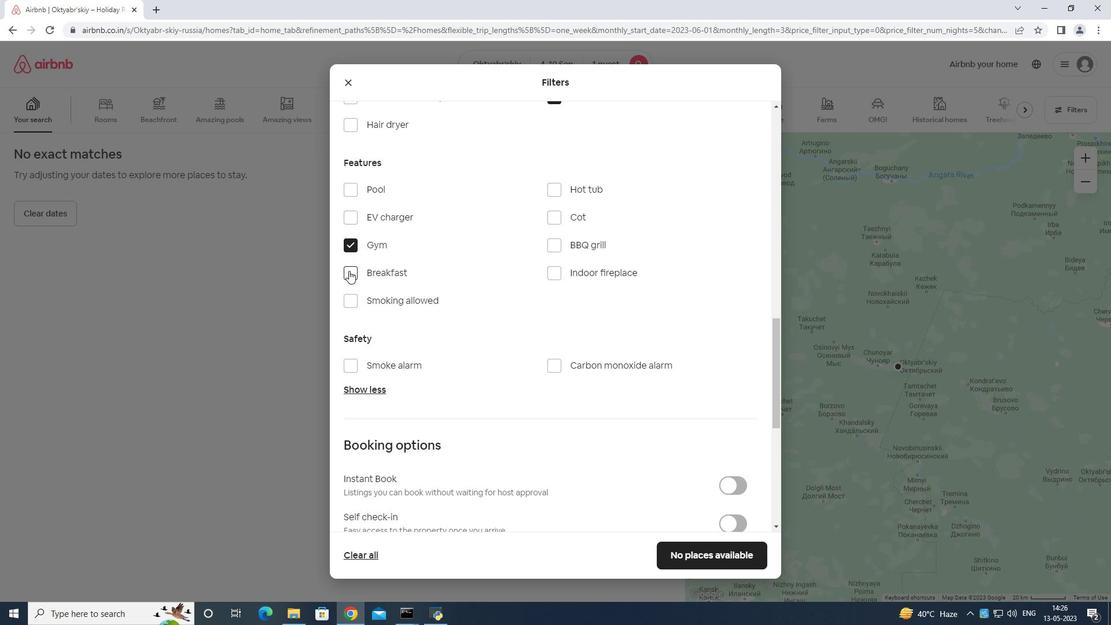 
Action: Mouse moved to (407, 273)
Screenshot: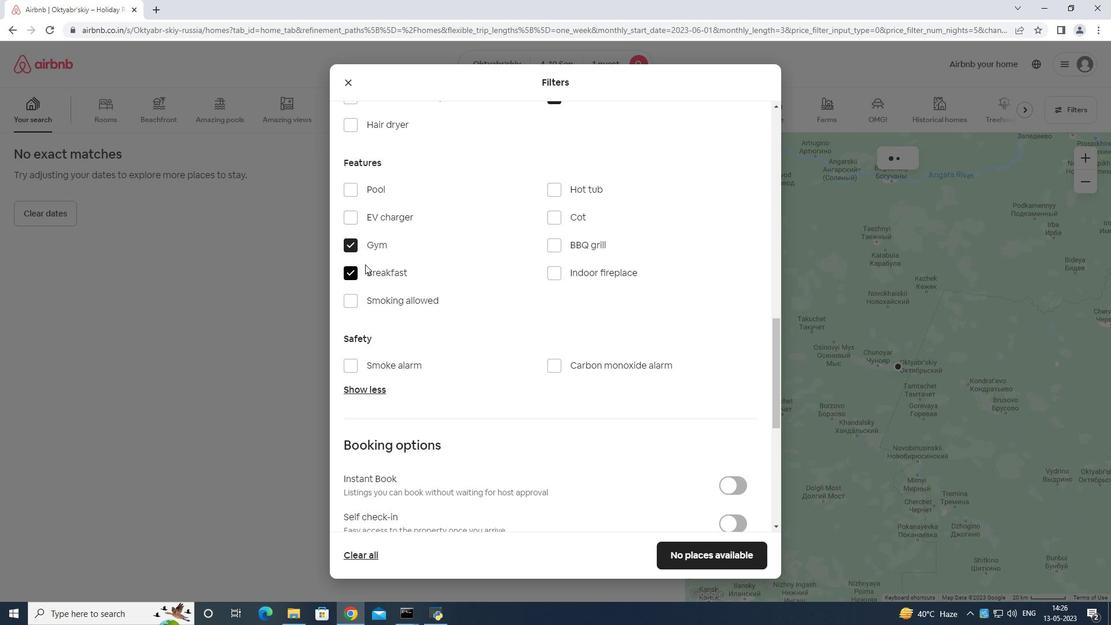 
Action: Mouse scrolled (407, 272) with delta (0, 0)
Screenshot: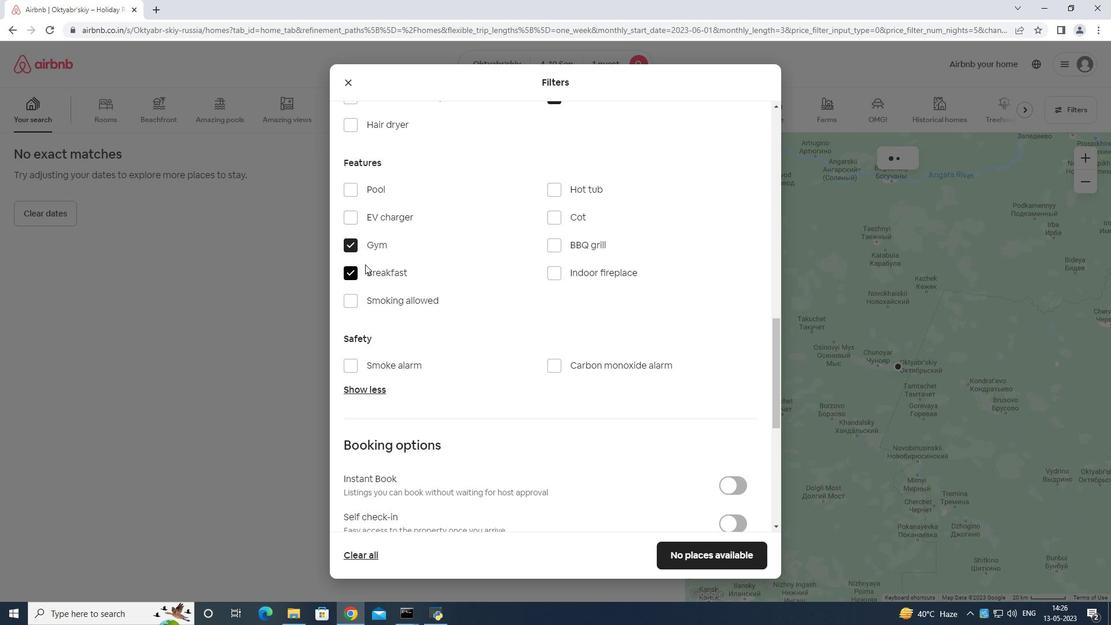 
Action: Mouse moved to (412, 273)
Screenshot: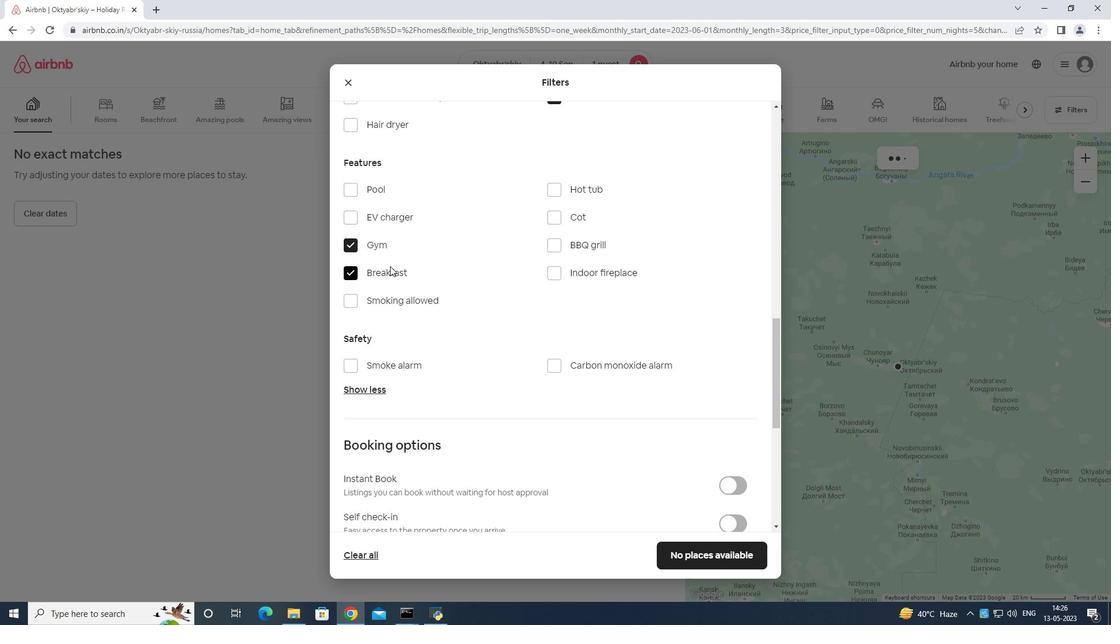 
Action: Mouse scrolled (412, 272) with delta (0, 0)
Screenshot: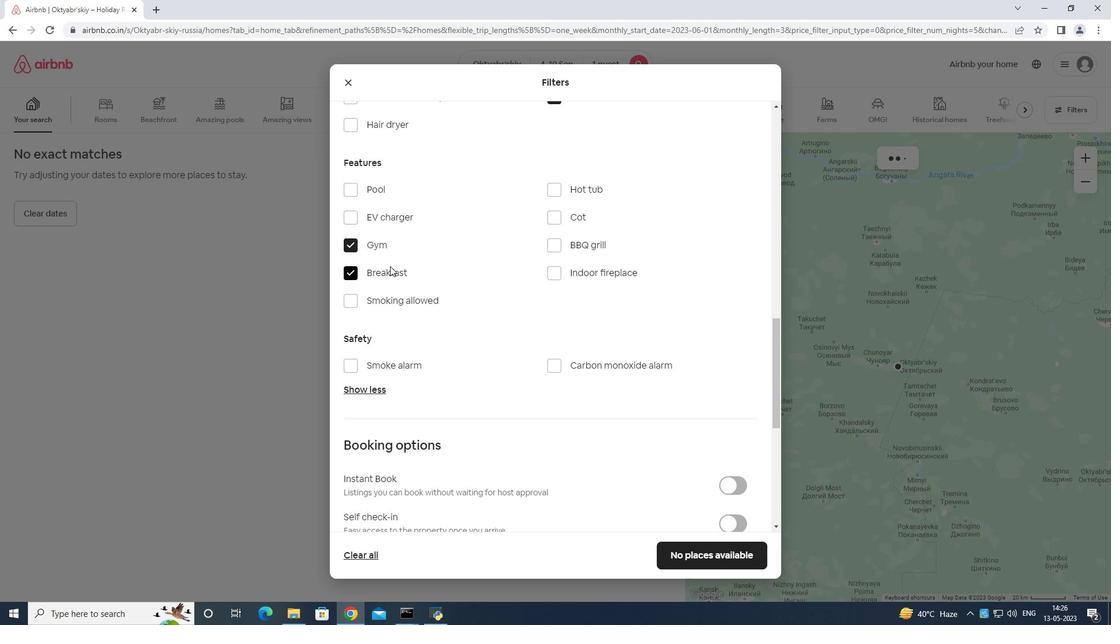 
Action: Mouse moved to (432, 273)
Screenshot: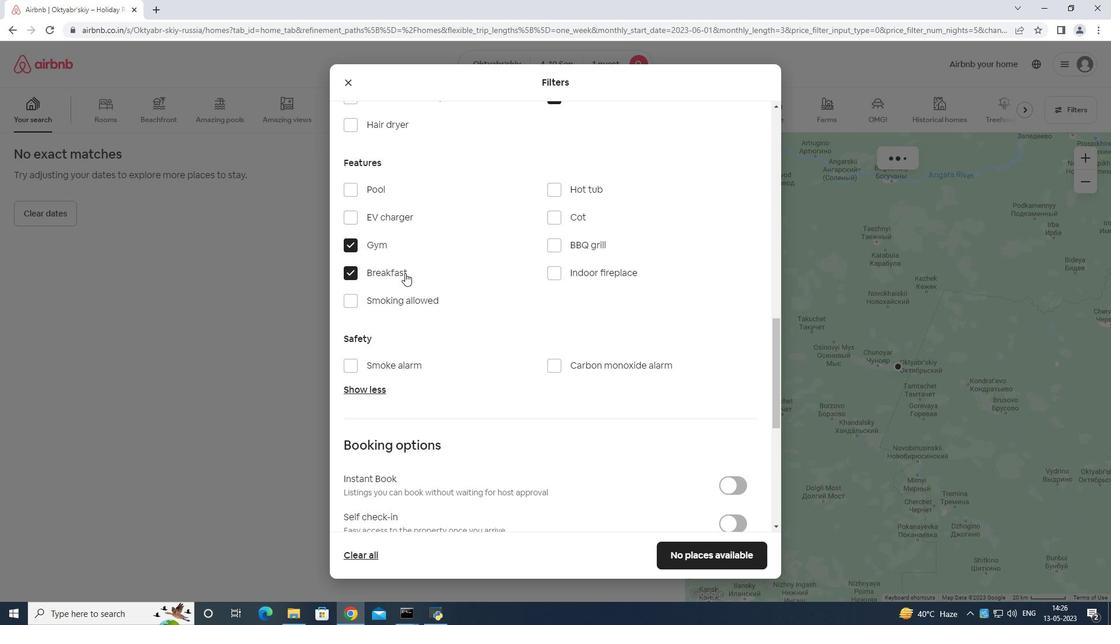 
Action: Mouse scrolled (432, 272) with delta (0, 0)
Screenshot: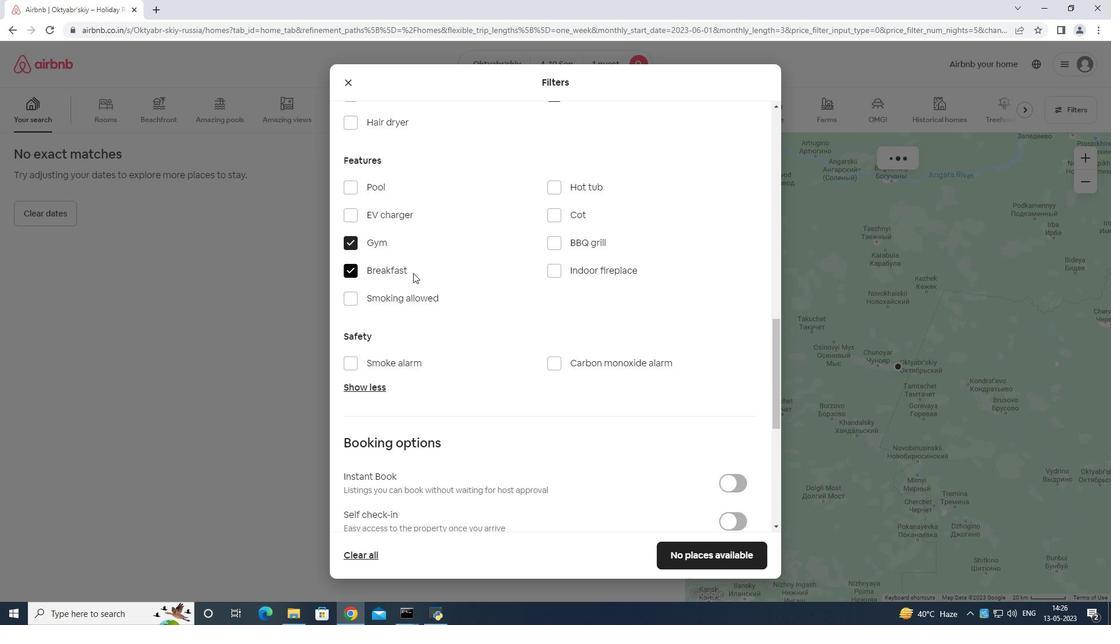 
Action: Mouse moved to (727, 294)
Screenshot: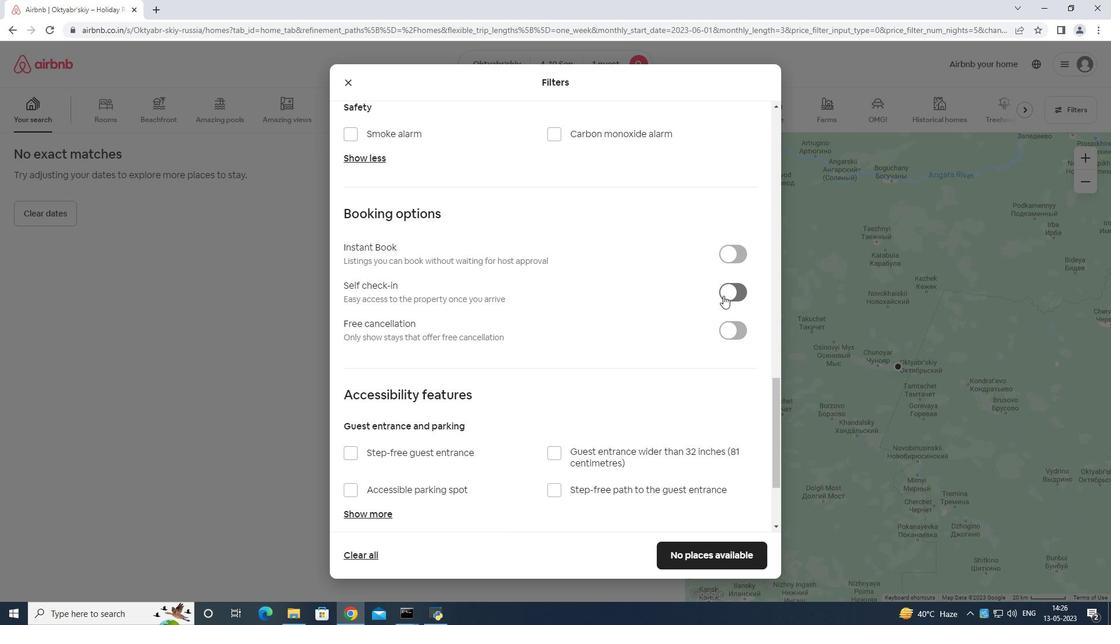 
Action: Mouse pressed left at (727, 294)
Screenshot: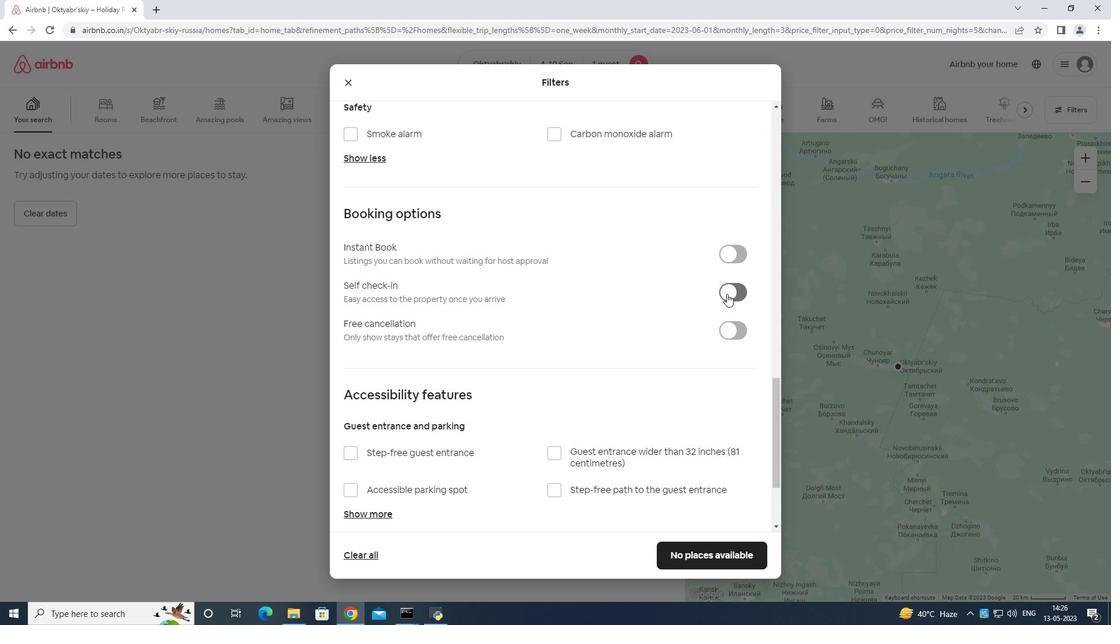 
Action: Mouse moved to (731, 276)
Screenshot: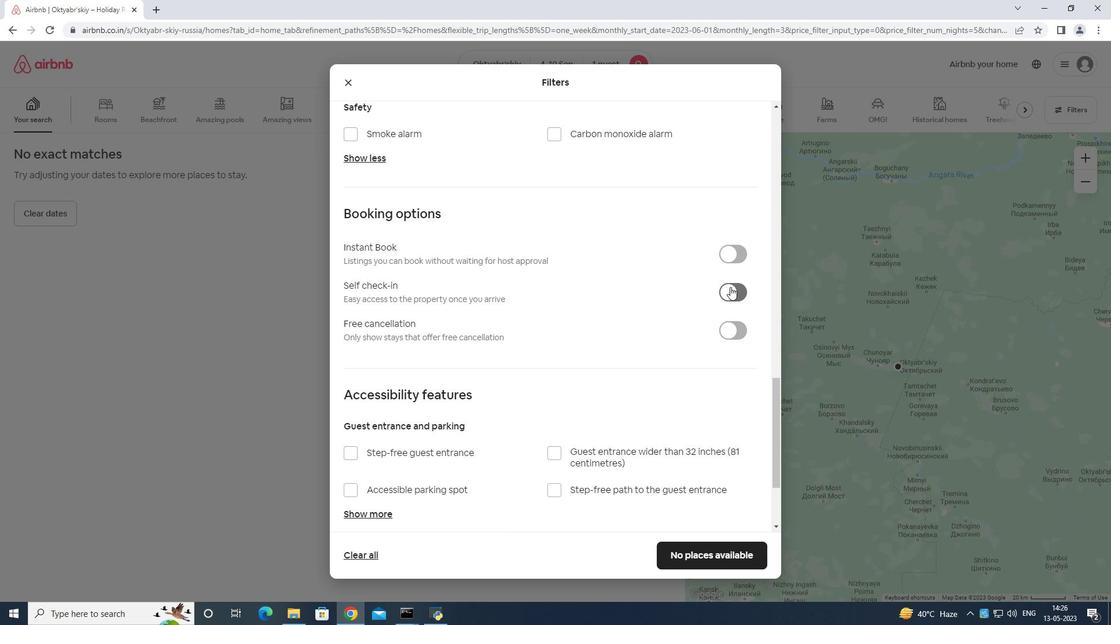 
Action: Mouse scrolled (731, 275) with delta (0, 0)
Screenshot: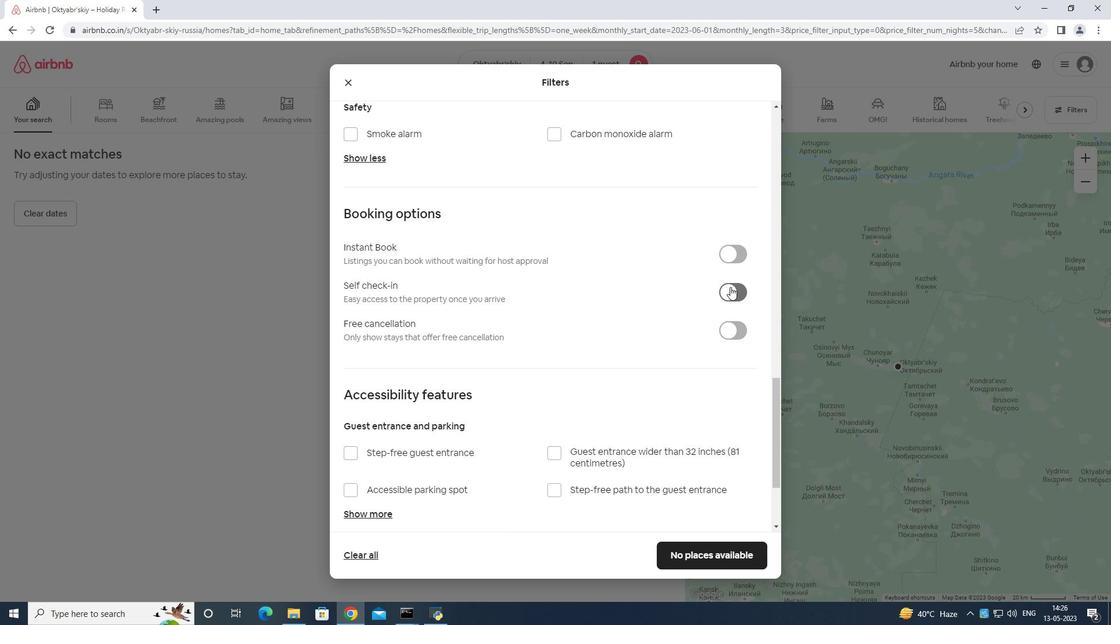 
Action: Mouse moved to (731, 278)
Screenshot: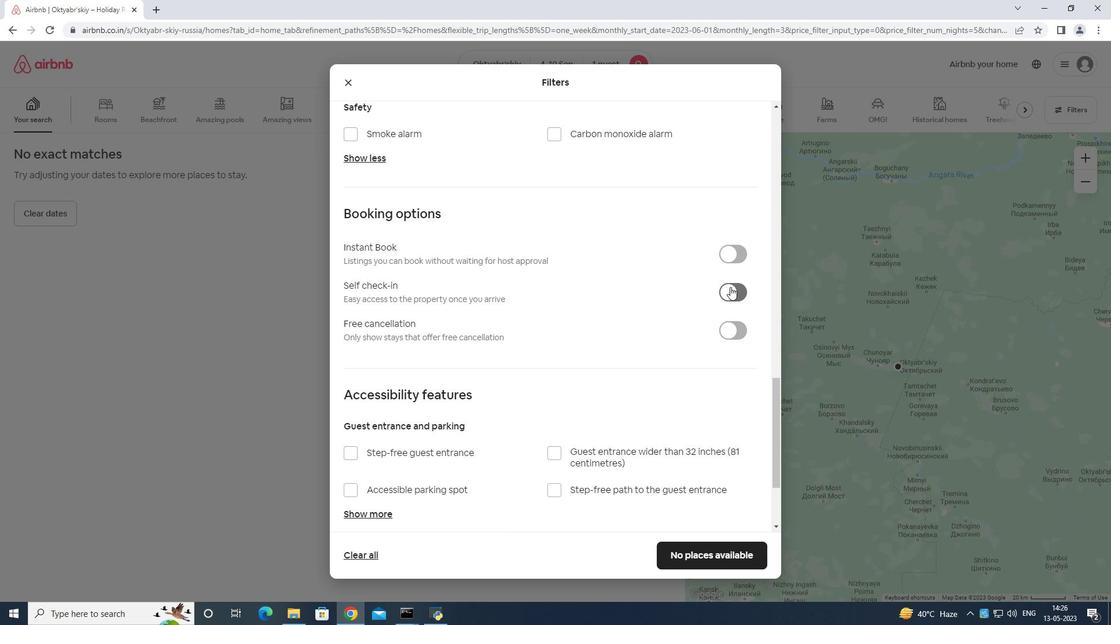 
Action: Mouse scrolled (731, 277) with delta (0, 0)
Screenshot: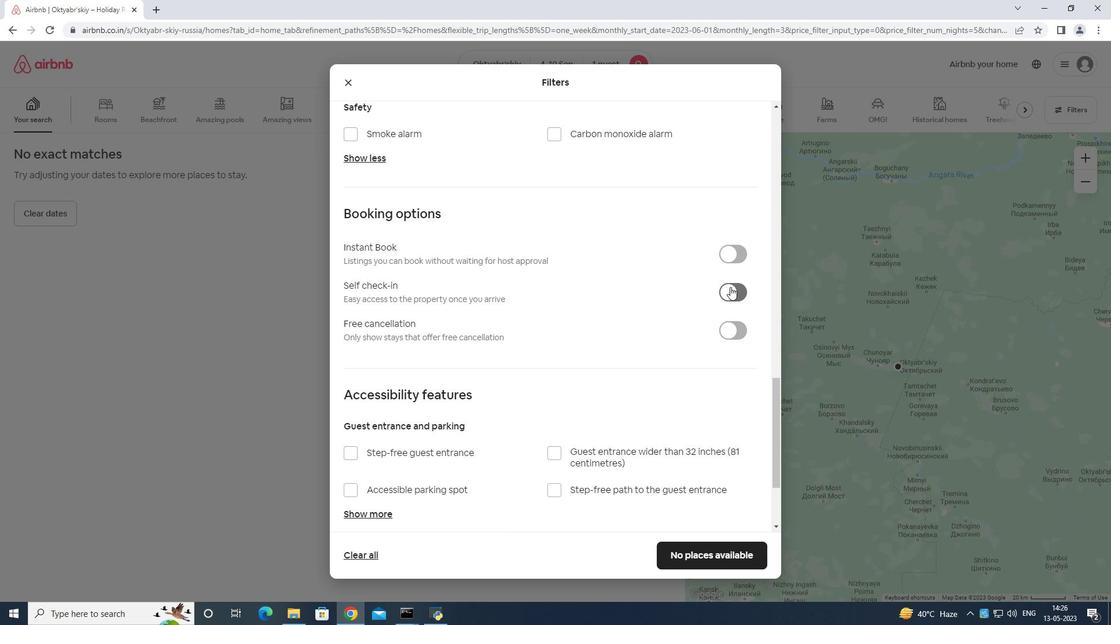 
Action: Mouse moved to (731, 278)
Screenshot: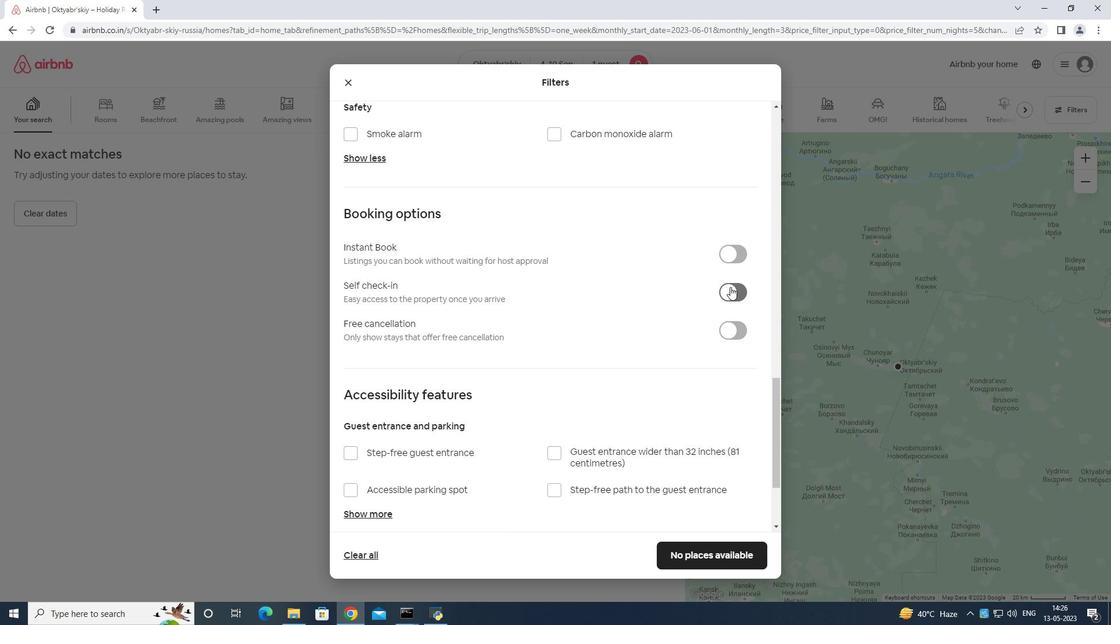 
Action: Mouse scrolled (731, 277) with delta (0, 0)
Screenshot: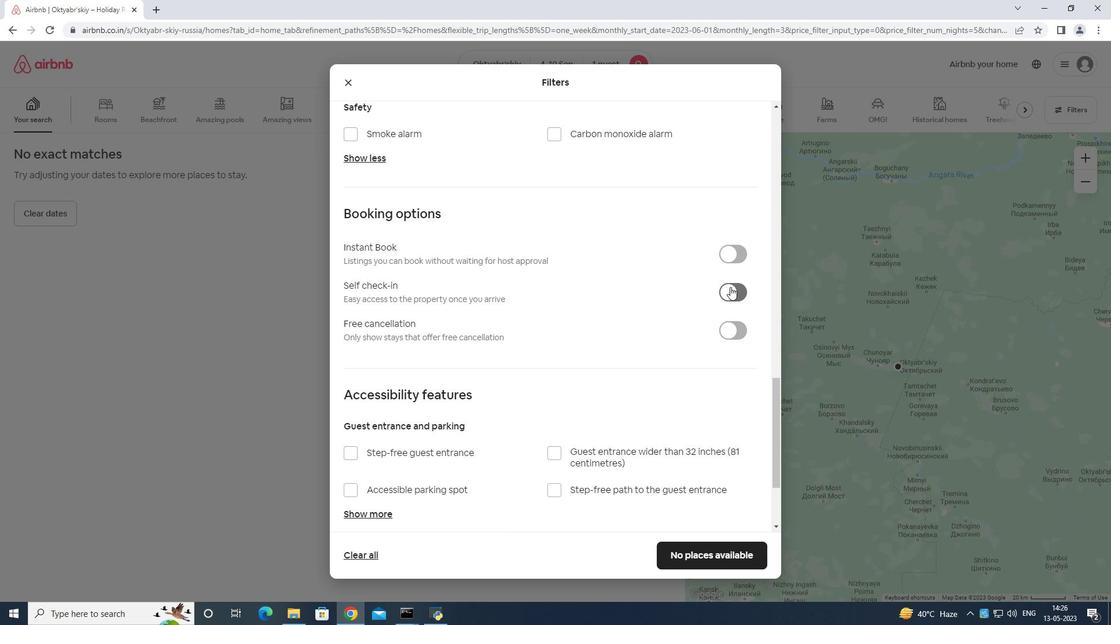
Action: Mouse moved to (731, 279)
Screenshot: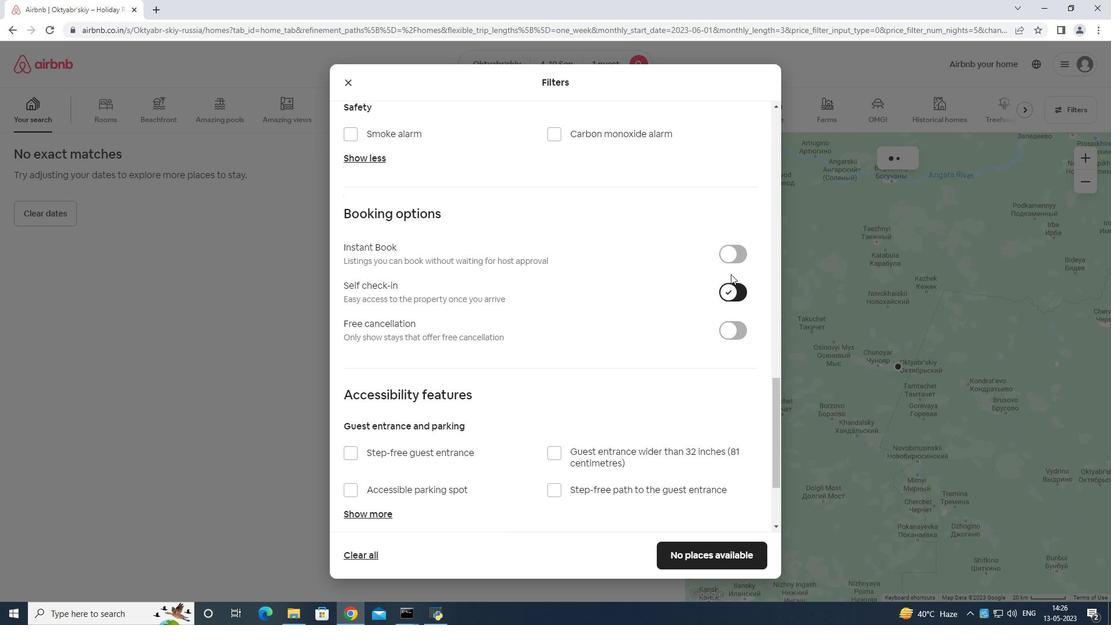 
Action: Mouse scrolled (731, 279) with delta (0, 0)
Screenshot: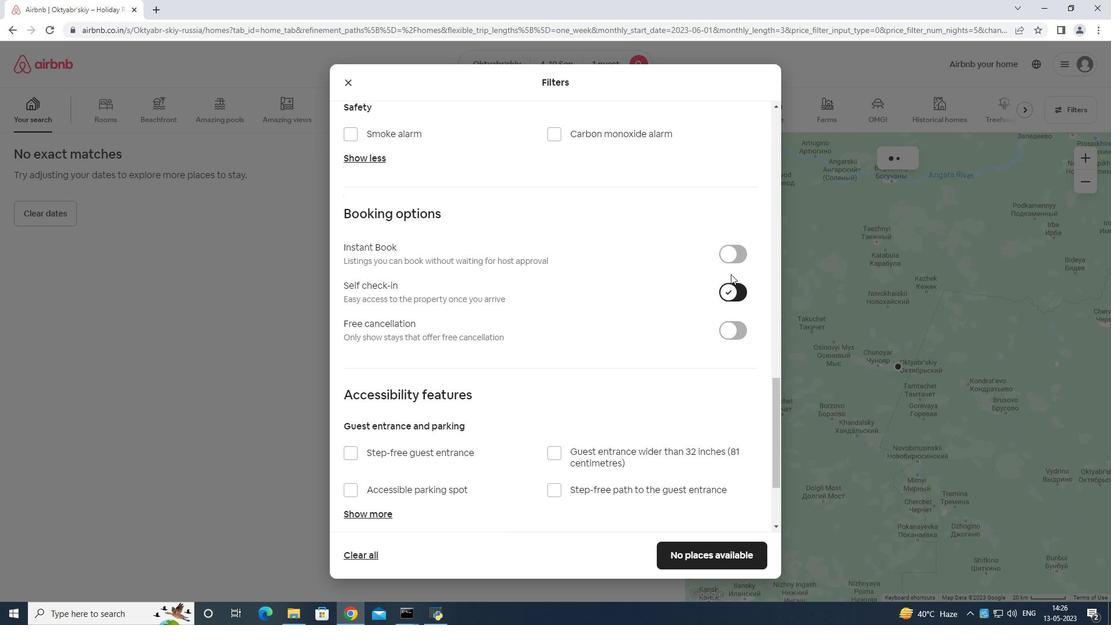 
Action: Mouse moved to (731, 281)
Screenshot: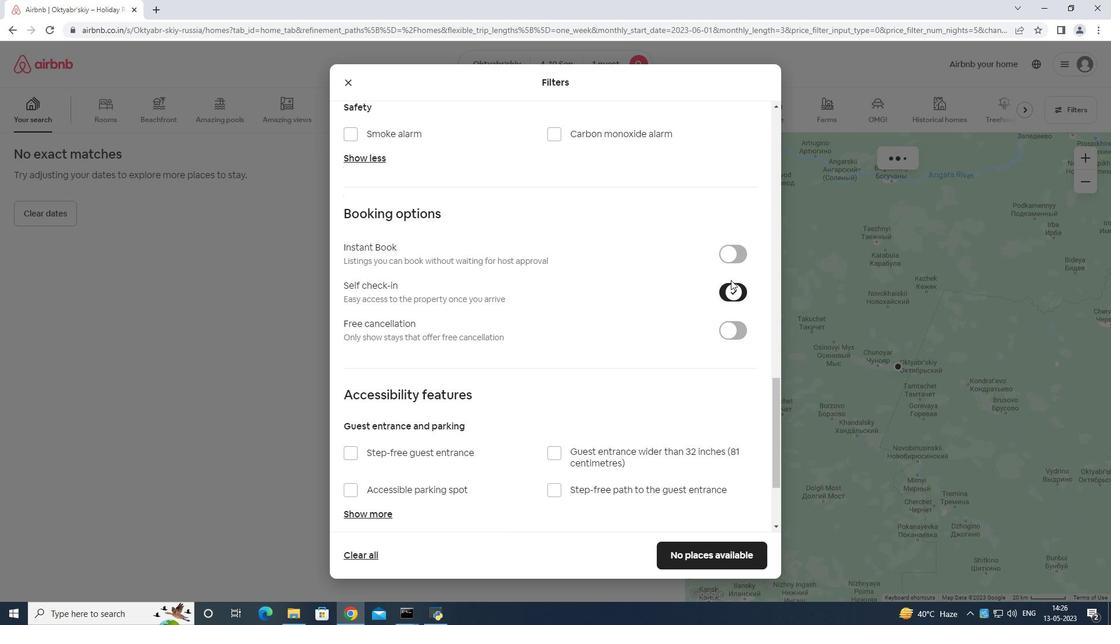 
Action: Mouse scrolled (731, 280) with delta (0, 0)
Screenshot: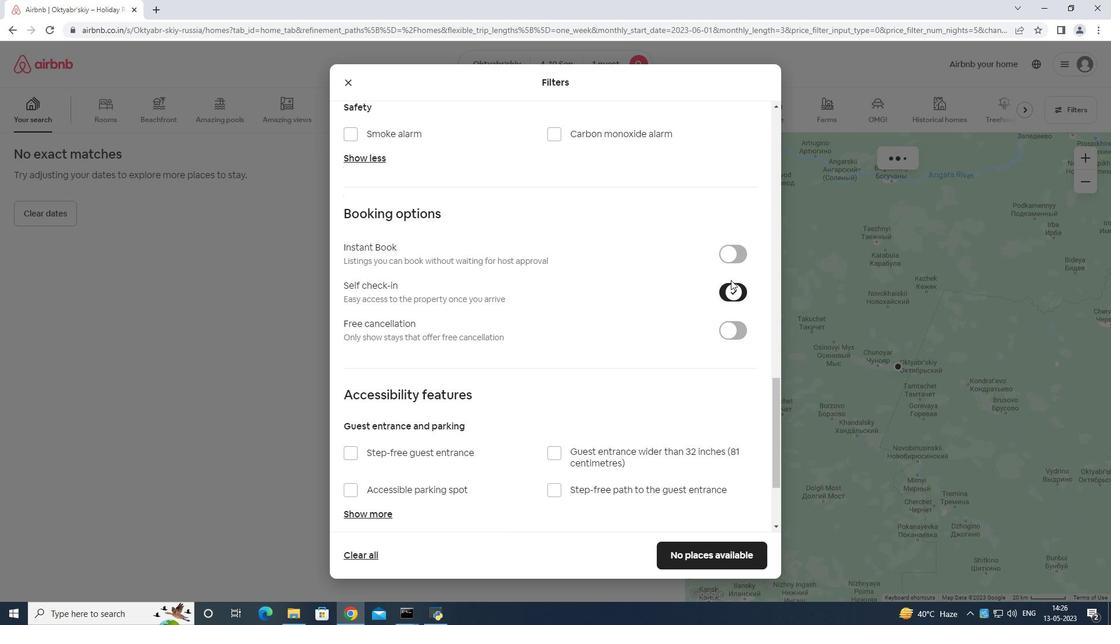 
Action: Mouse moved to (731, 282)
Screenshot: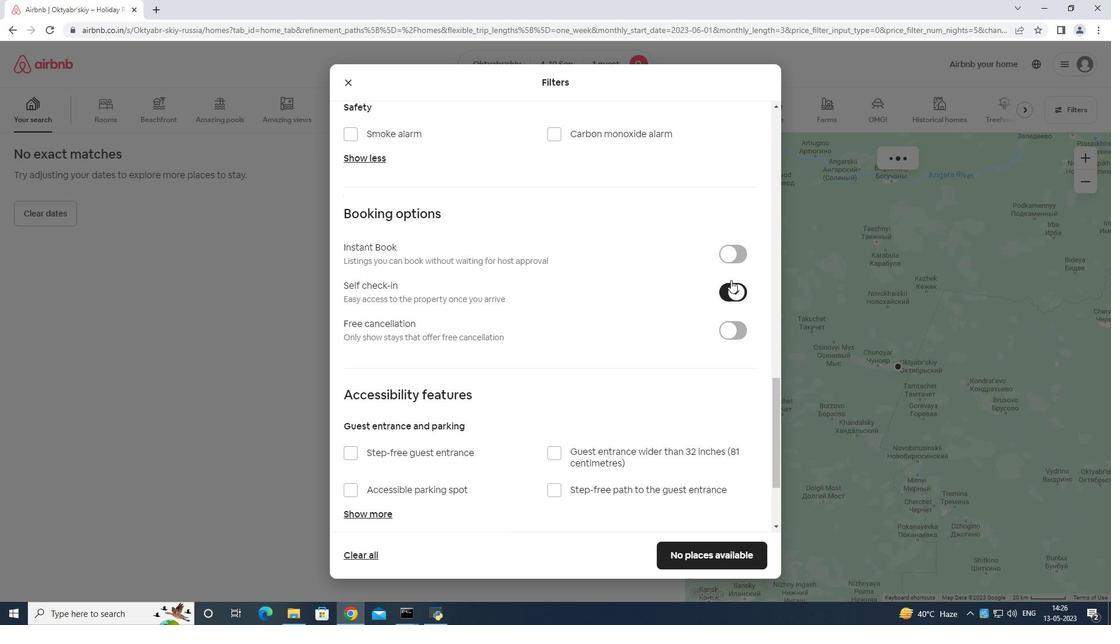 
Action: Mouse scrolled (731, 282) with delta (0, 0)
Screenshot: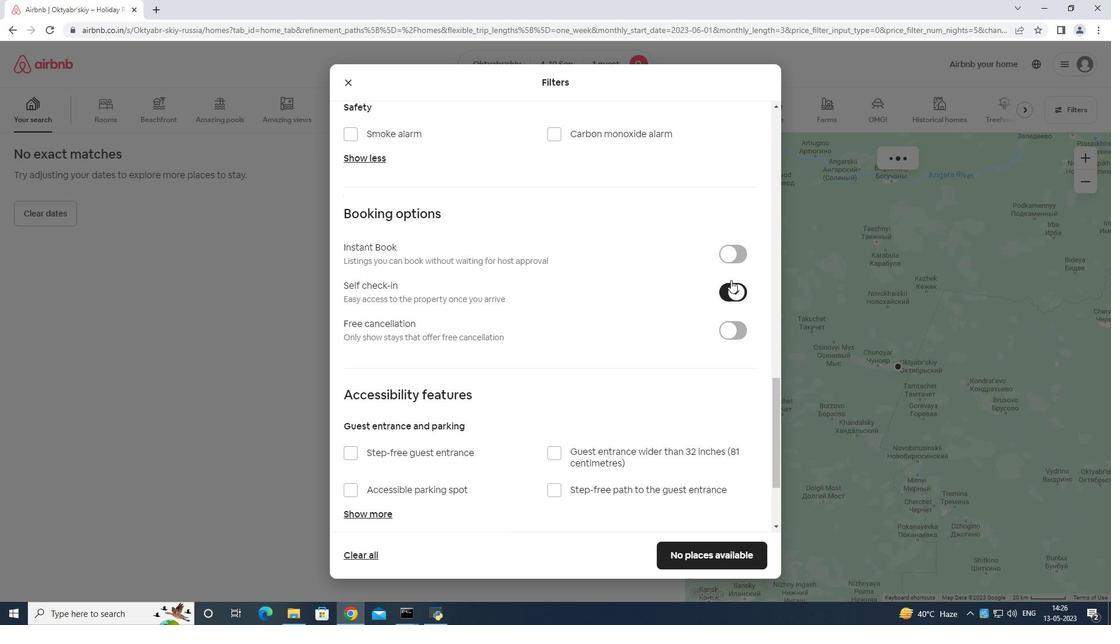 
Action: Mouse moved to (731, 283)
Screenshot: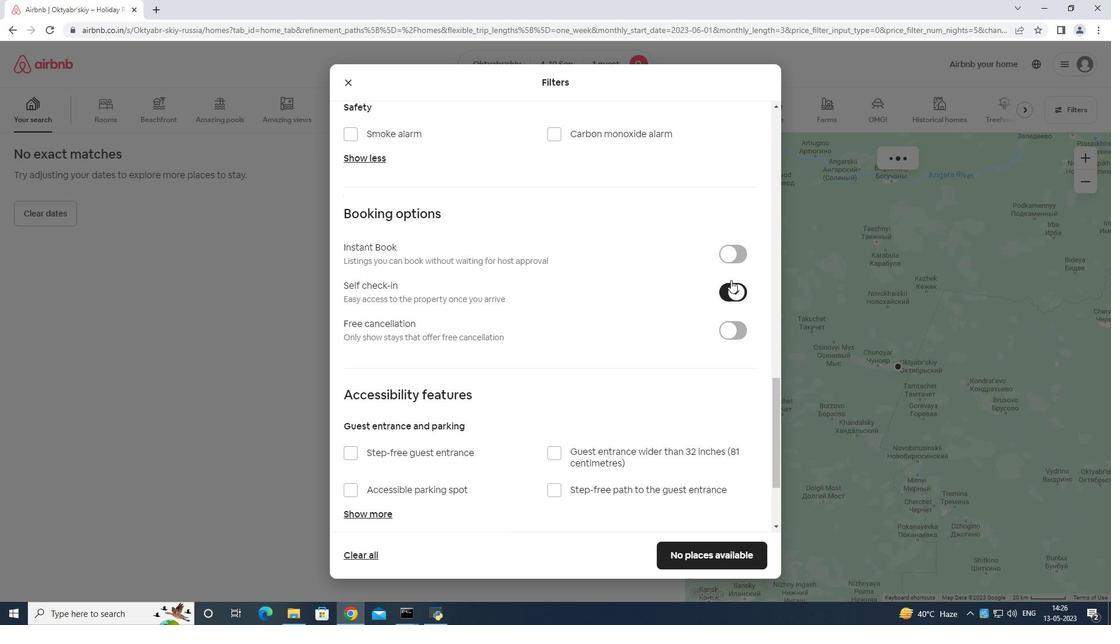 
Action: Mouse scrolled (731, 282) with delta (0, 0)
Screenshot: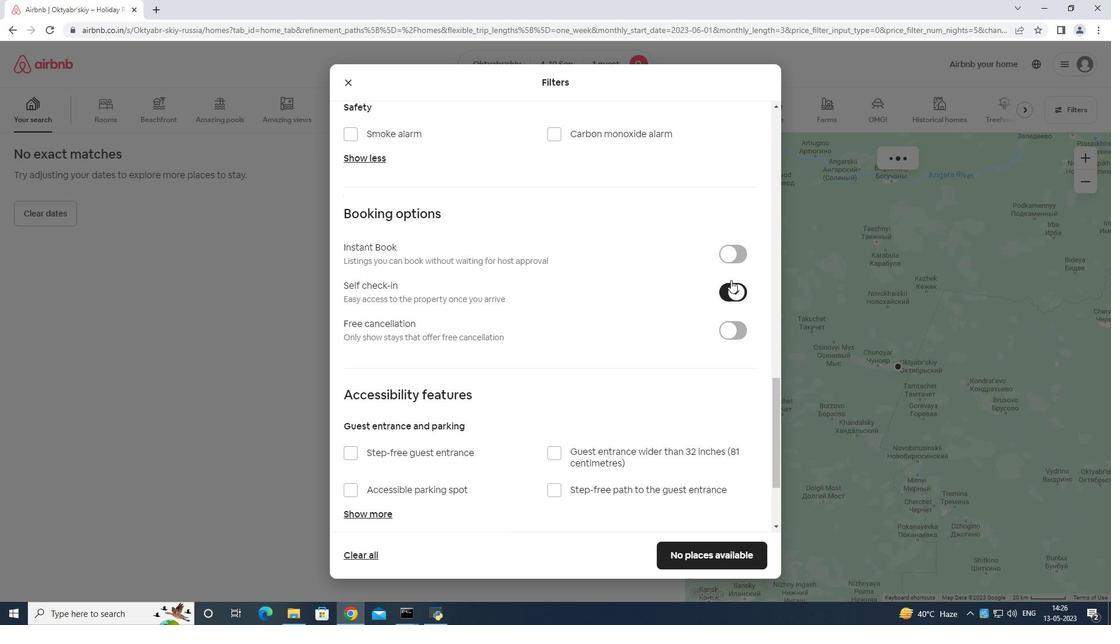 
Action: Mouse scrolled (731, 282) with delta (0, 0)
Screenshot: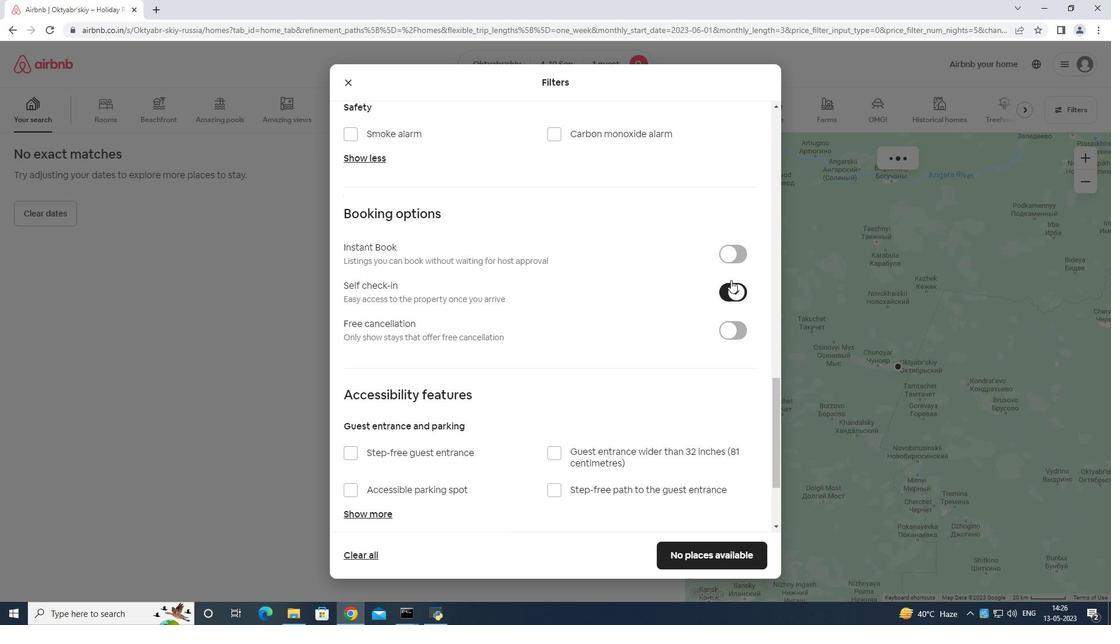 
Action: Mouse moved to (731, 284)
Screenshot: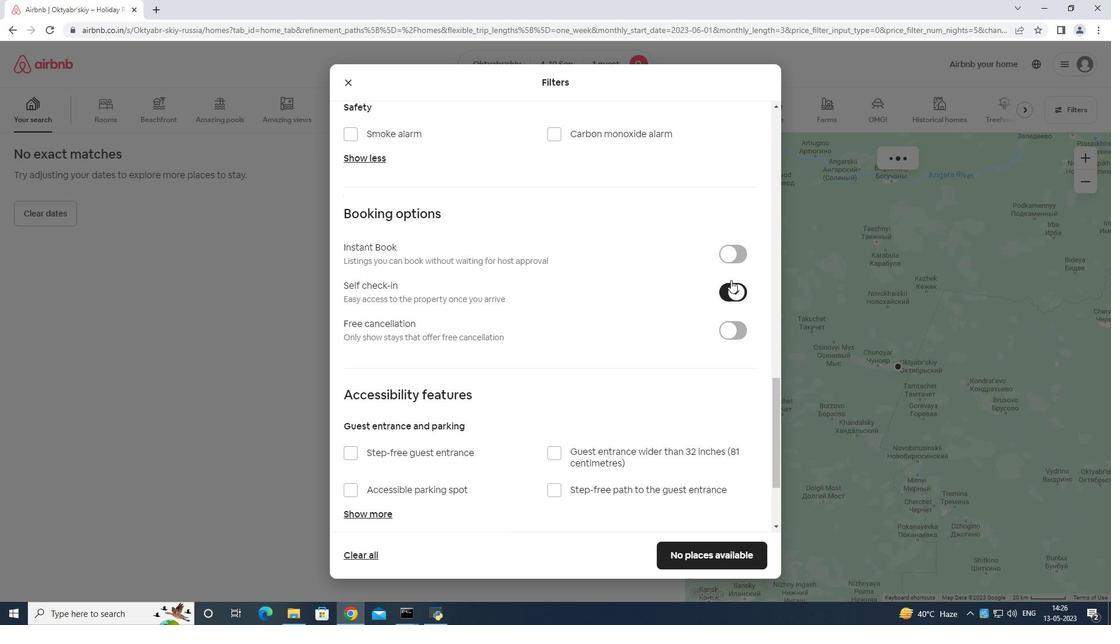 
Action: Mouse scrolled (731, 283) with delta (0, 0)
Screenshot: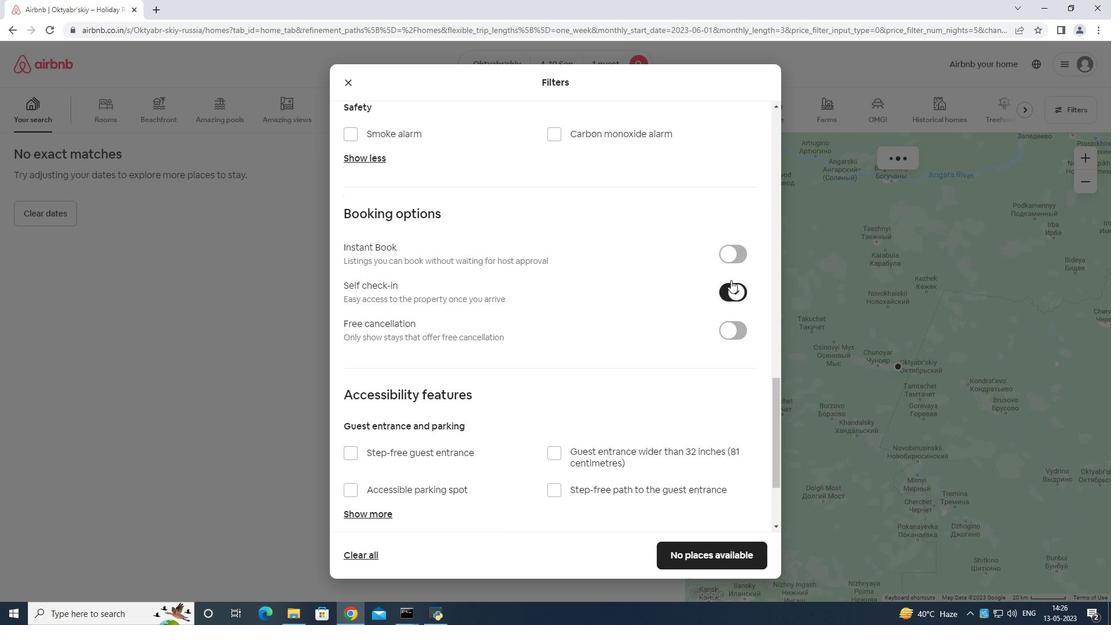 
Action: Mouse moved to (730, 284)
Screenshot: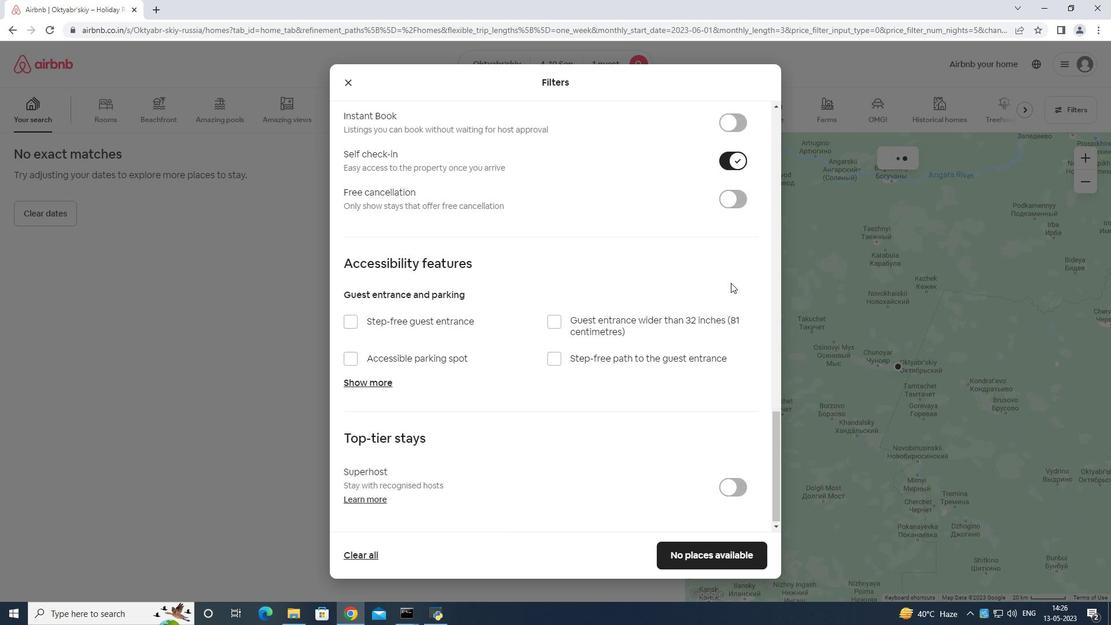
Action: Mouse scrolled (730, 283) with delta (0, 0)
Screenshot: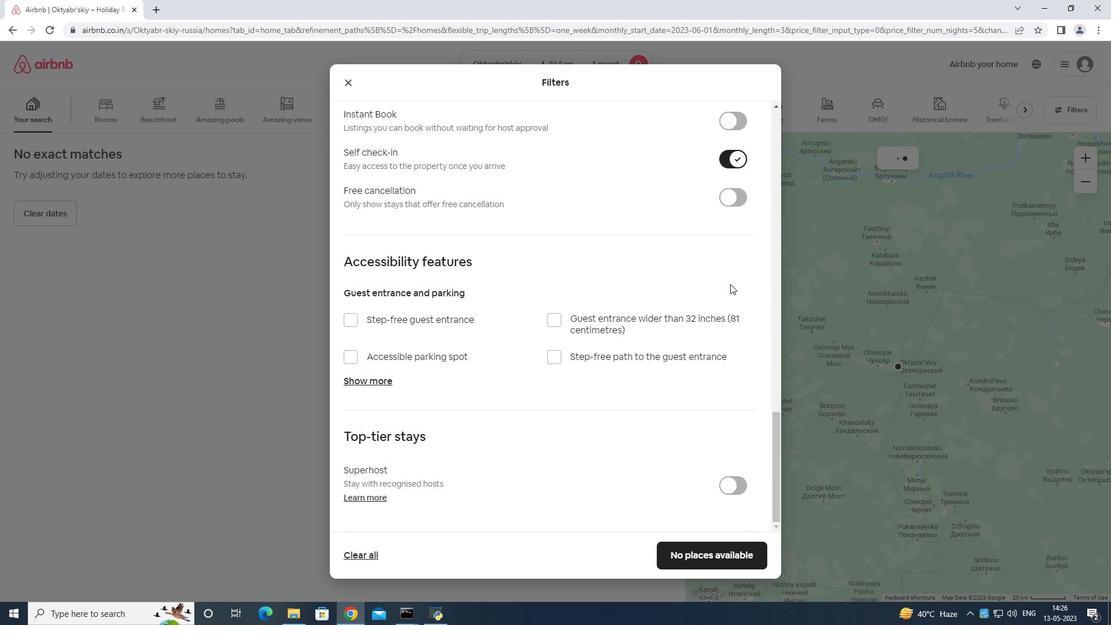 
Action: Mouse scrolled (730, 283) with delta (0, 0)
Screenshot: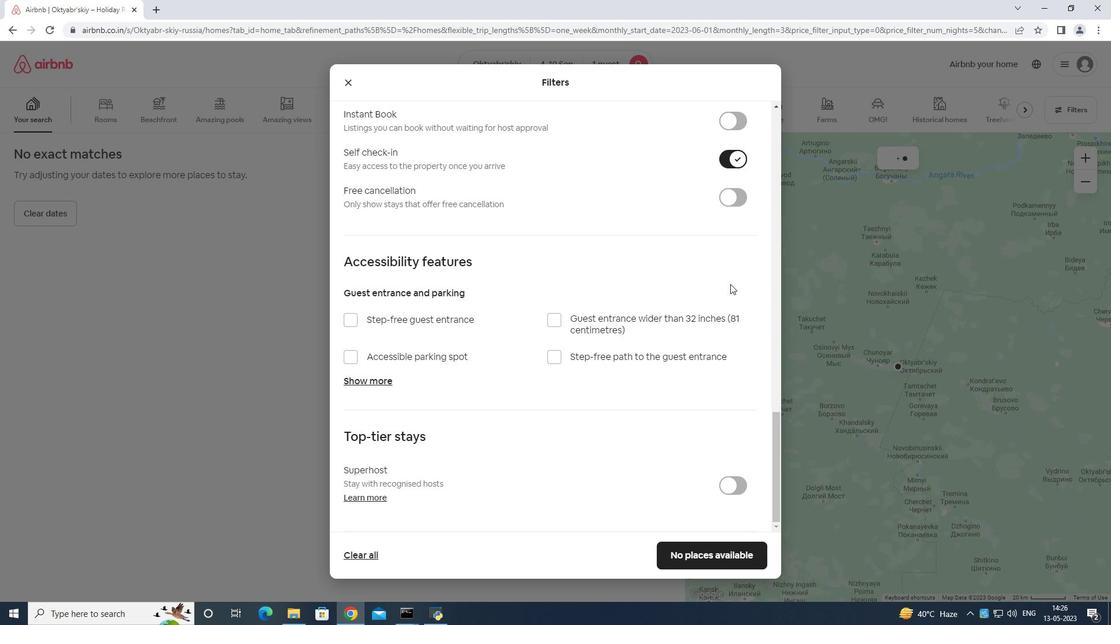 
Action: Mouse scrolled (730, 283) with delta (0, 0)
Screenshot: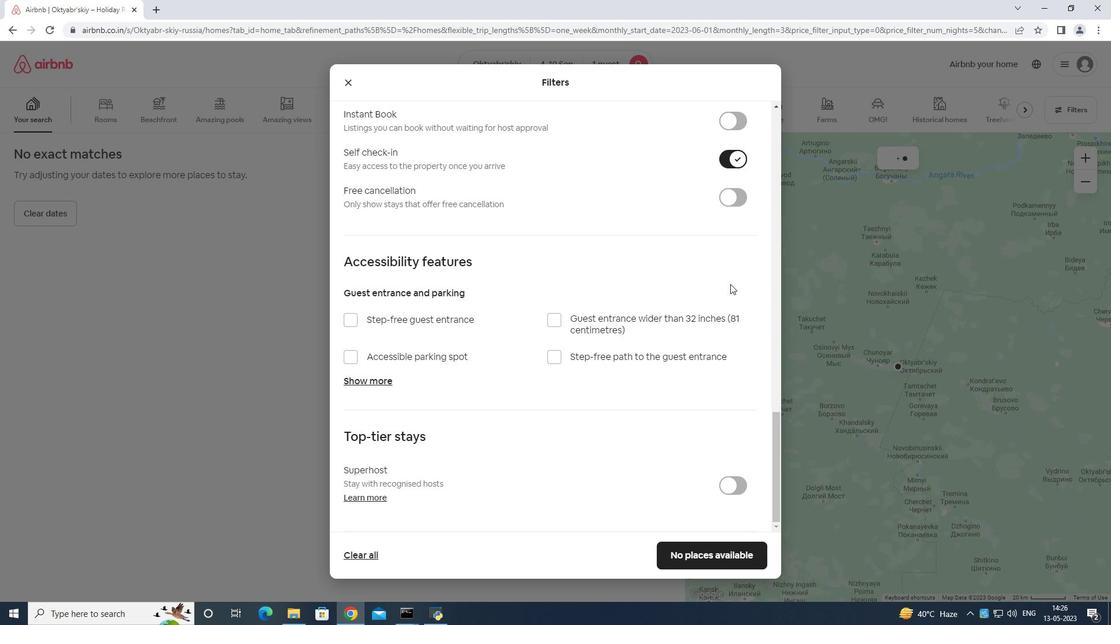 
Action: Mouse moved to (730, 282)
Screenshot: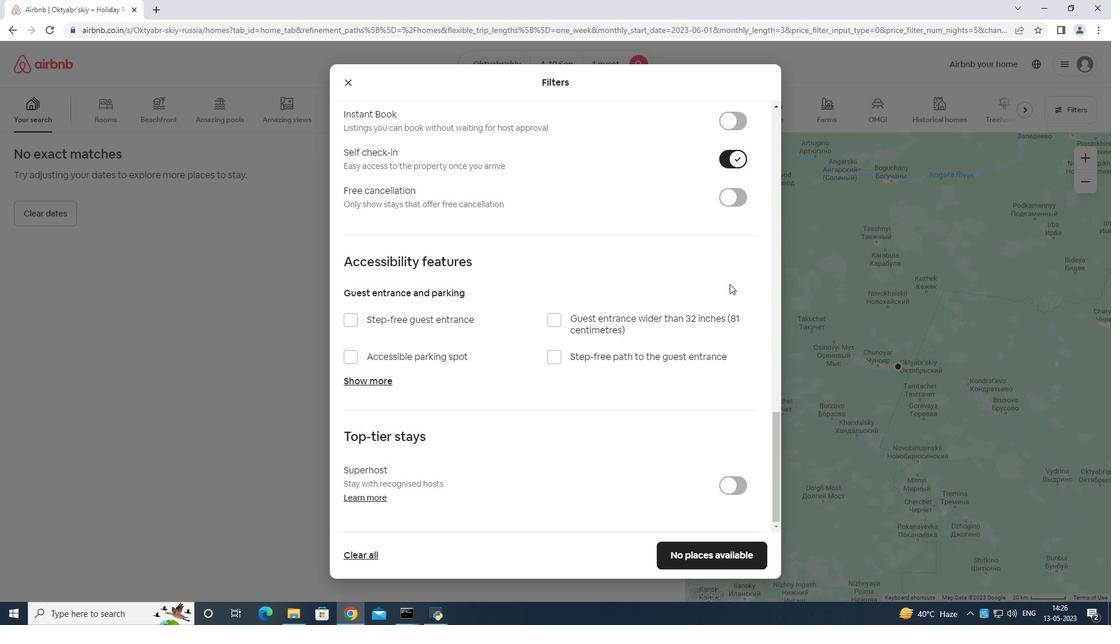 
Action: Mouse scrolled (730, 282) with delta (0, 0)
Screenshot: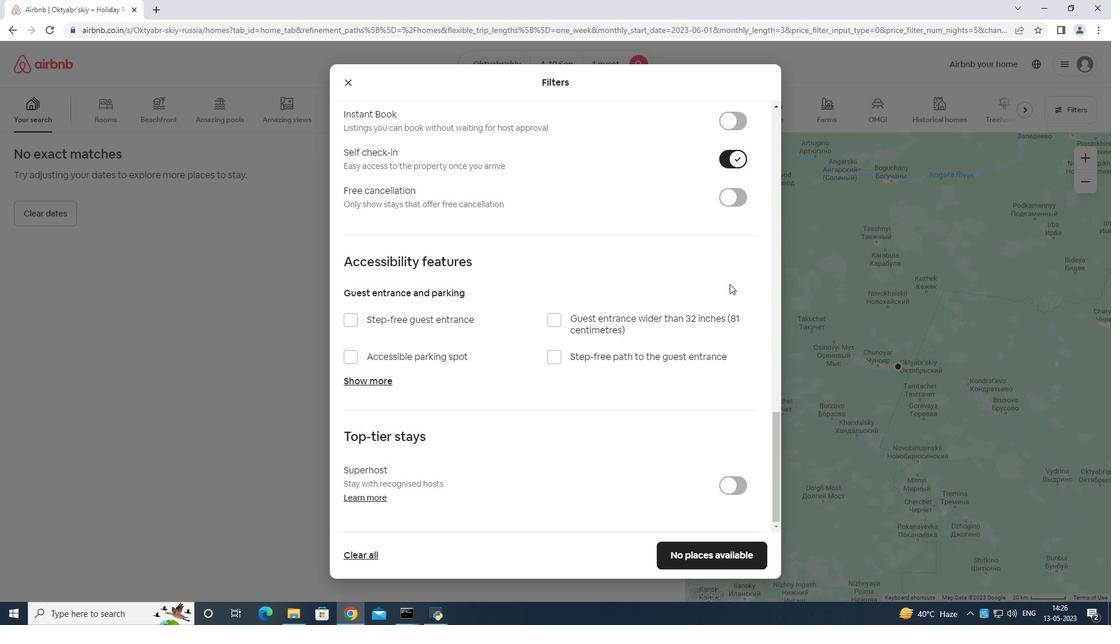 
Action: Mouse moved to (729, 287)
Screenshot: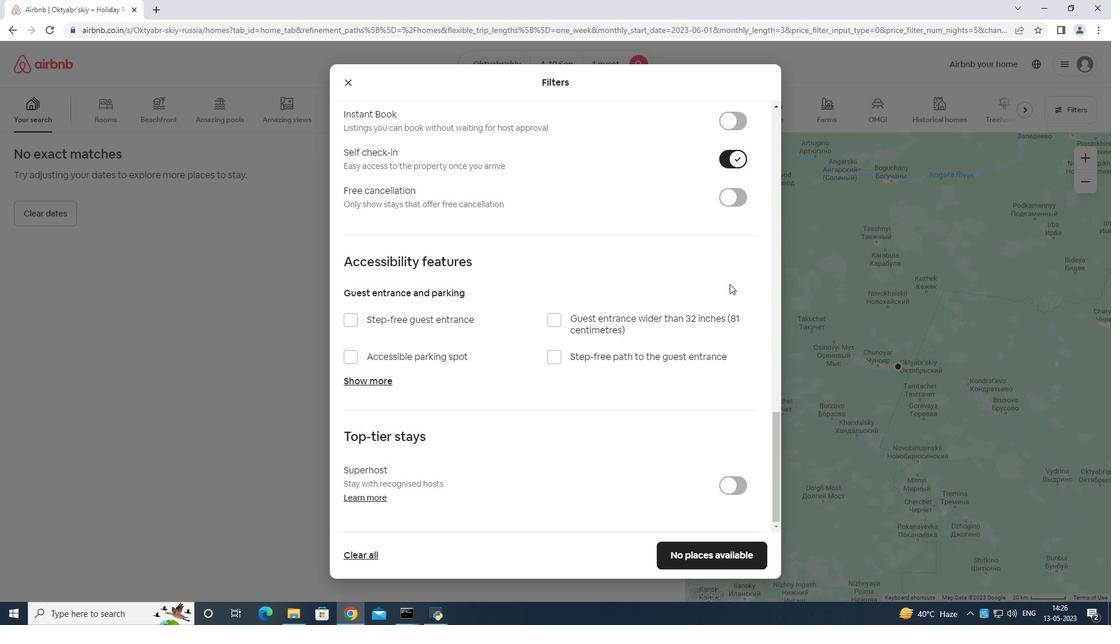 
Action: Mouse scrolled (729, 286) with delta (0, 0)
Screenshot: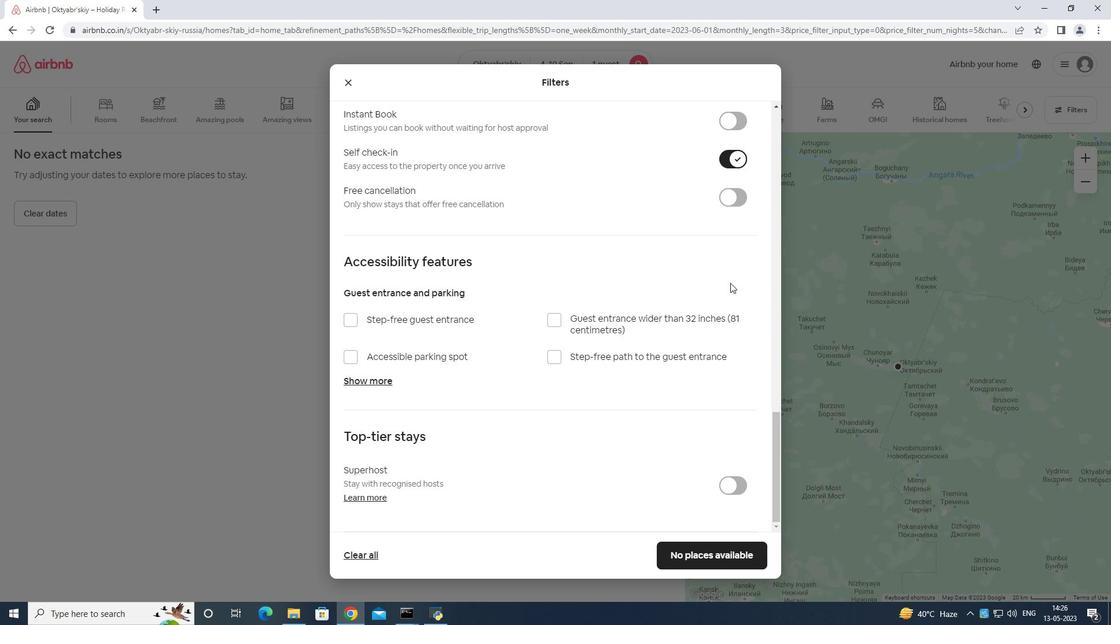
Action: Mouse moved to (727, 293)
Screenshot: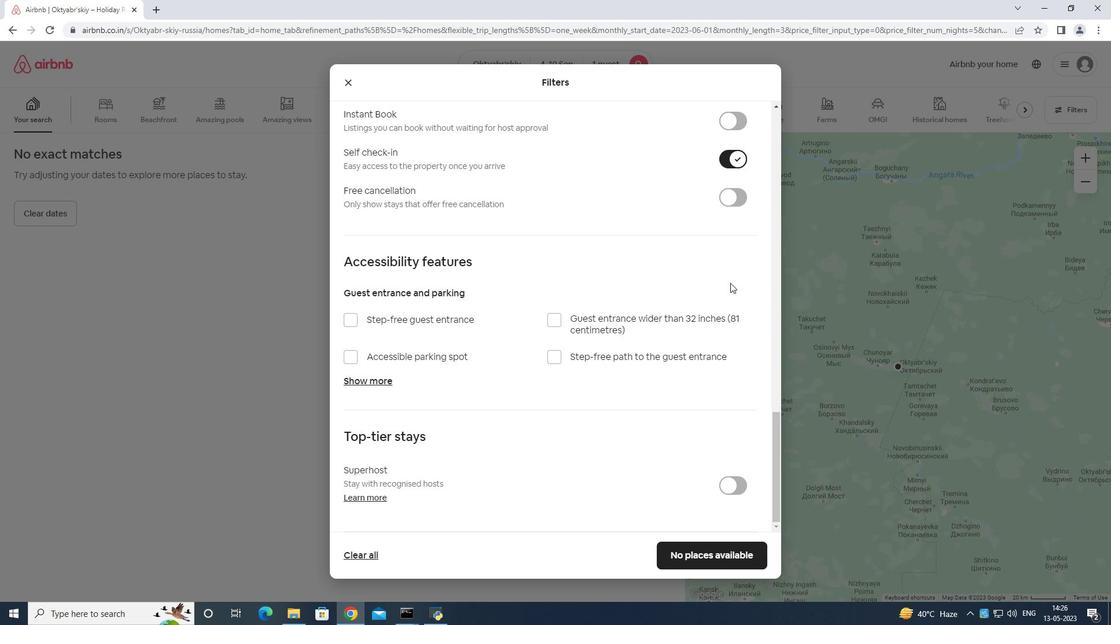 
Action: Mouse scrolled (727, 293) with delta (0, 0)
Screenshot: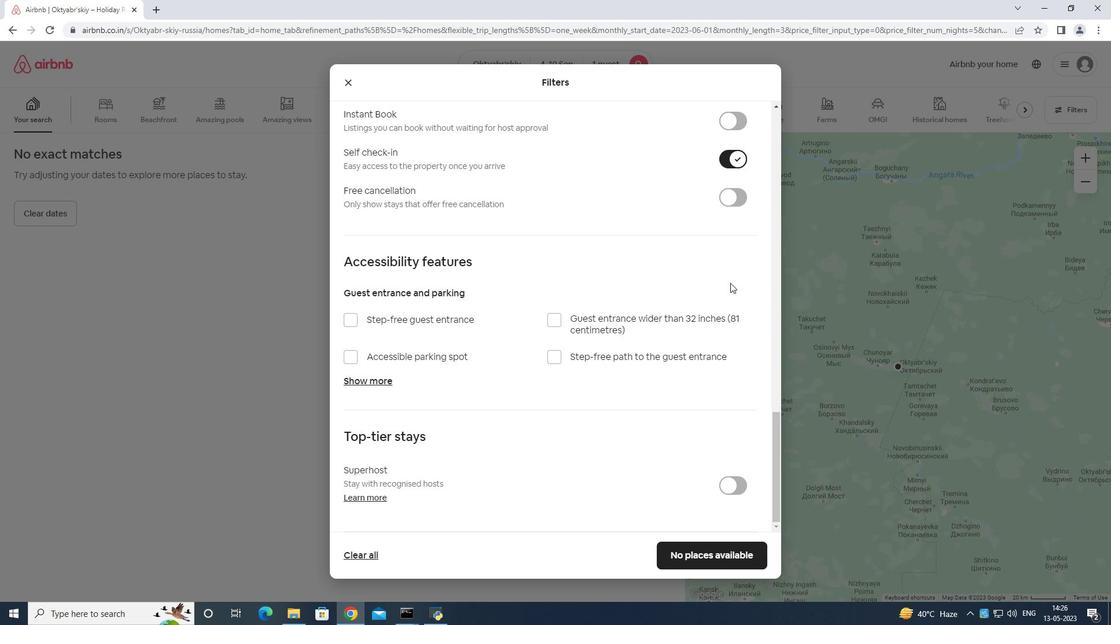 
Action: Mouse moved to (716, 544)
Screenshot: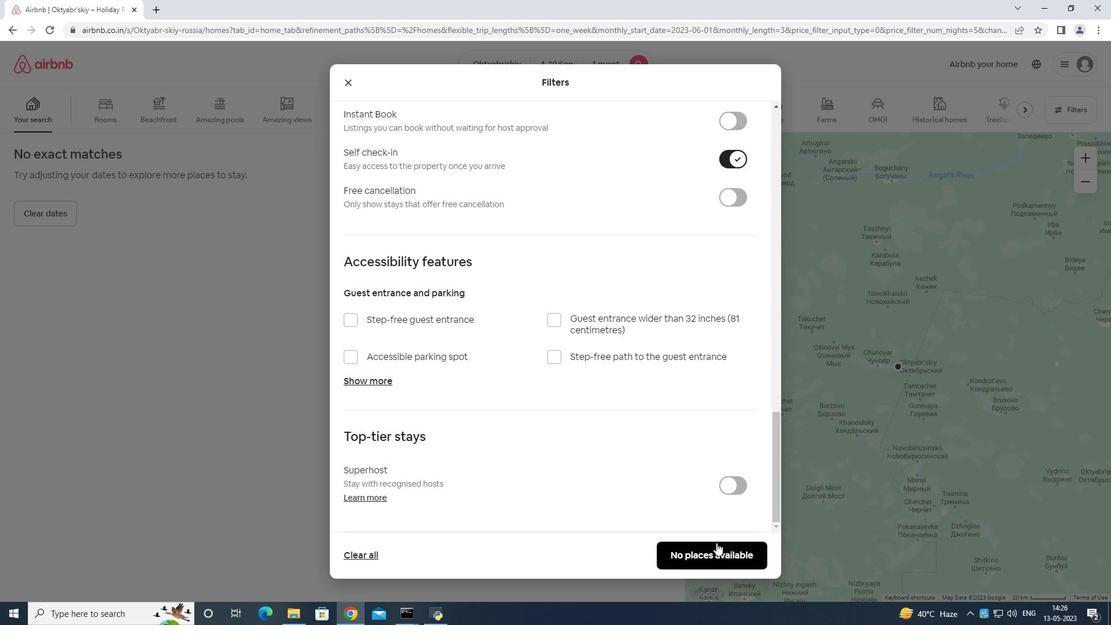 
Action: Mouse pressed left at (716, 544)
Screenshot: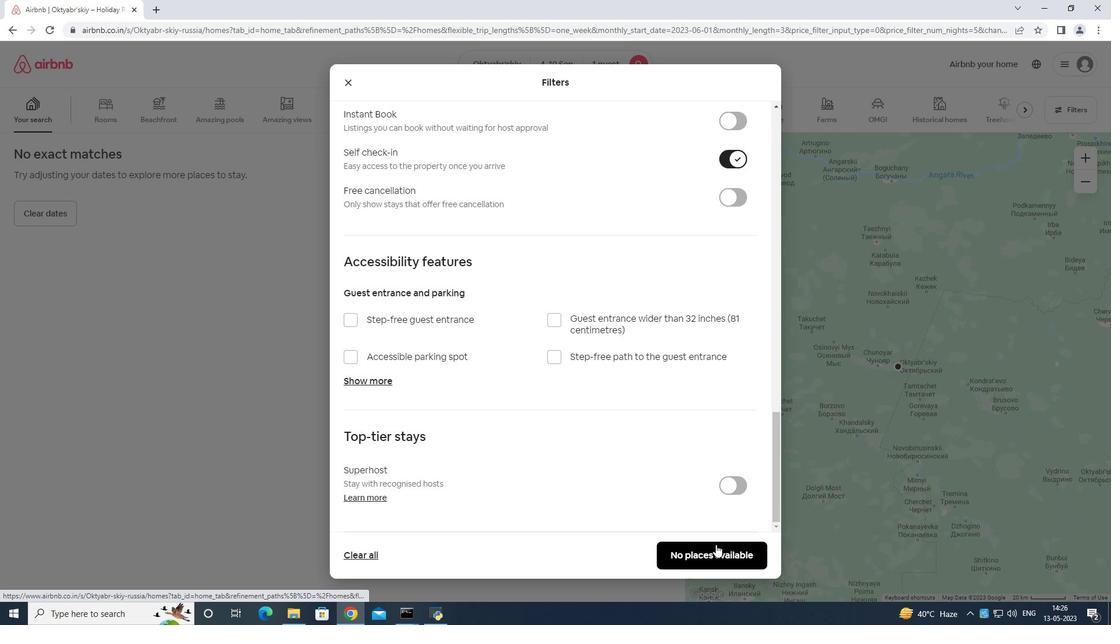 
Action: Mouse moved to (715, 545)
Screenshot: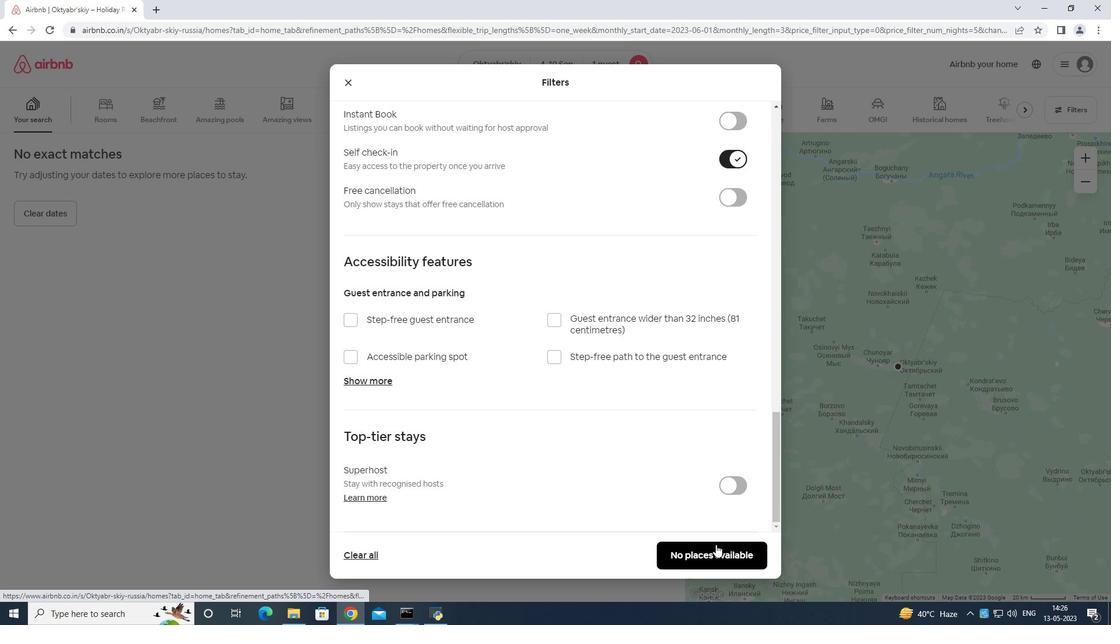 
